 Task: Create a due date automation trigger when advanced on, on the monday after a card is due add basic with the blue label at 11:00 AM.
Action: Mouse moved to (1213, 362)
Screenshot: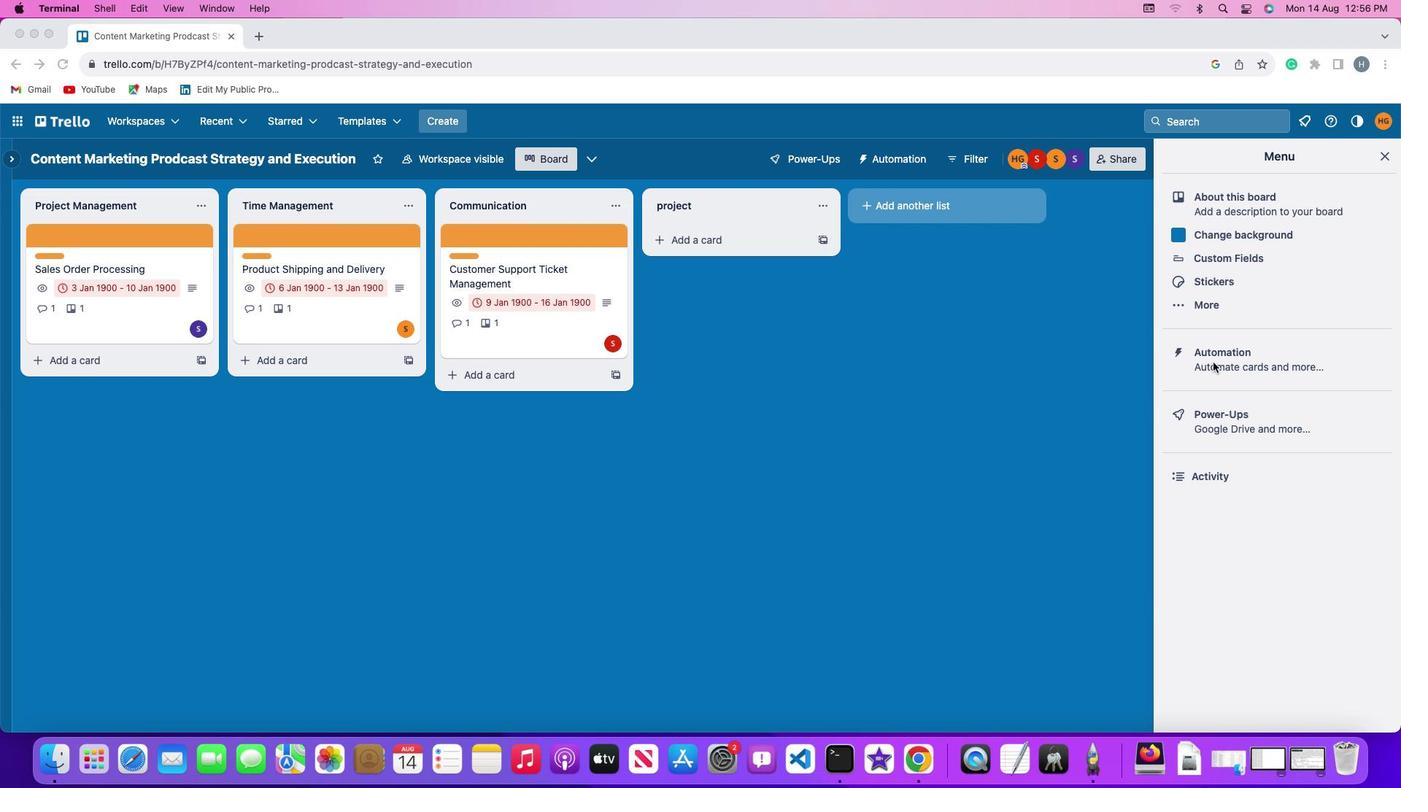 
Action: Mouse pressed left at (1213, 362)
Screenshot: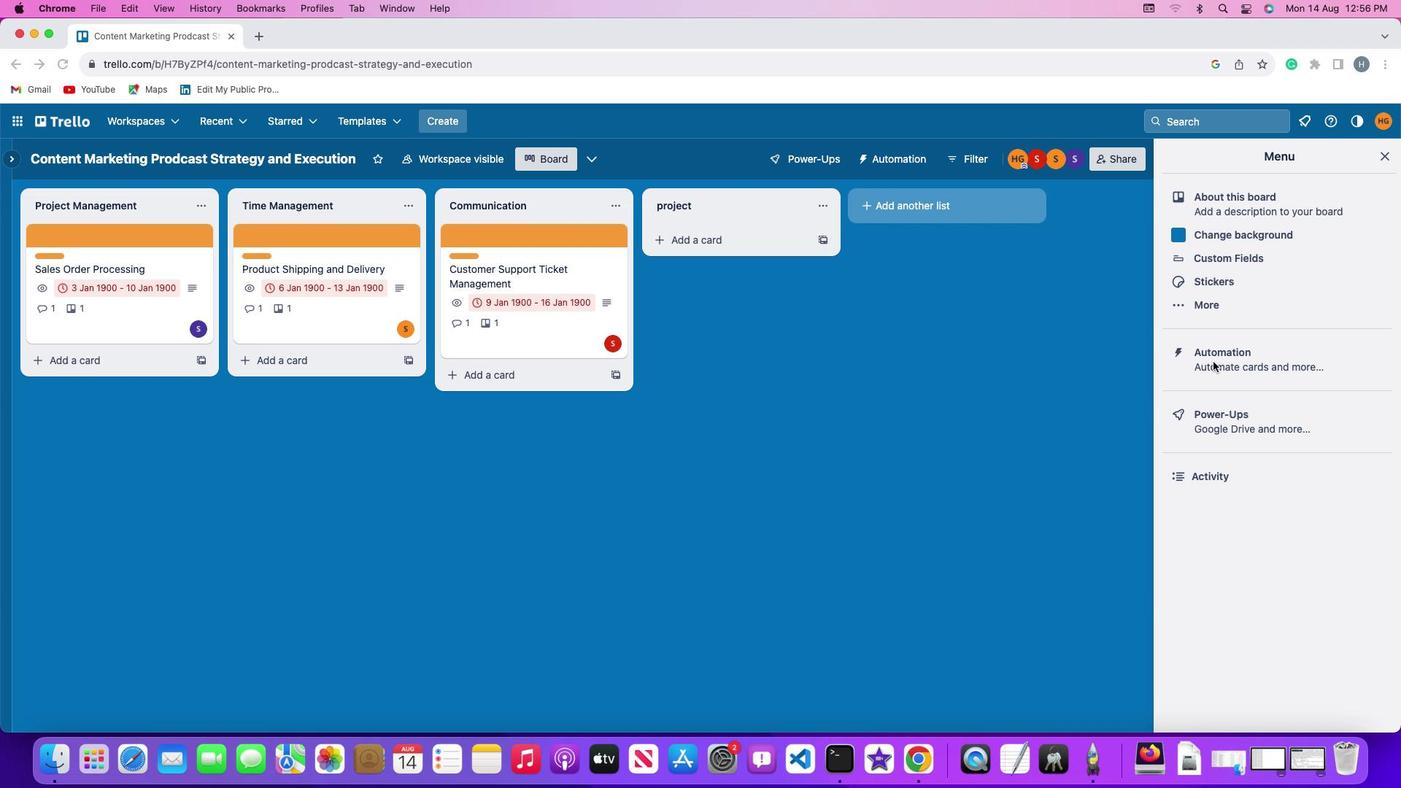 
Action: Mouse moved to (1213, 362)
Screenshot: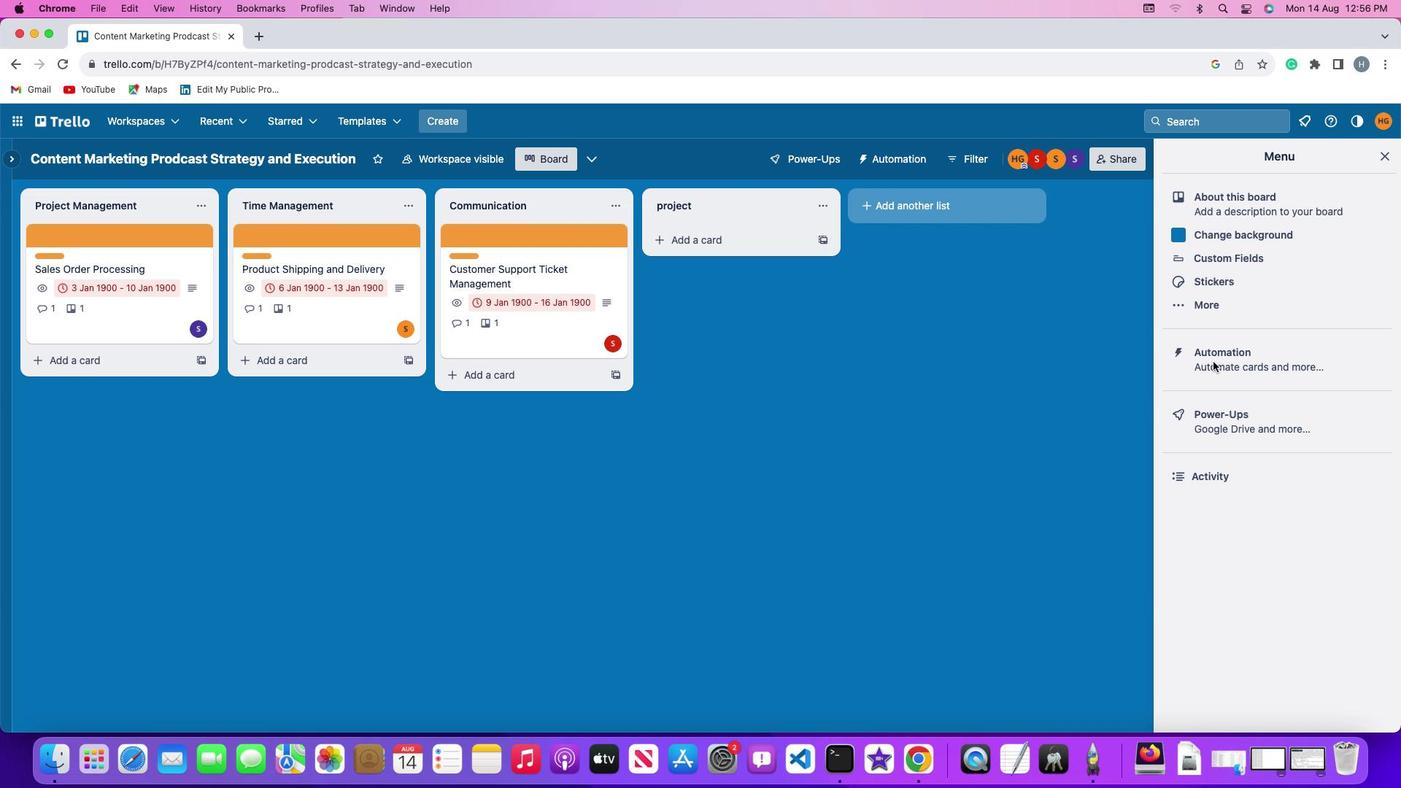 
Action: Mouse pressed left at (1213, 362)
Screenshot: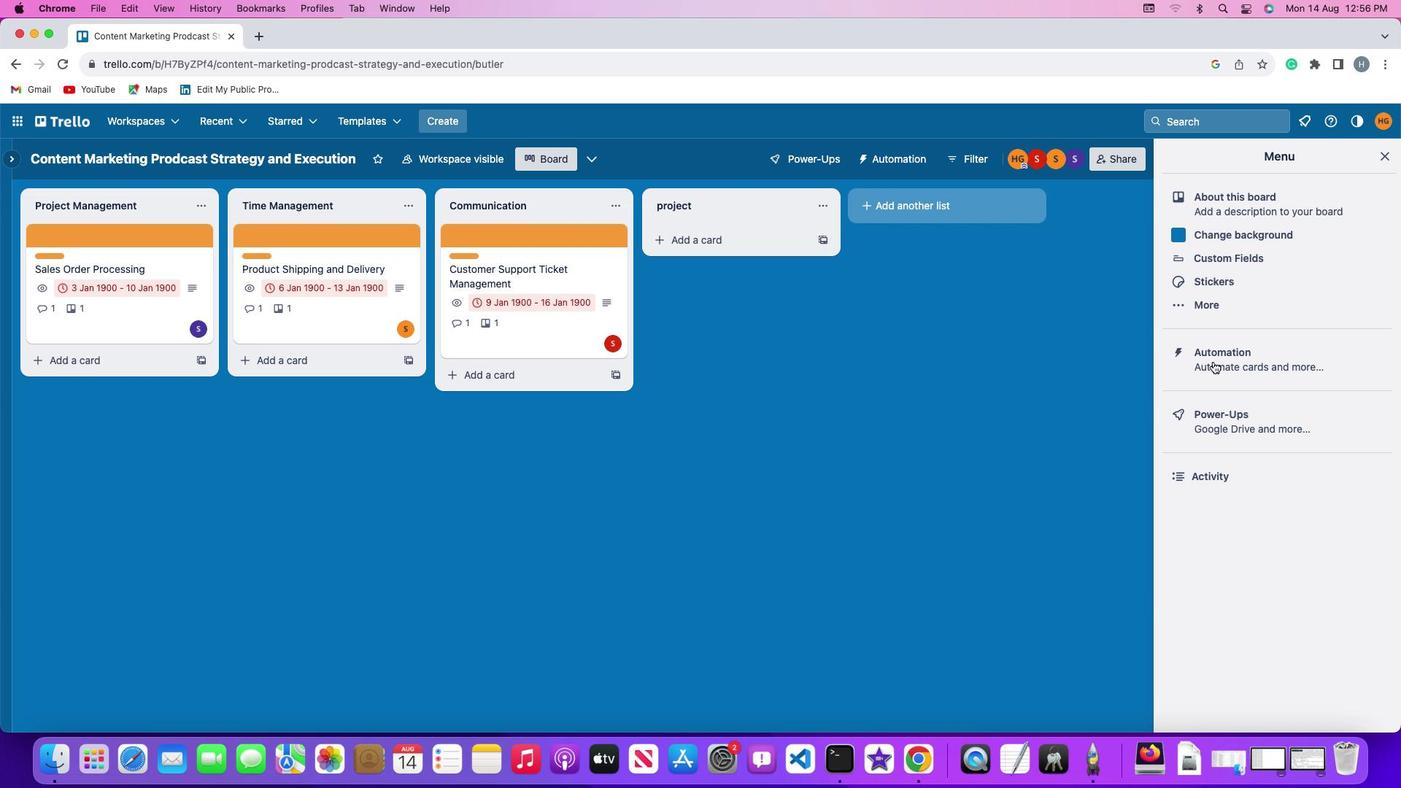 
Action: Mouse moved to (112, 348)
Screenshot: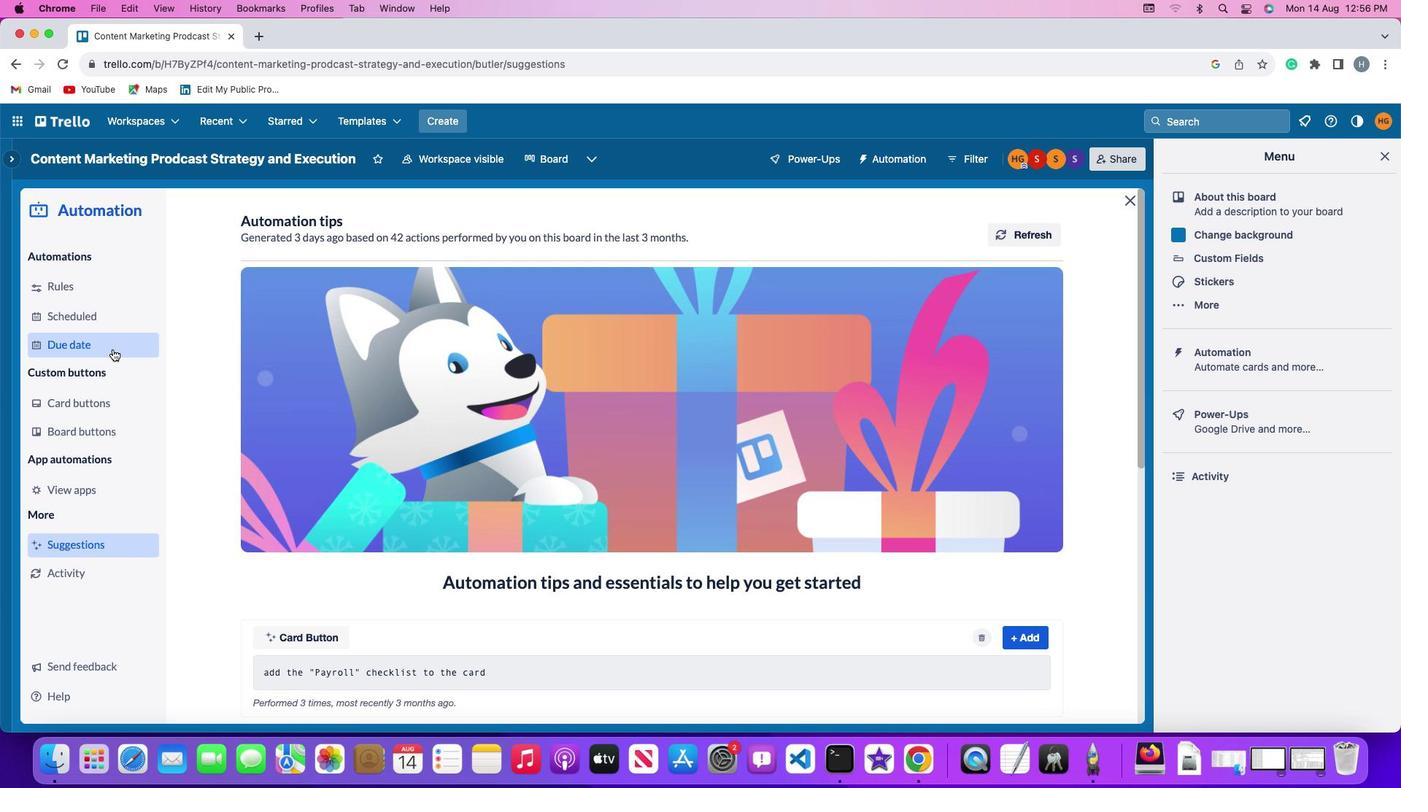 
Action: Mouse pressed left at (112, 348)
Screenshot: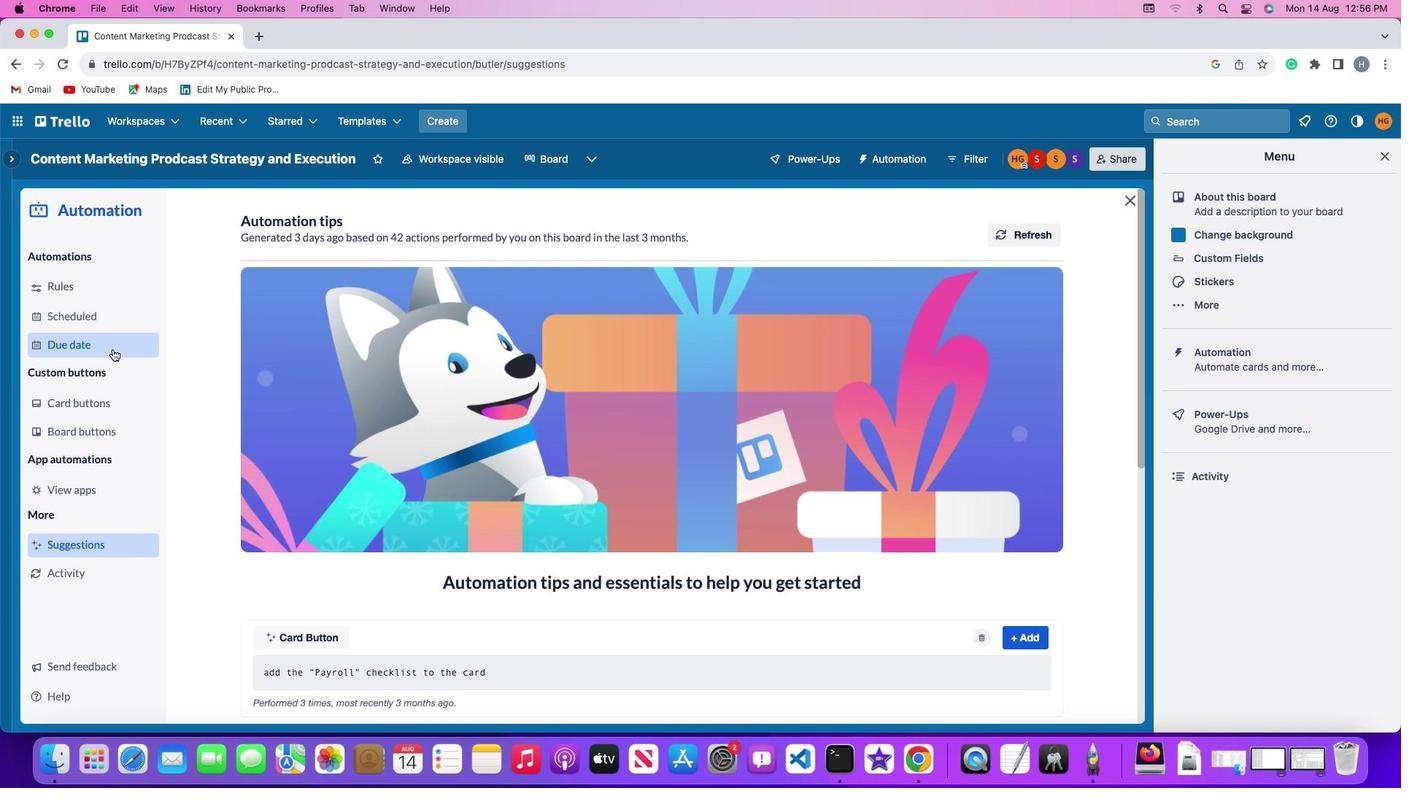 
Action: Mouse moved to (989, 226)
Screenshot: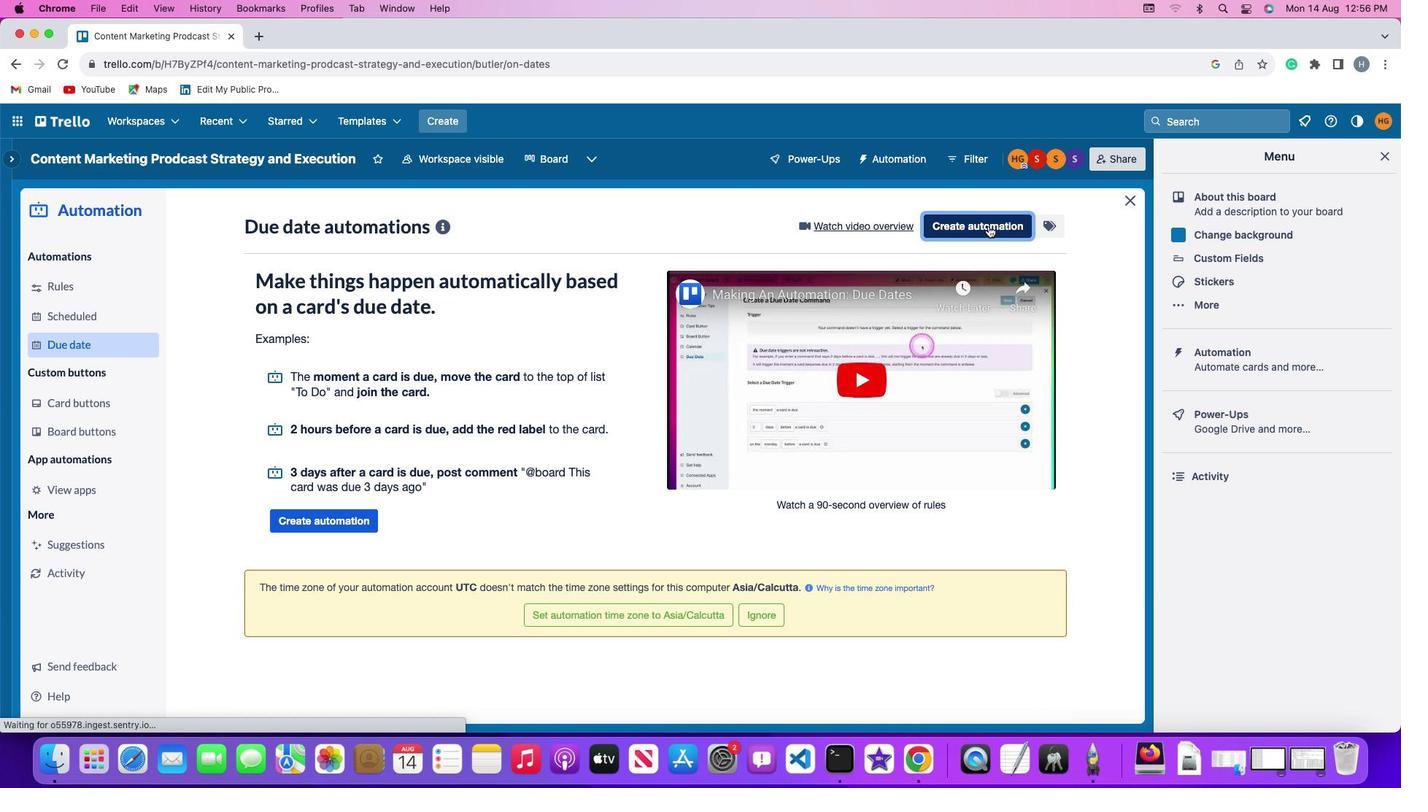 
Action: Mouse pressed left at (989, 226)
Screenshot: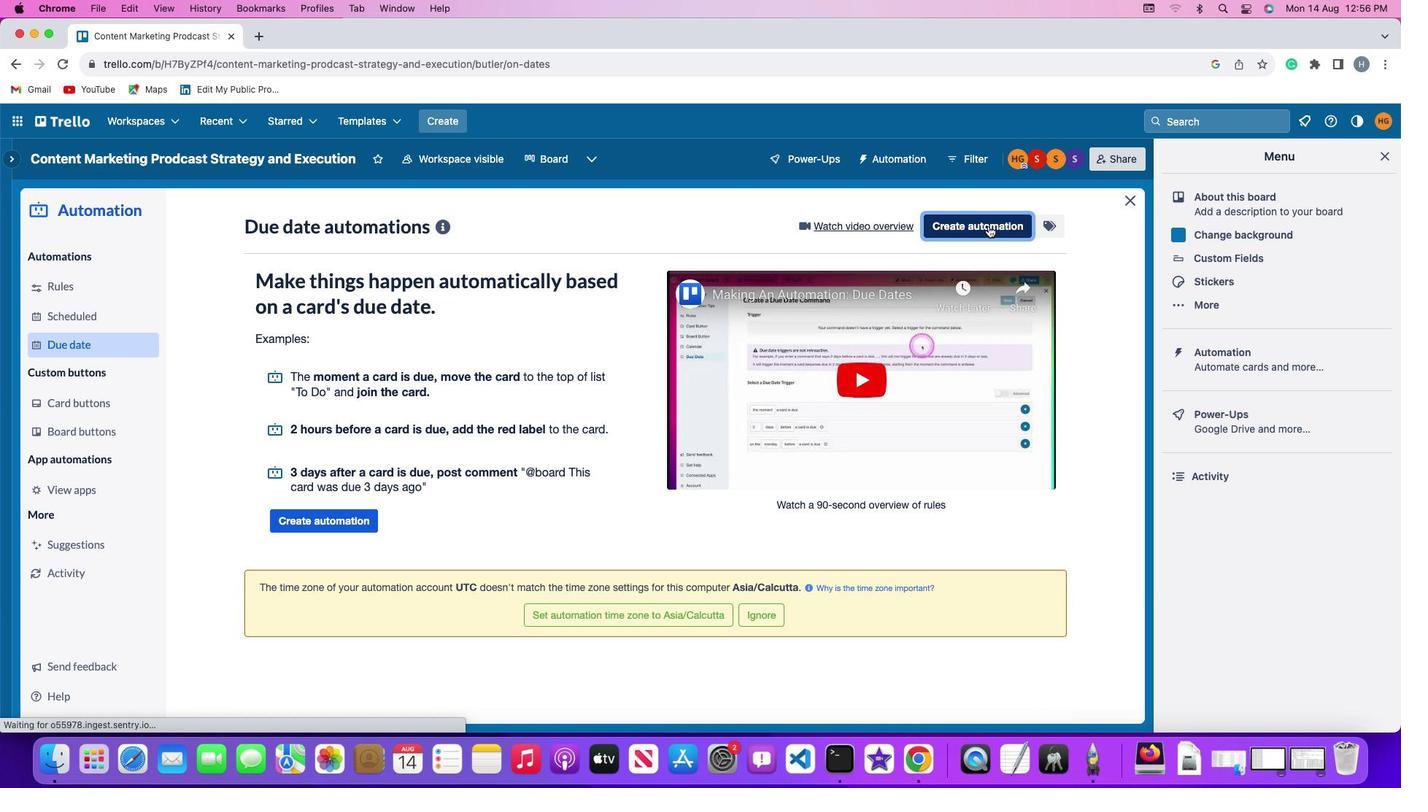 
Action: Mouse moved to (291, 364)
Screenshot: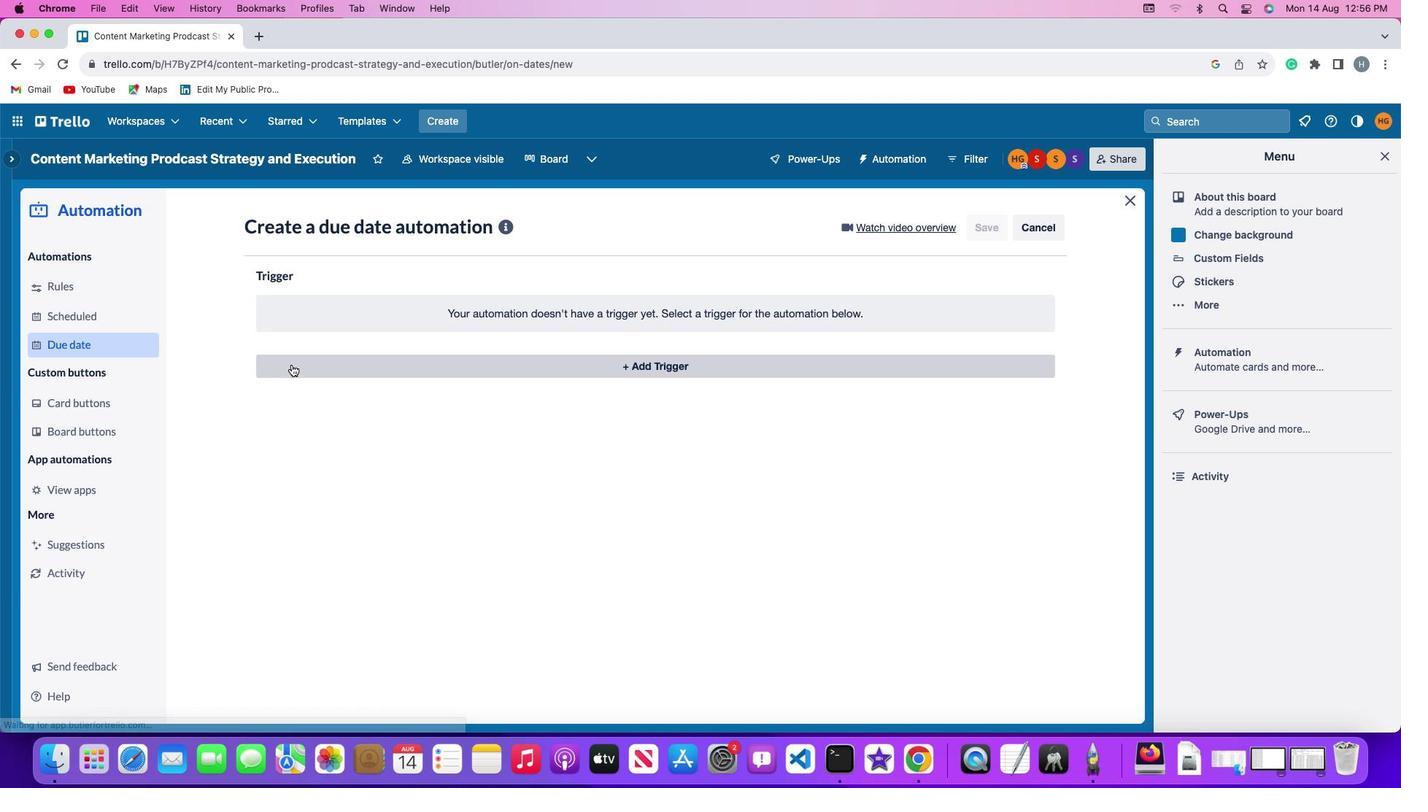 
Action: Mouse pressed left at (291, 364)
Screenshot: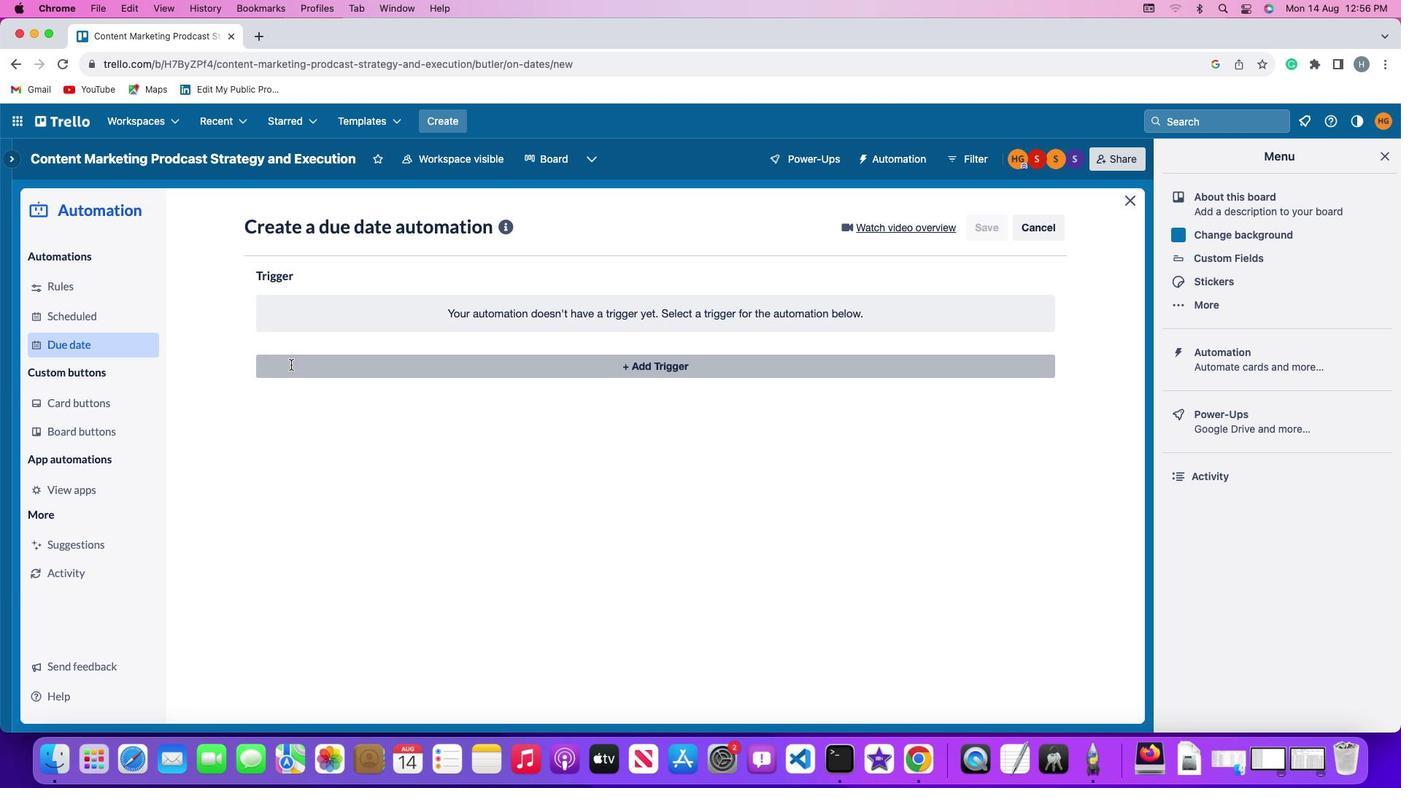 
Action: Mouse moved to (315, 625)
Screenshot: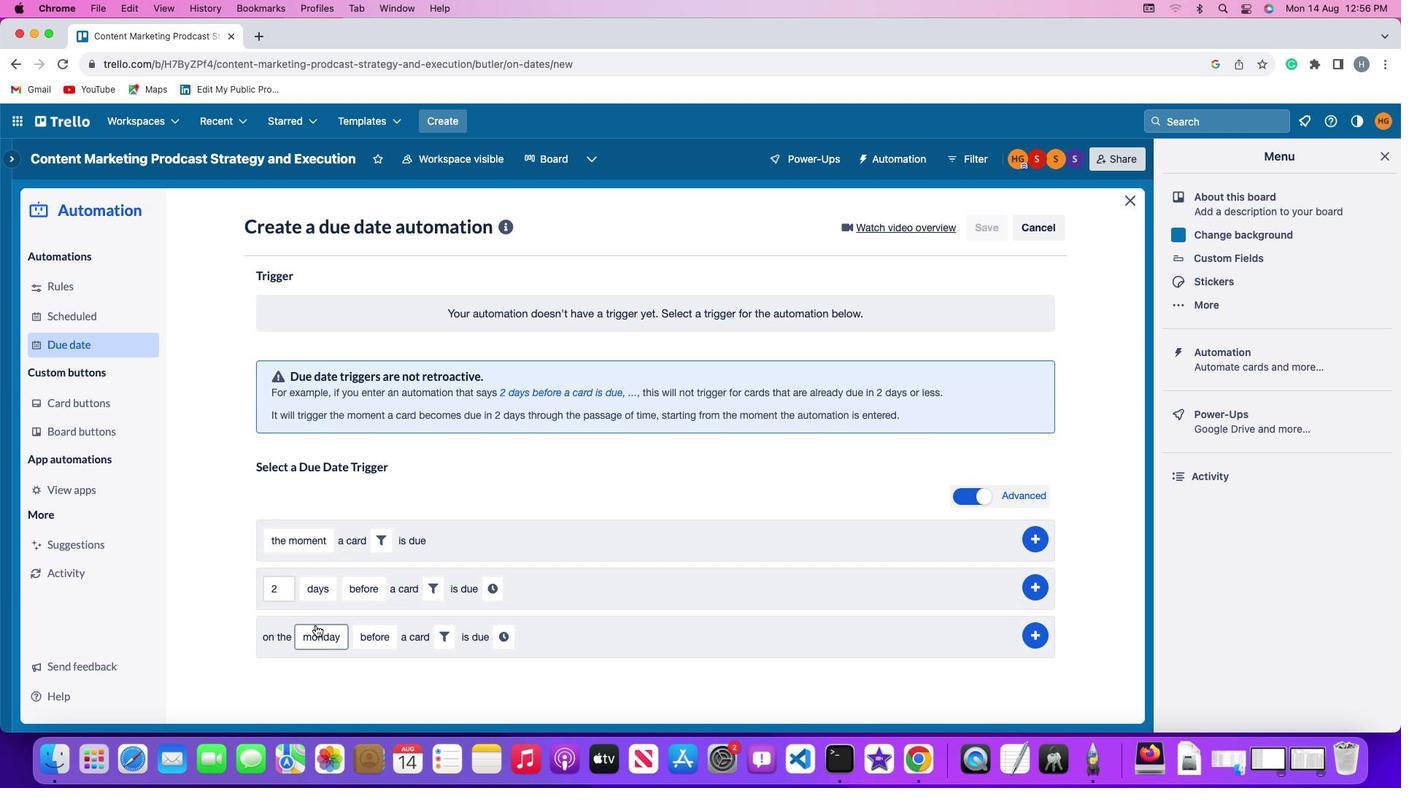 
Action: Mouse pressed left at (315, 625)
Screenshot: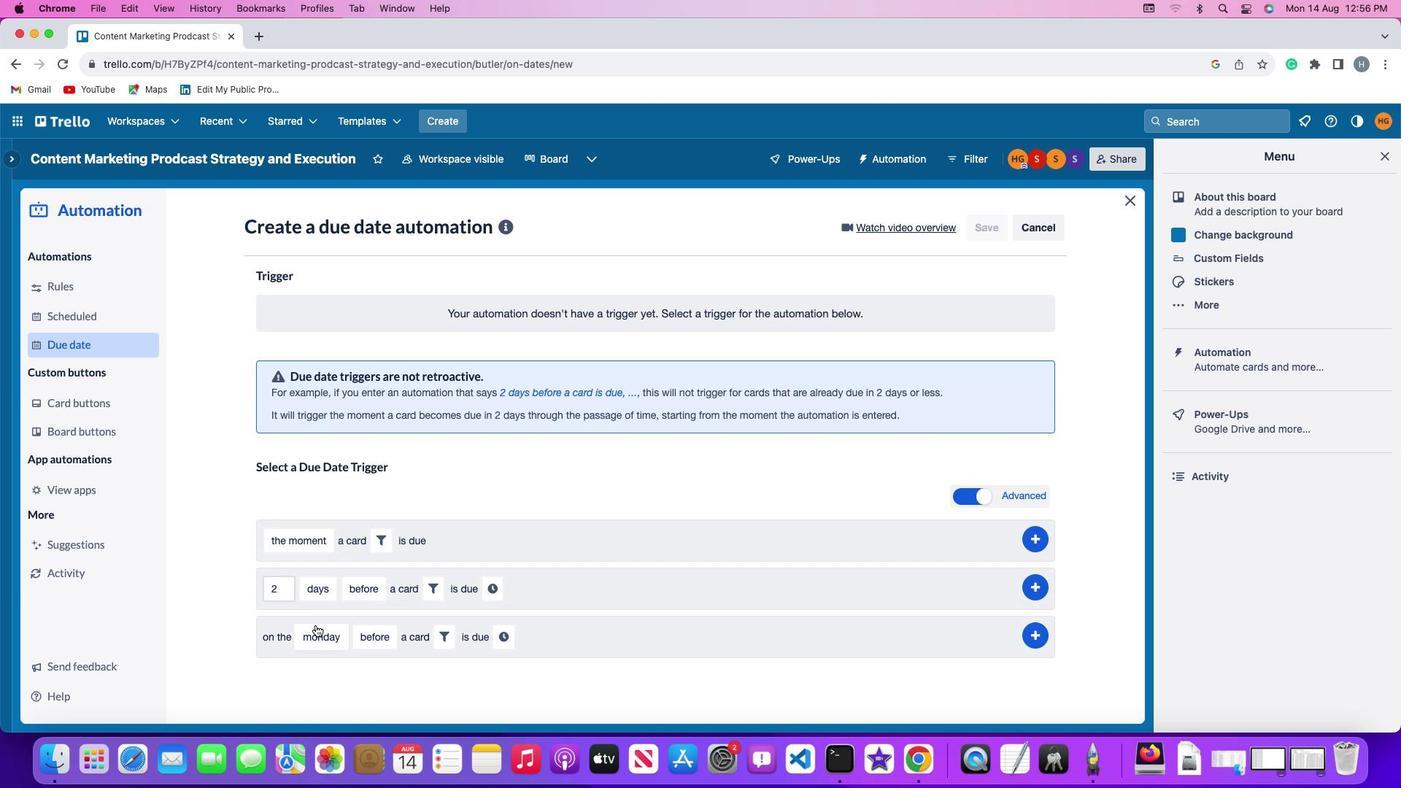 
Action: Mouse moved to (328, 437)
Screenshot: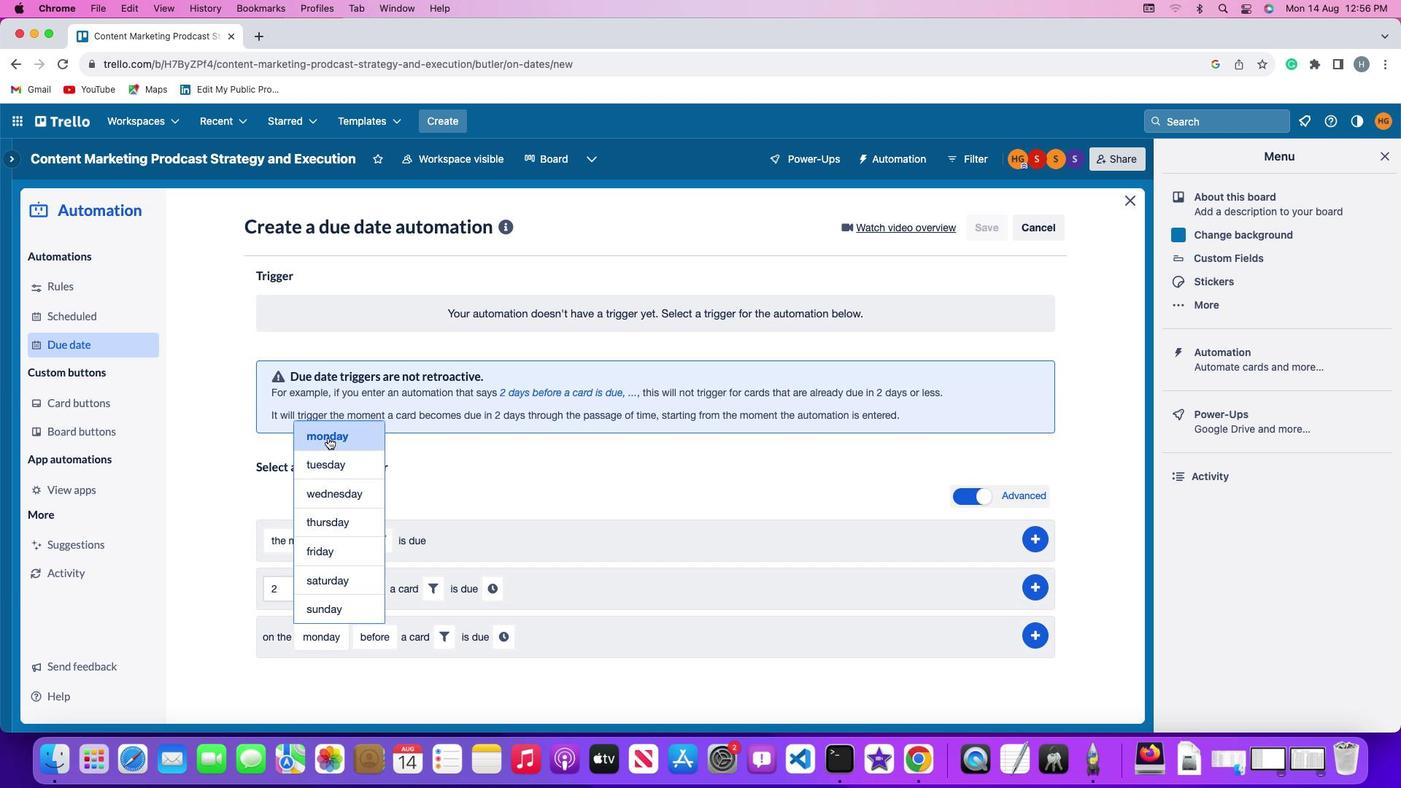 
Action: Mouse pressed left at (328, 437)
Screenshot: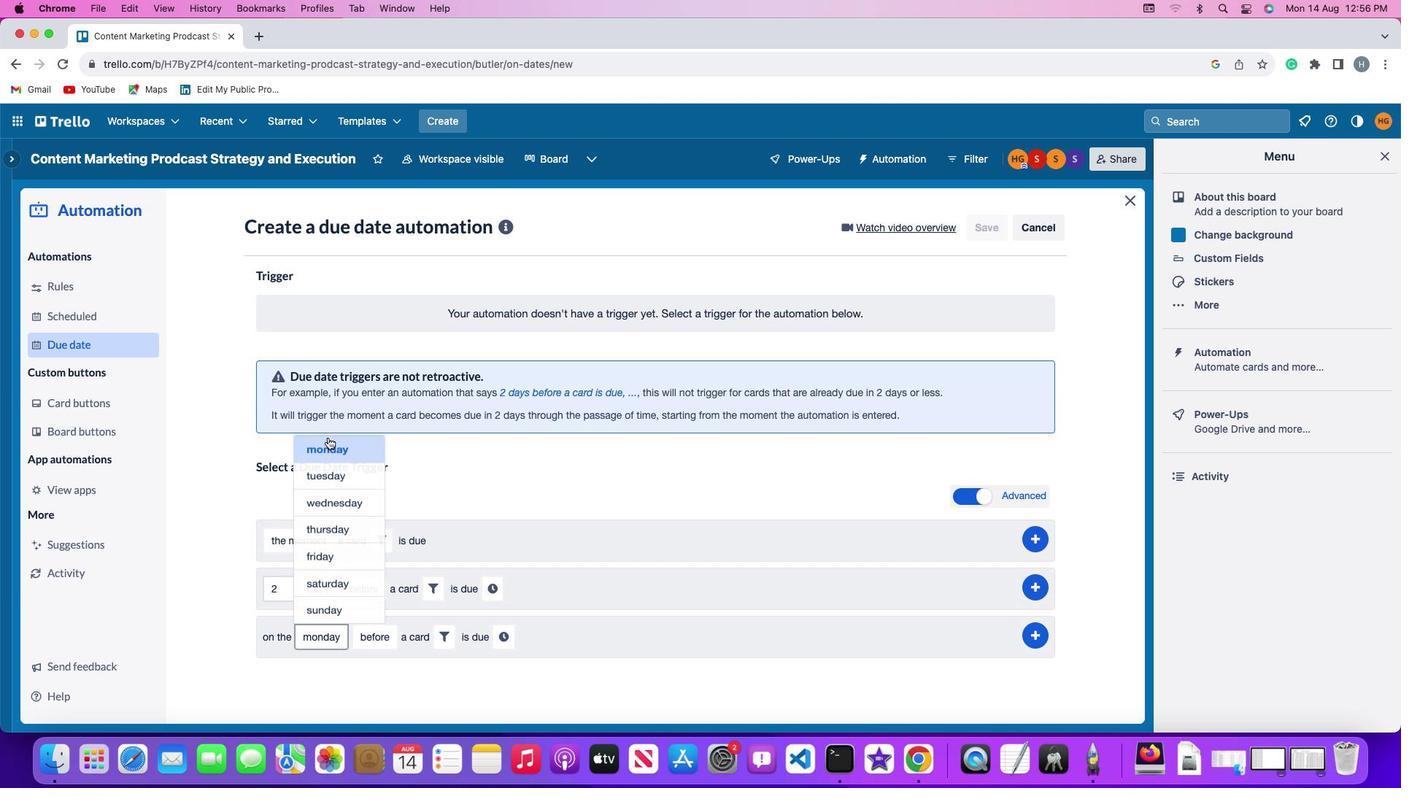 
Action: Mouse moved to (375, 636)
Screenshot: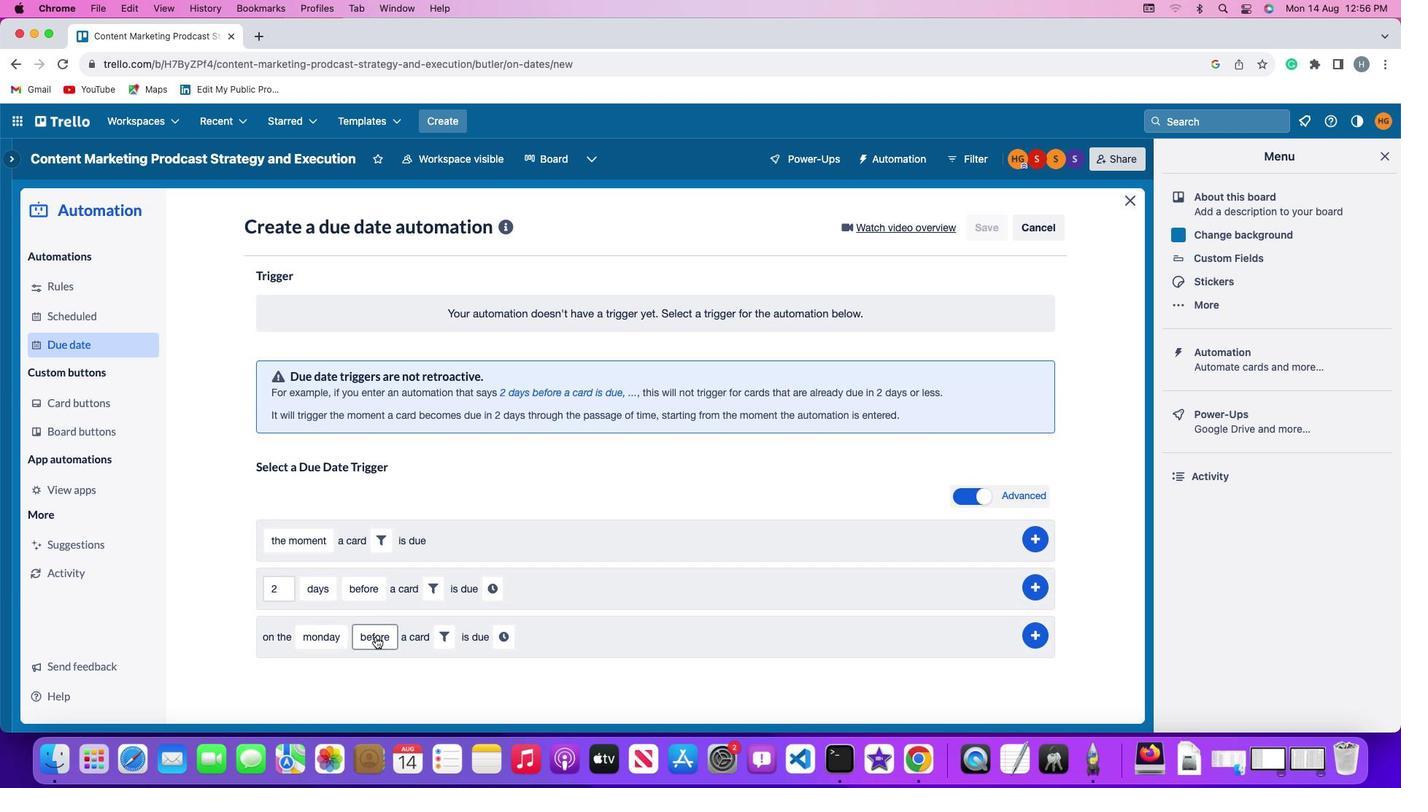 
Action: Mouse pressed left at (375, 636)
Screenshot: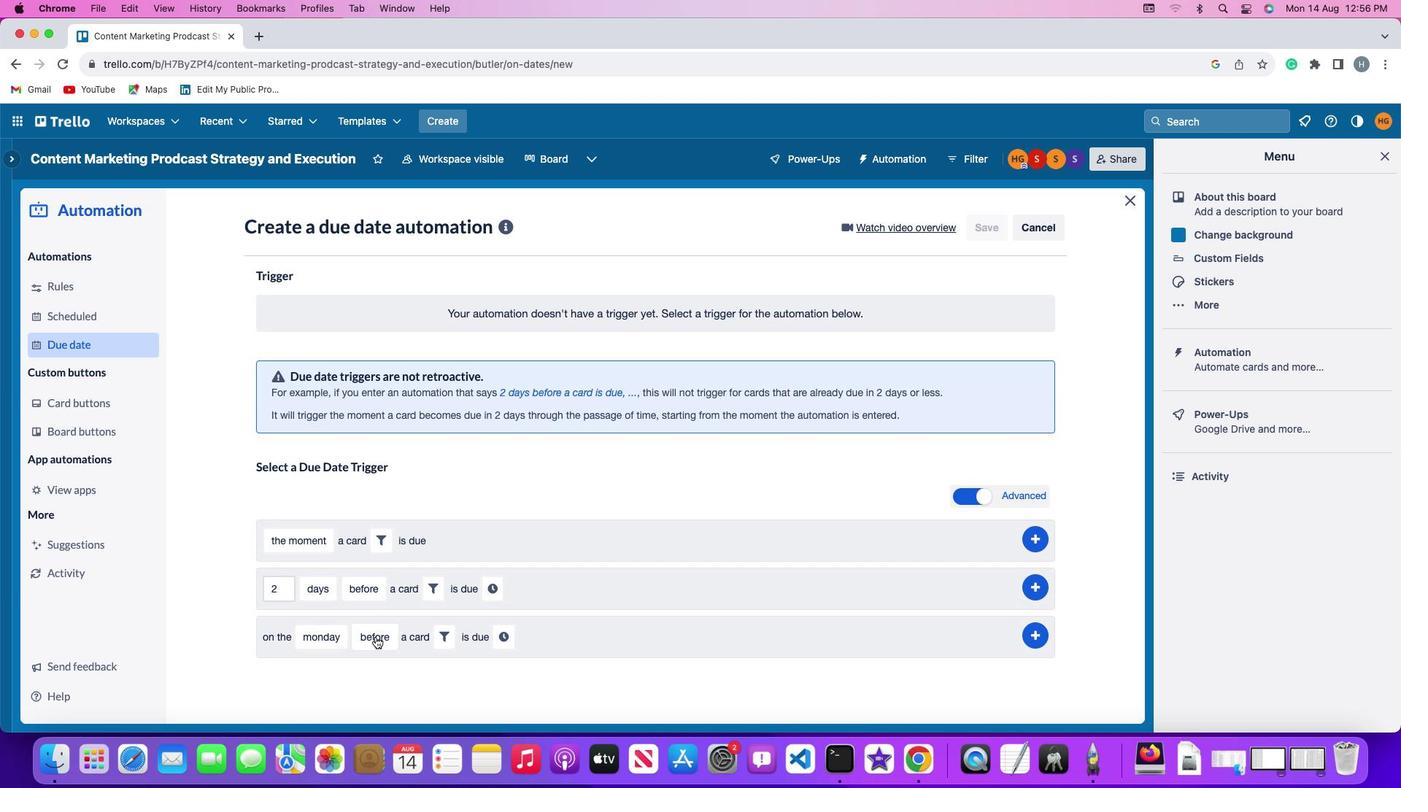 
Action: Mouse moved to (405, 543)
Screenshot: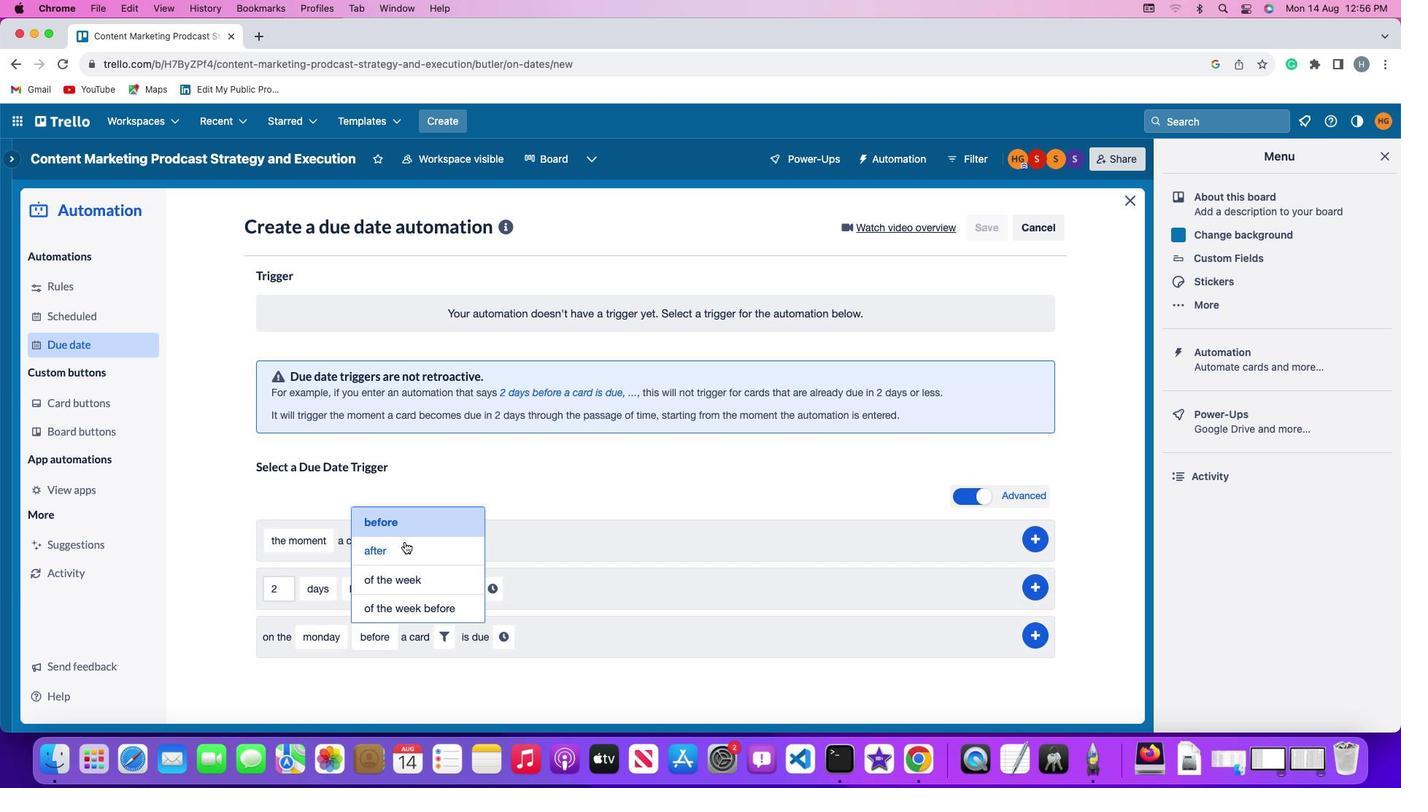 
Action: Mouse pressed left at (405, 543)
Screenshot: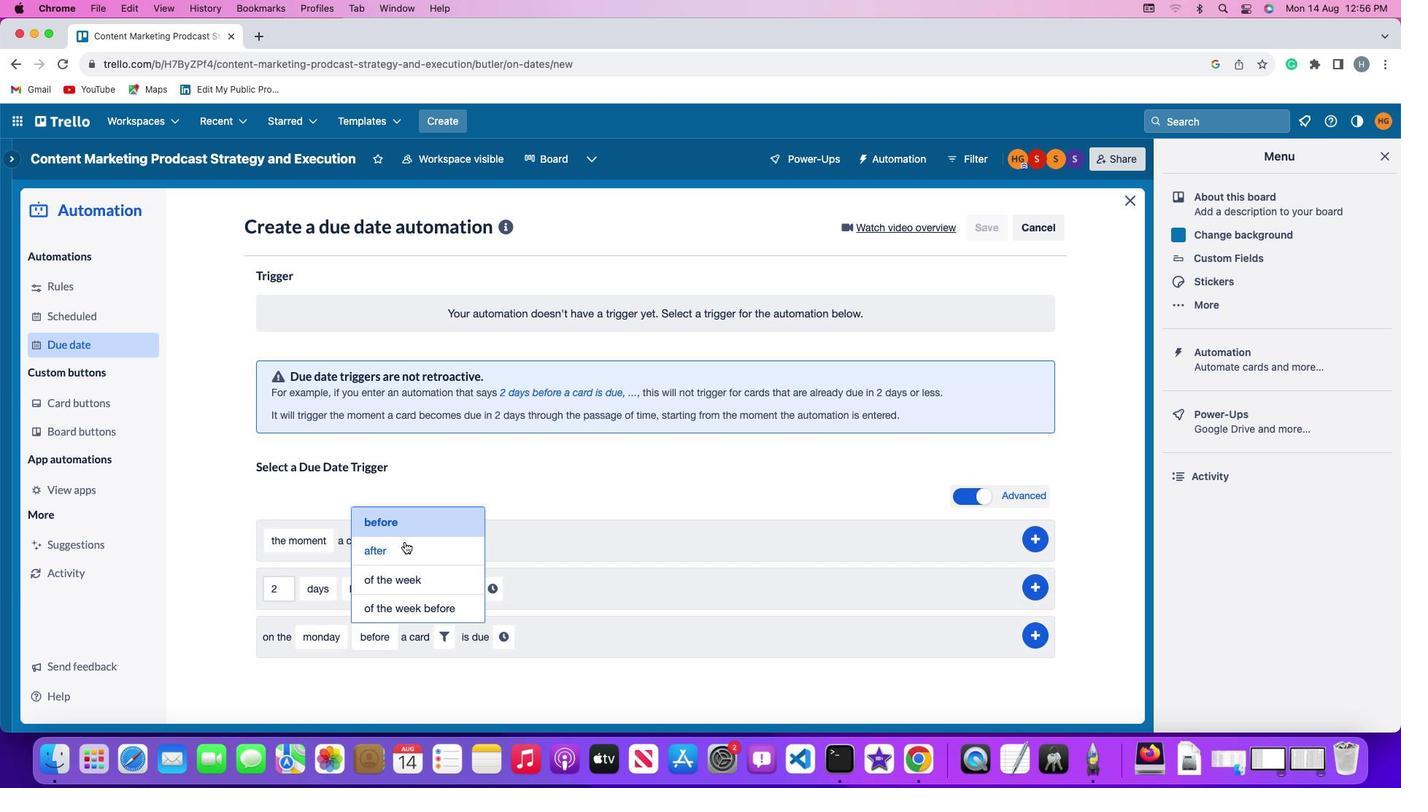 
Action: Mouse moved to (442, 632)
Screenshot: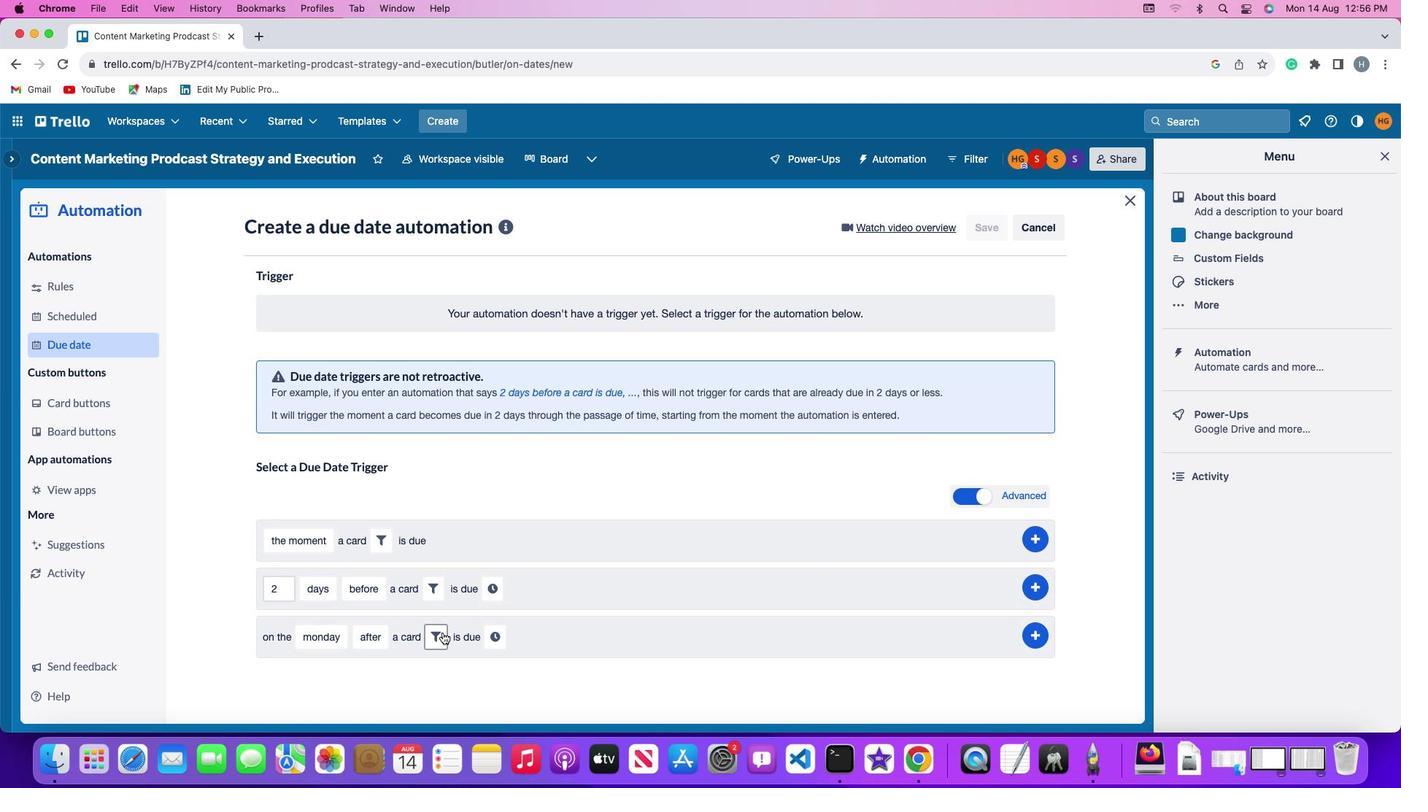 
Action: Mouse pressed left at (442, 632)
Screenshot: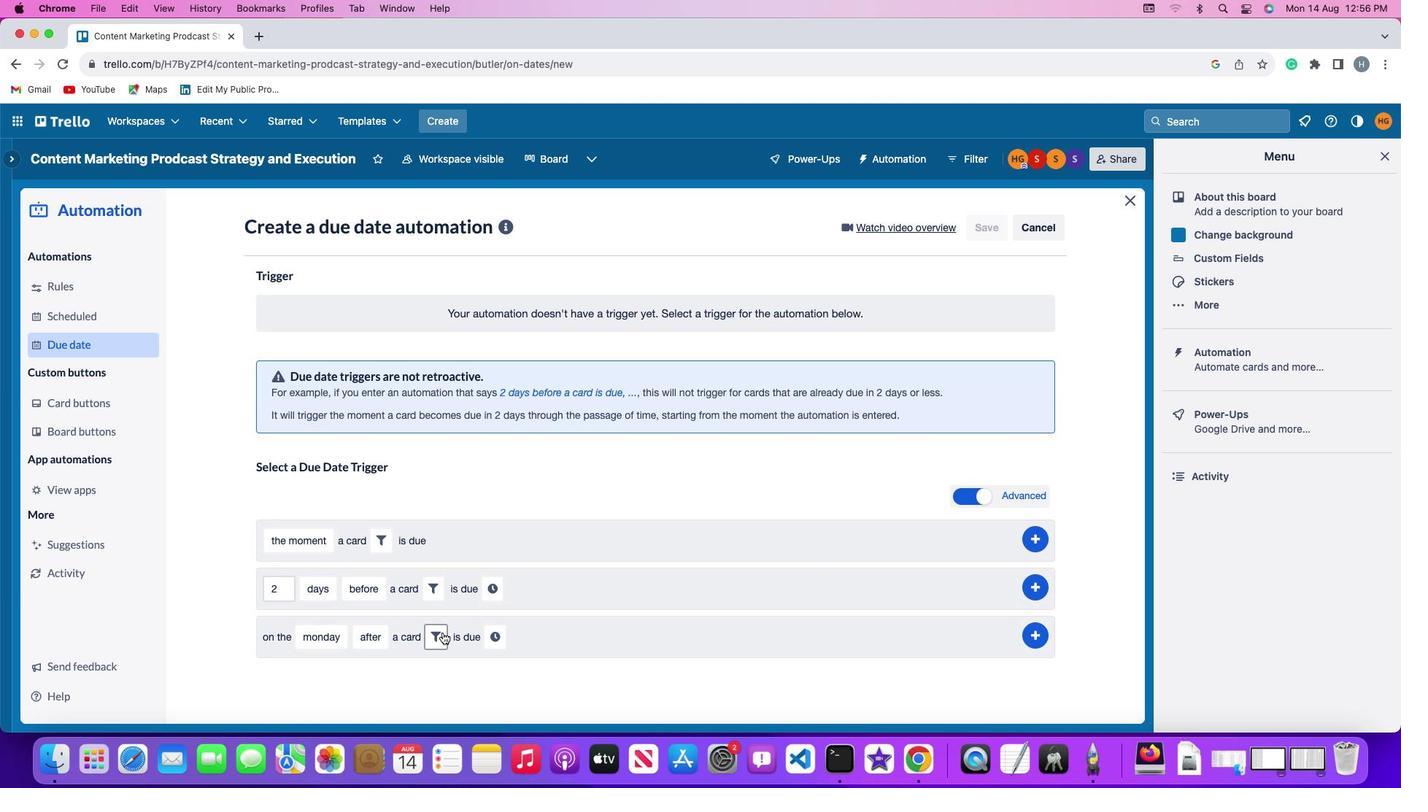
Action: Mouse moved to (397, 687)
Screenshot: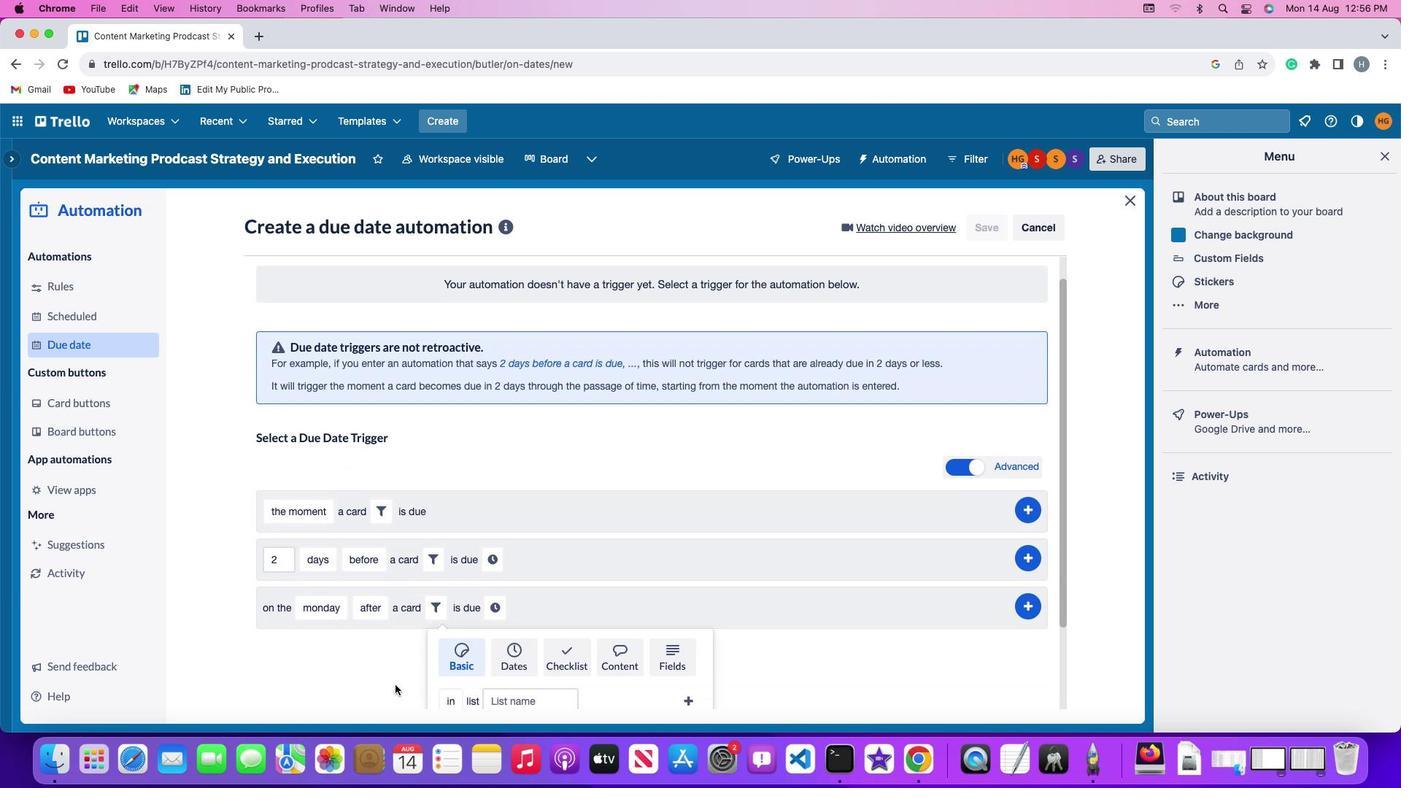
Action: Mouse scrolled (397, 687) with delta (0, 0)
Screenshot: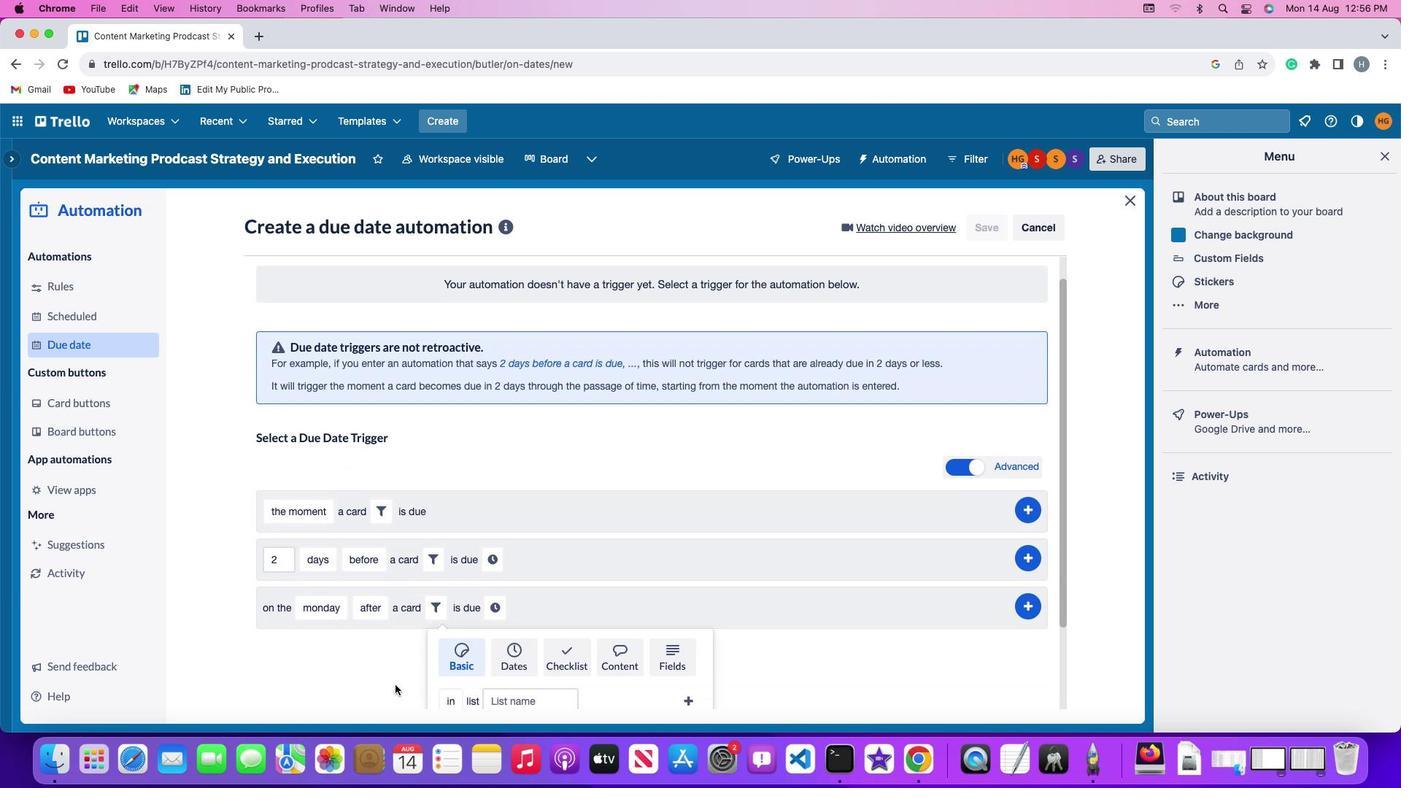 
Action: Mouse scrolled (397, 687) with delta (0, 0)
Screenshot: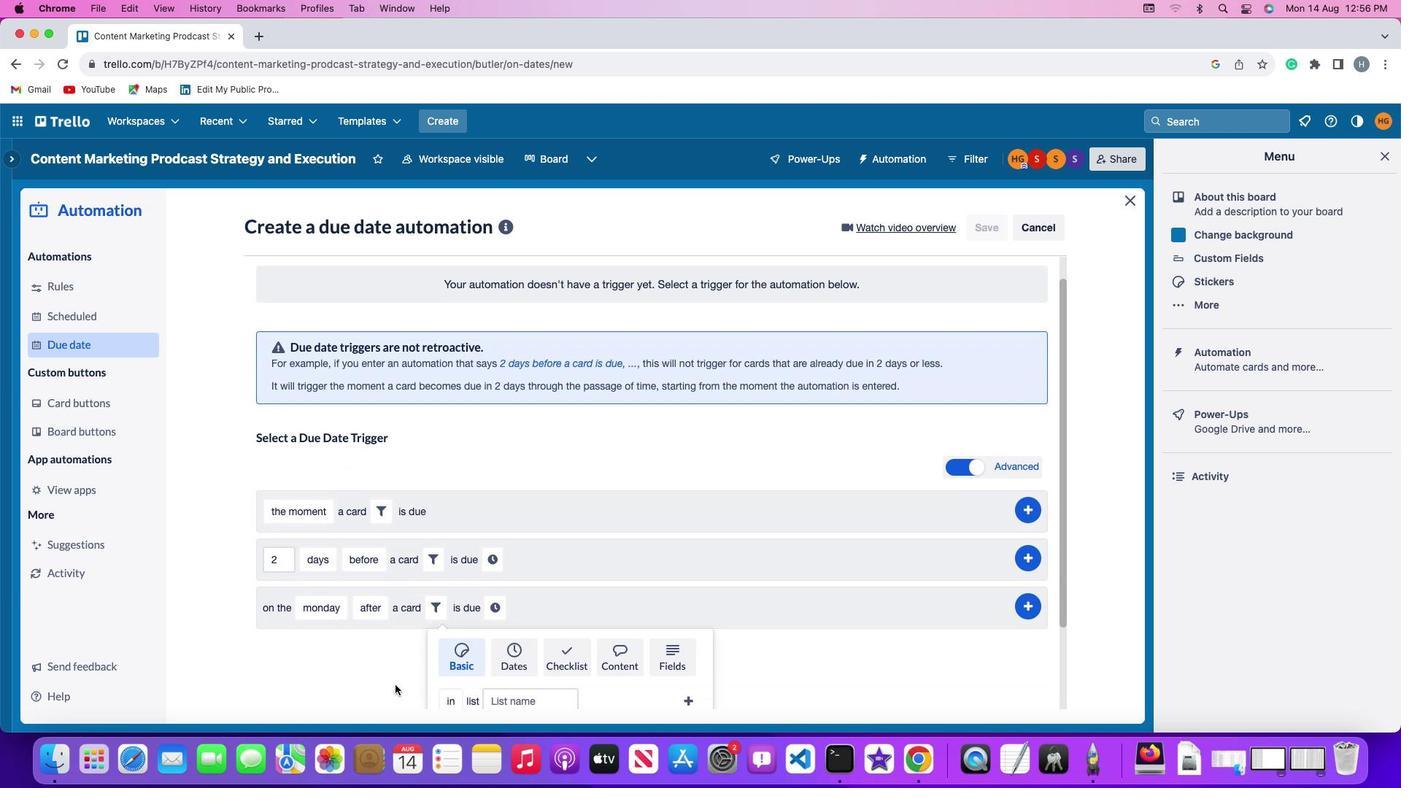 
Action: Mouse scrolled (397, 687) with delta (0, -2)
Screenshot: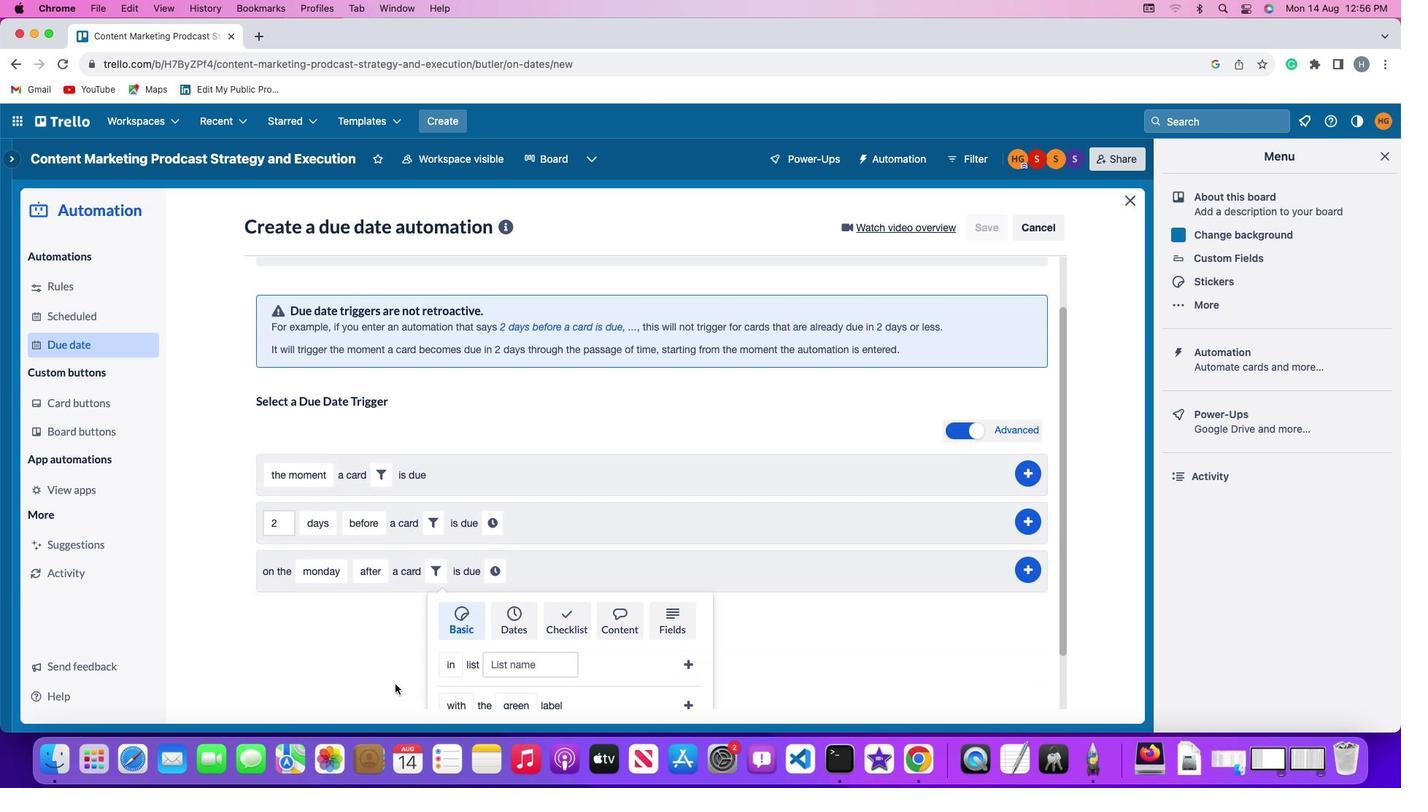 
Action: Mouse moved to (396, 686)
Screenshot: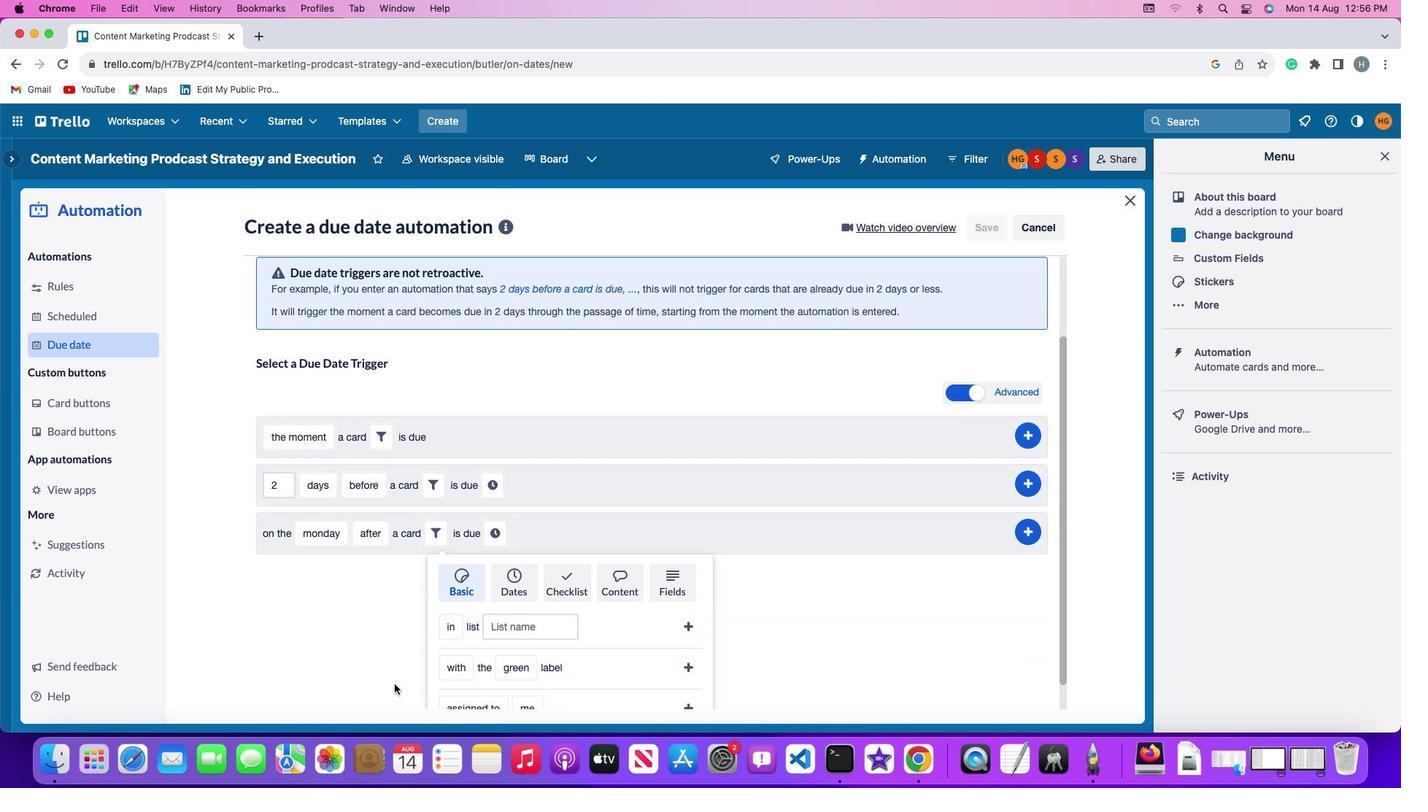 
Action: Mouse scrolled (396, 686) with delta (0, -3)
Screenshot: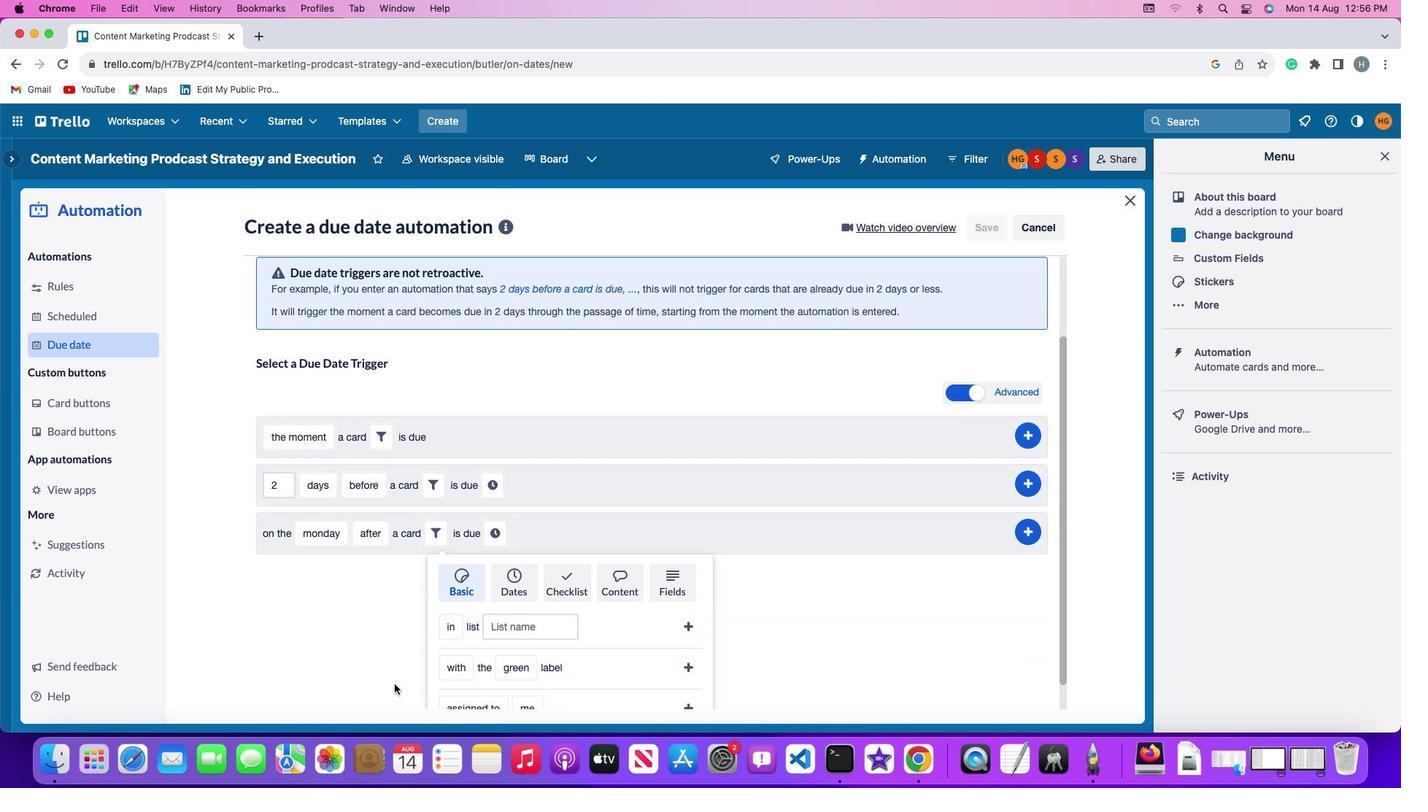 
Action: Mouse moved to (393, 683)
Screenshot: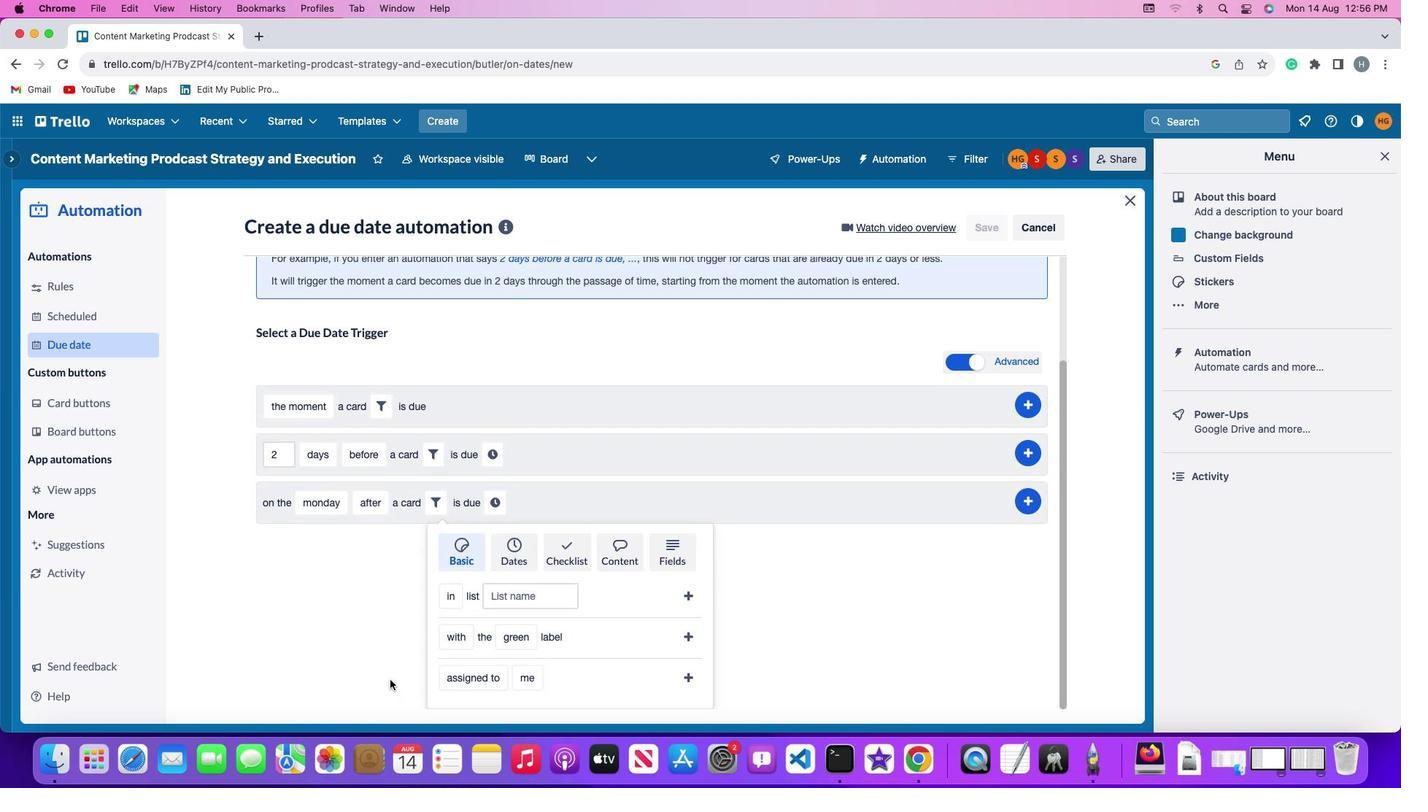 
Action: Mouse scrolled (393, 683) with delta (0, 0)
Screenshot: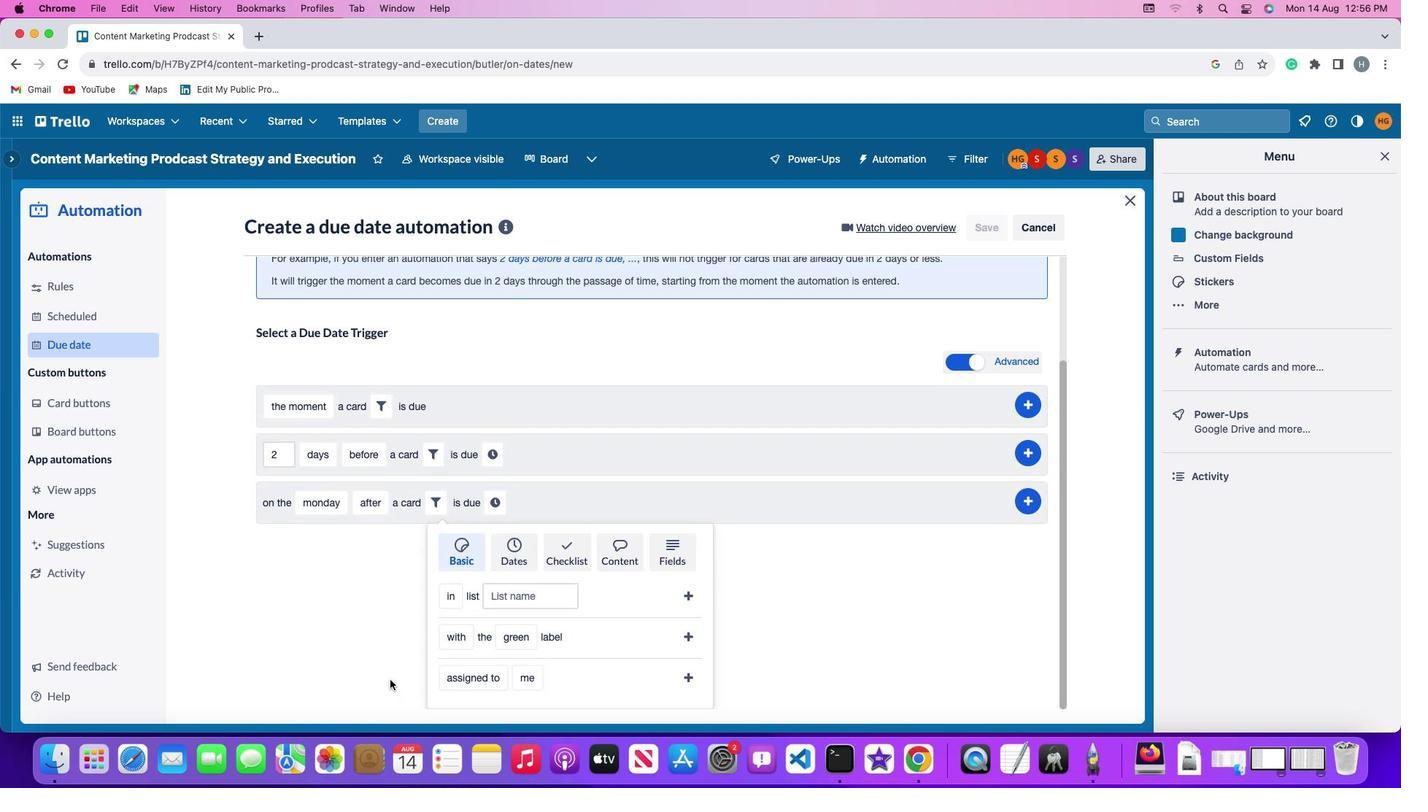 
Action: Mouse scrolled (393, 683) with delta (0, 0)
Screenshot: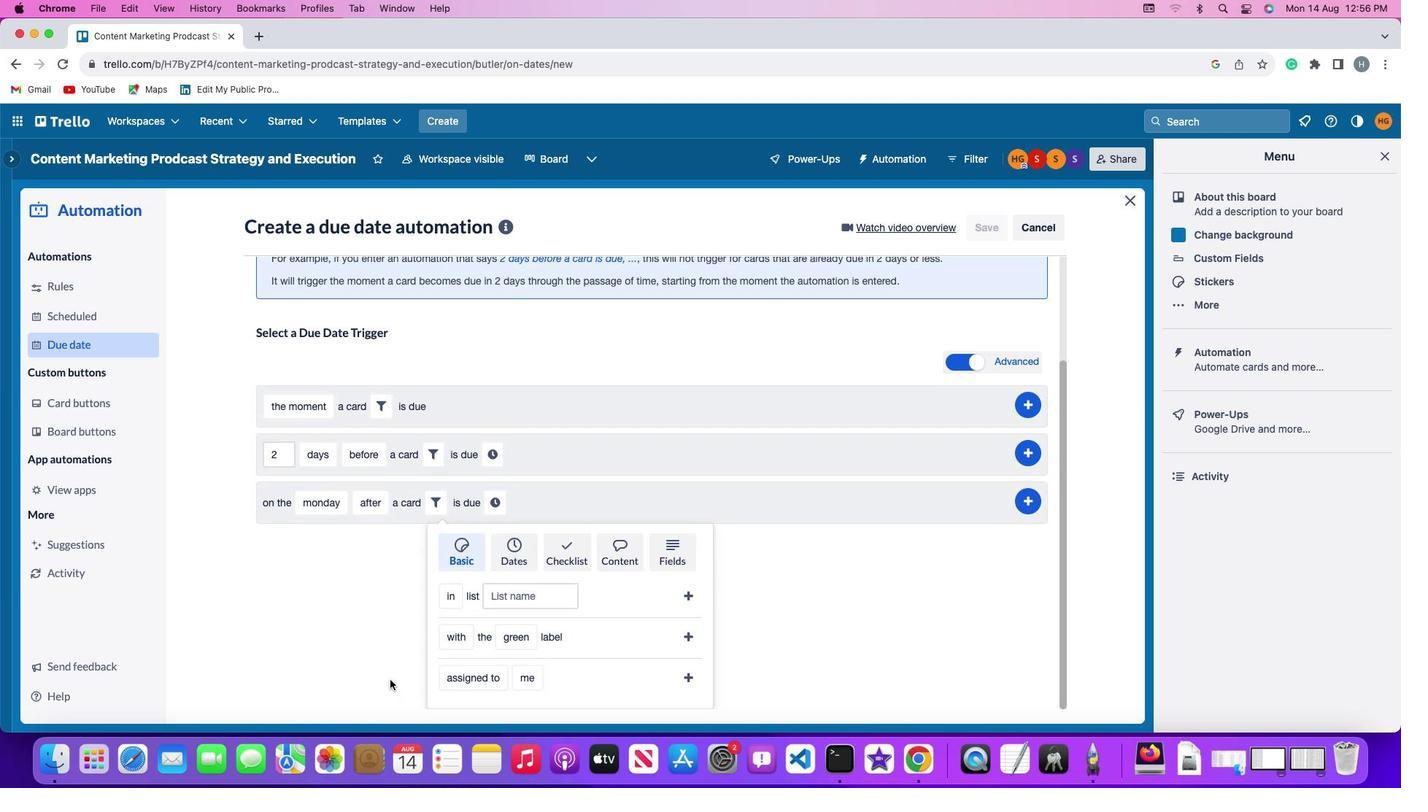 
Action: Mouse scrolled (393, 683) with delta (0, -2)
Screenshot: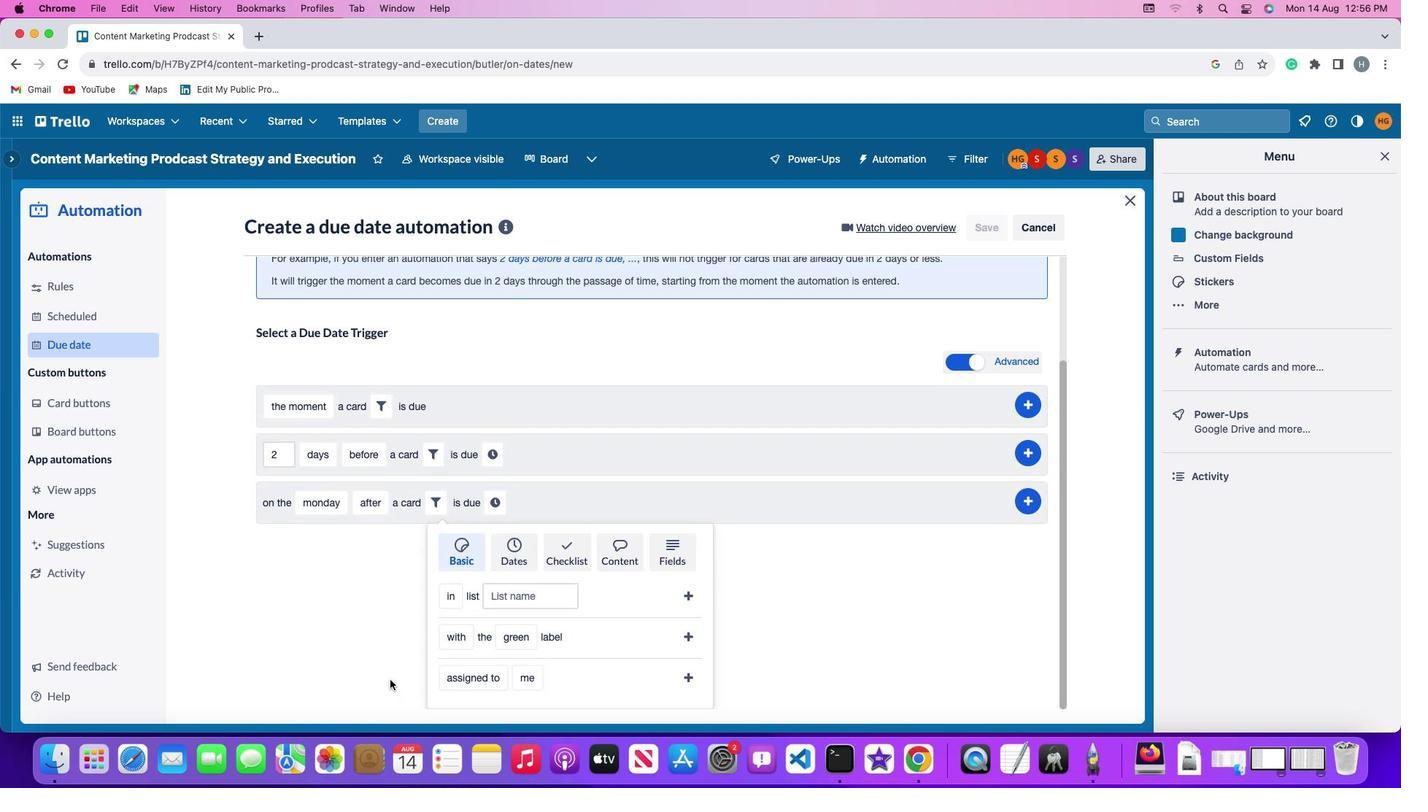 
Action: Mouse moved to (393, 683)
Screenshot: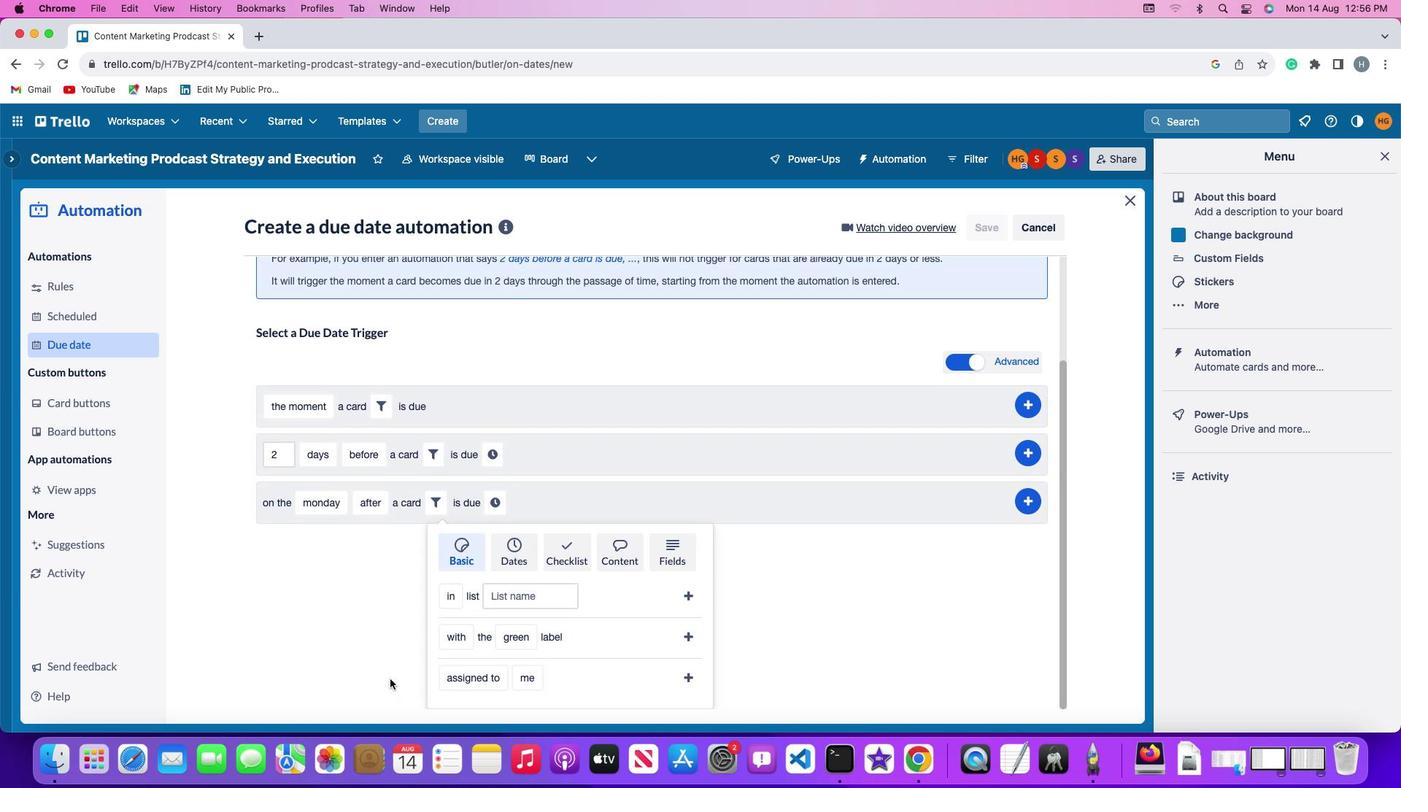 
Action: Mouse scrolled (393, 683) with delta (0, -3)
Screenshot: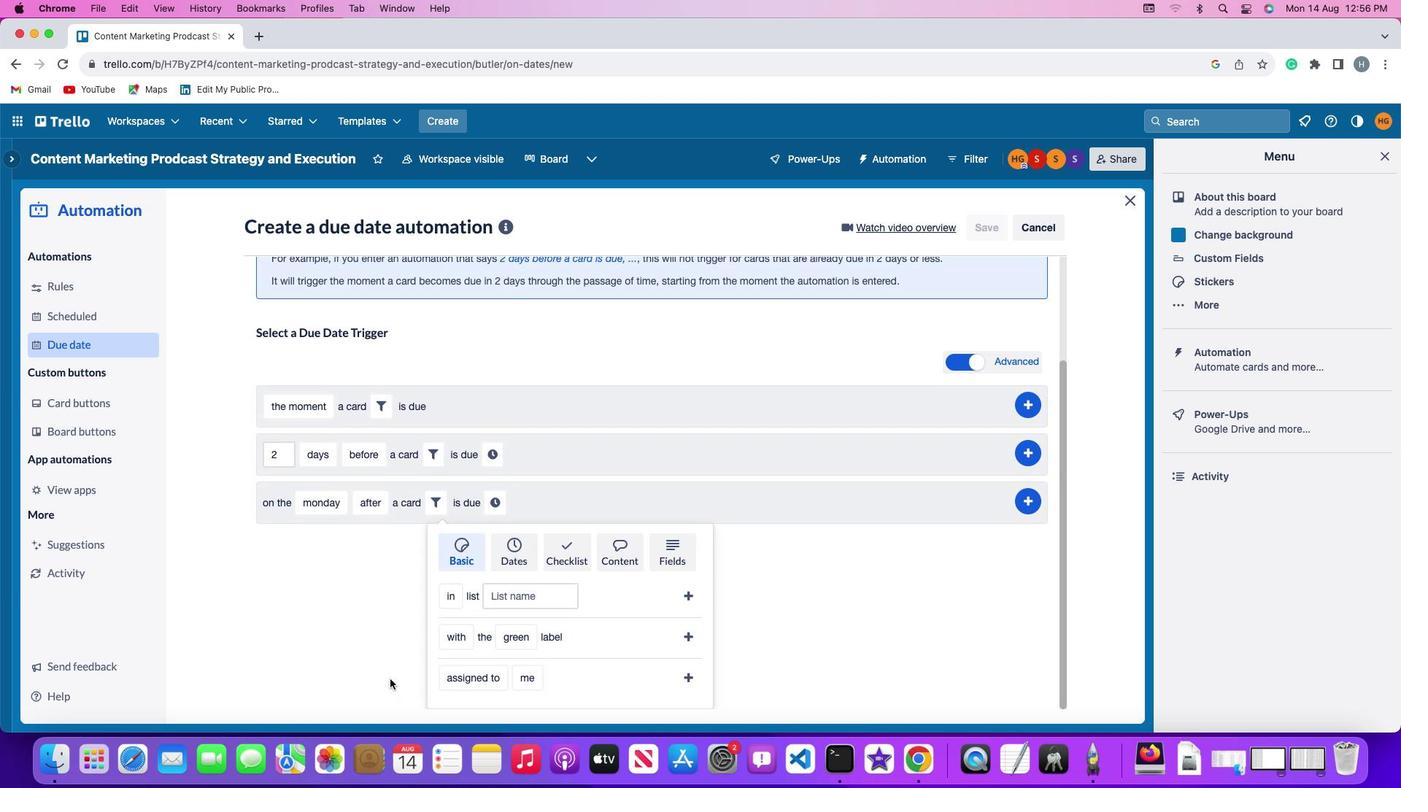 
Action: Mouse moved to (392, 683)
Screenshot: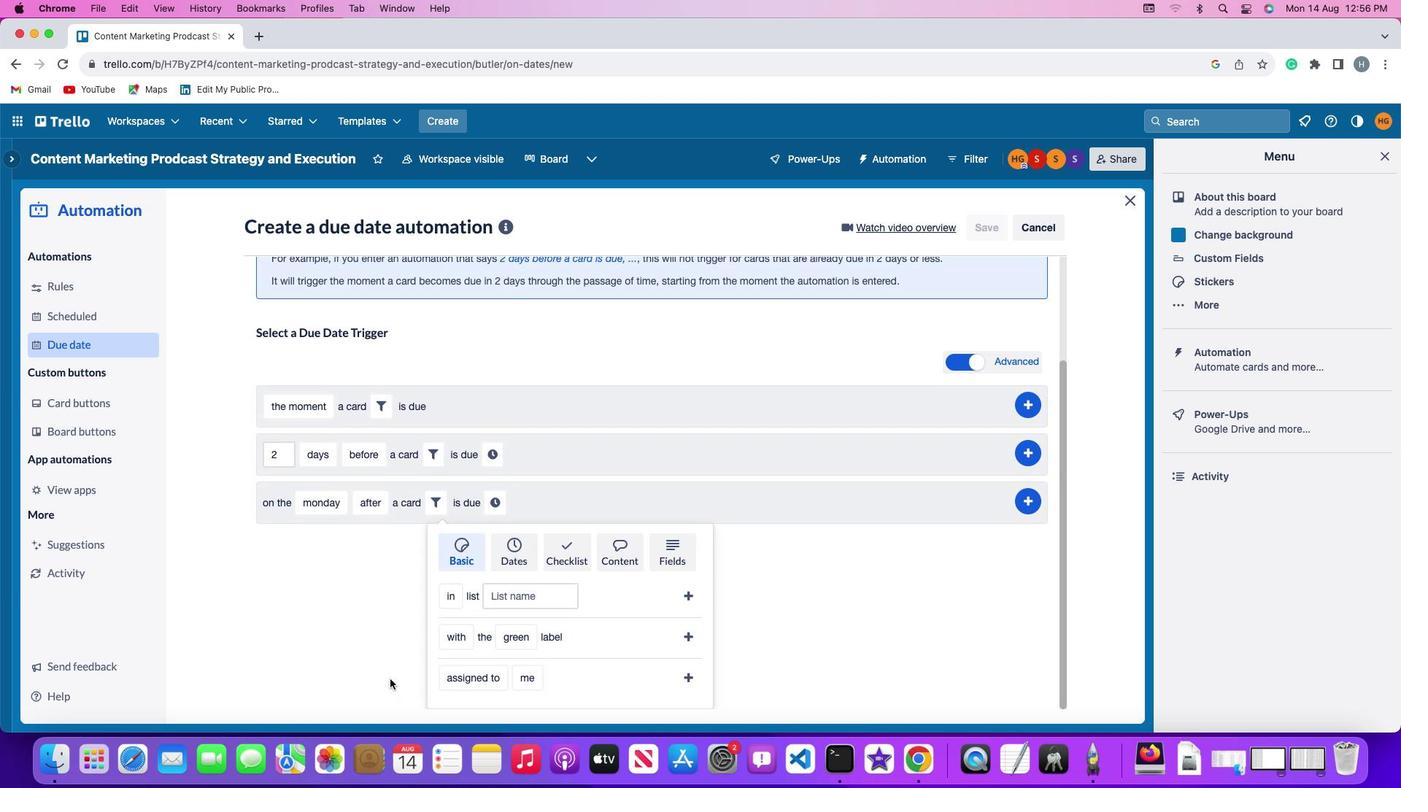 
Action: Mouse scrolled (392, 683) with delta (0, -4)
Screenshot: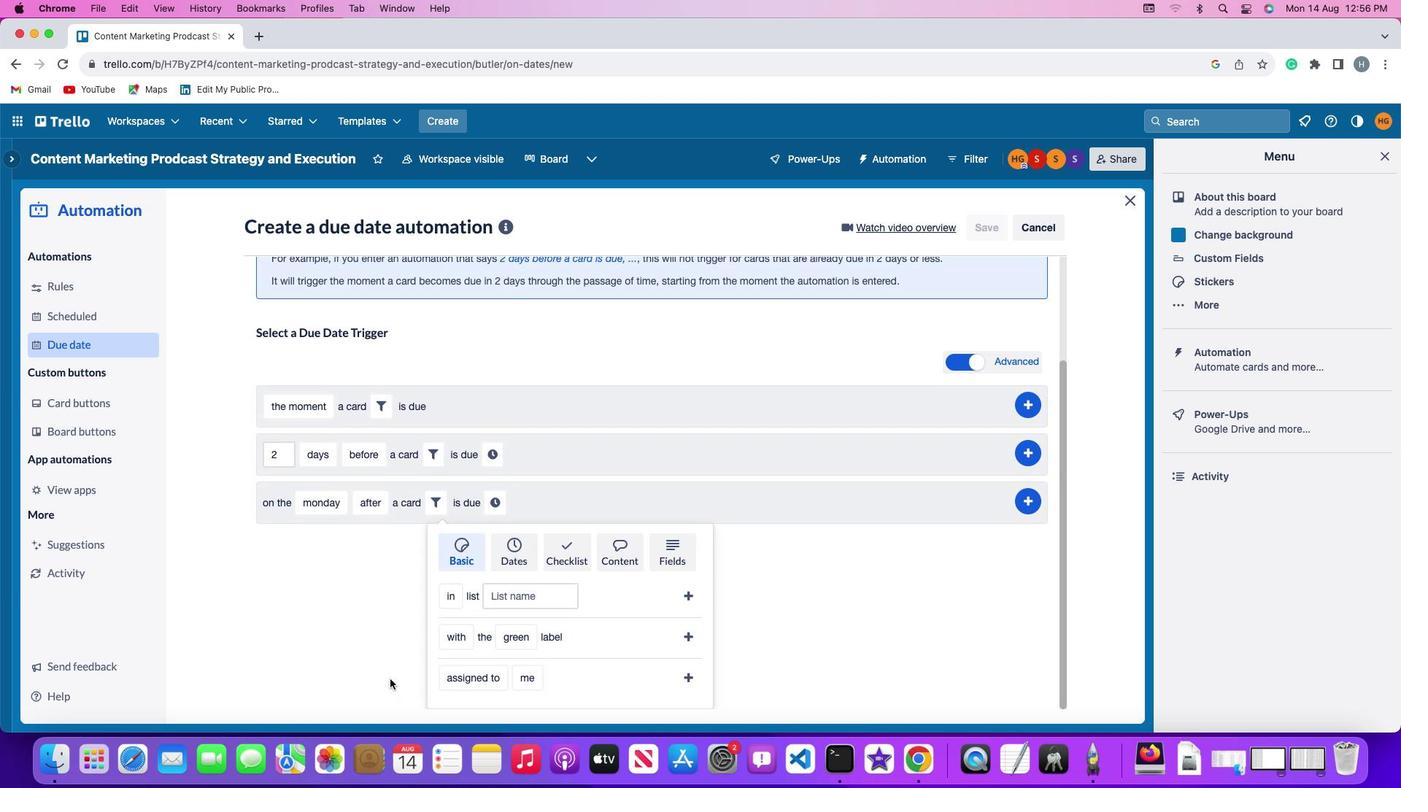 
Action: Mouse moved to (389, 679)
Screenshot: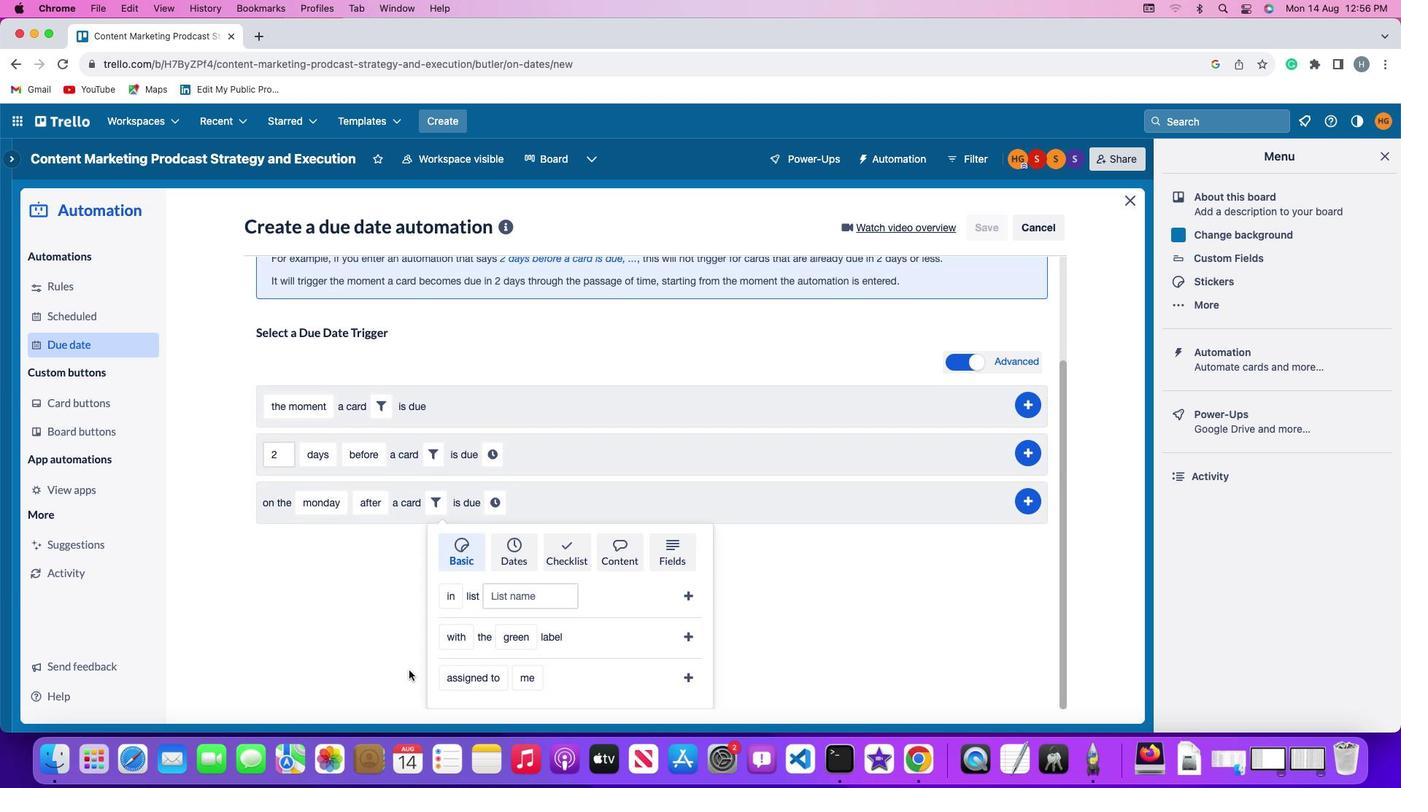 
Action: Mouse scrolled (389, 679) with delta (0, -4)
Screenshot: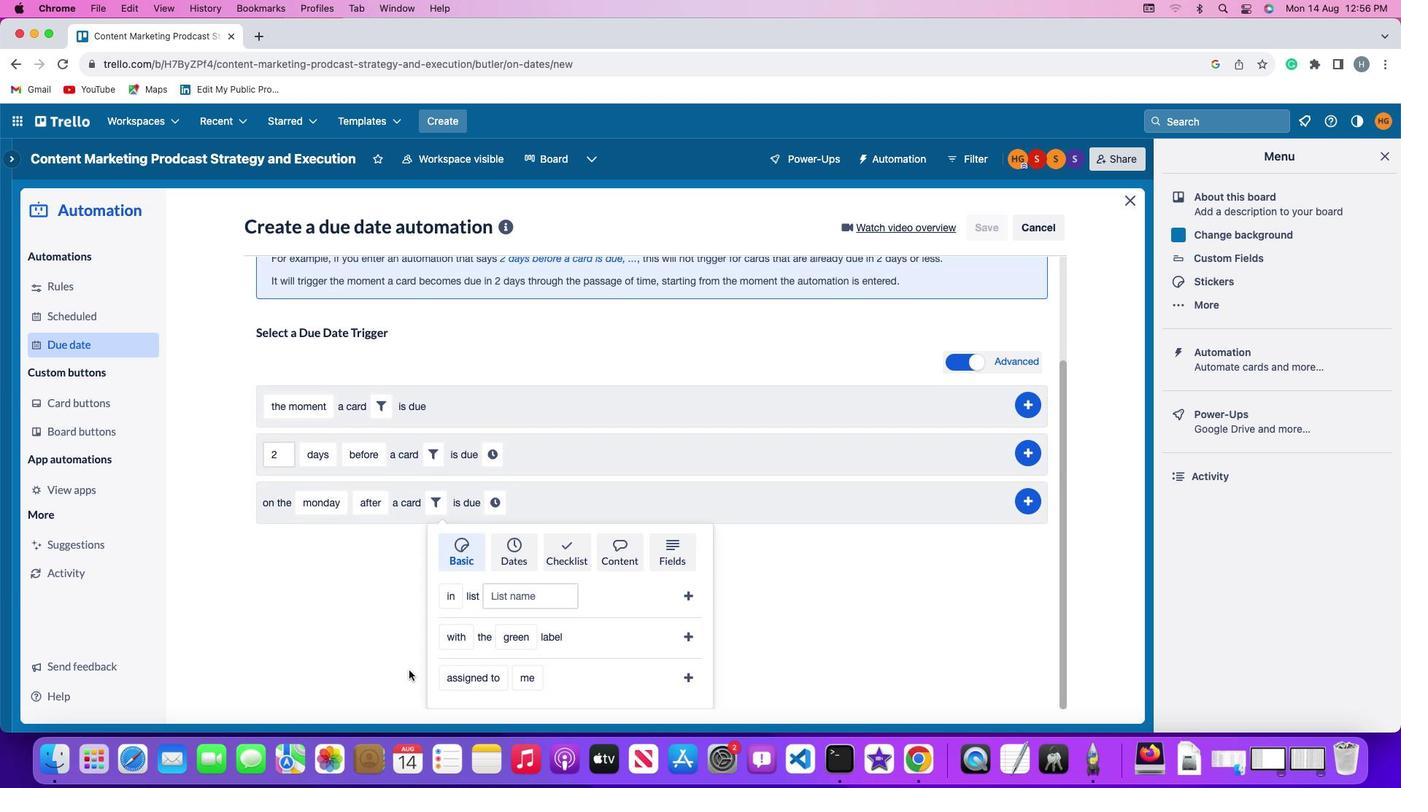 
Action: Mouse moved to (448, 641)
Screenshot: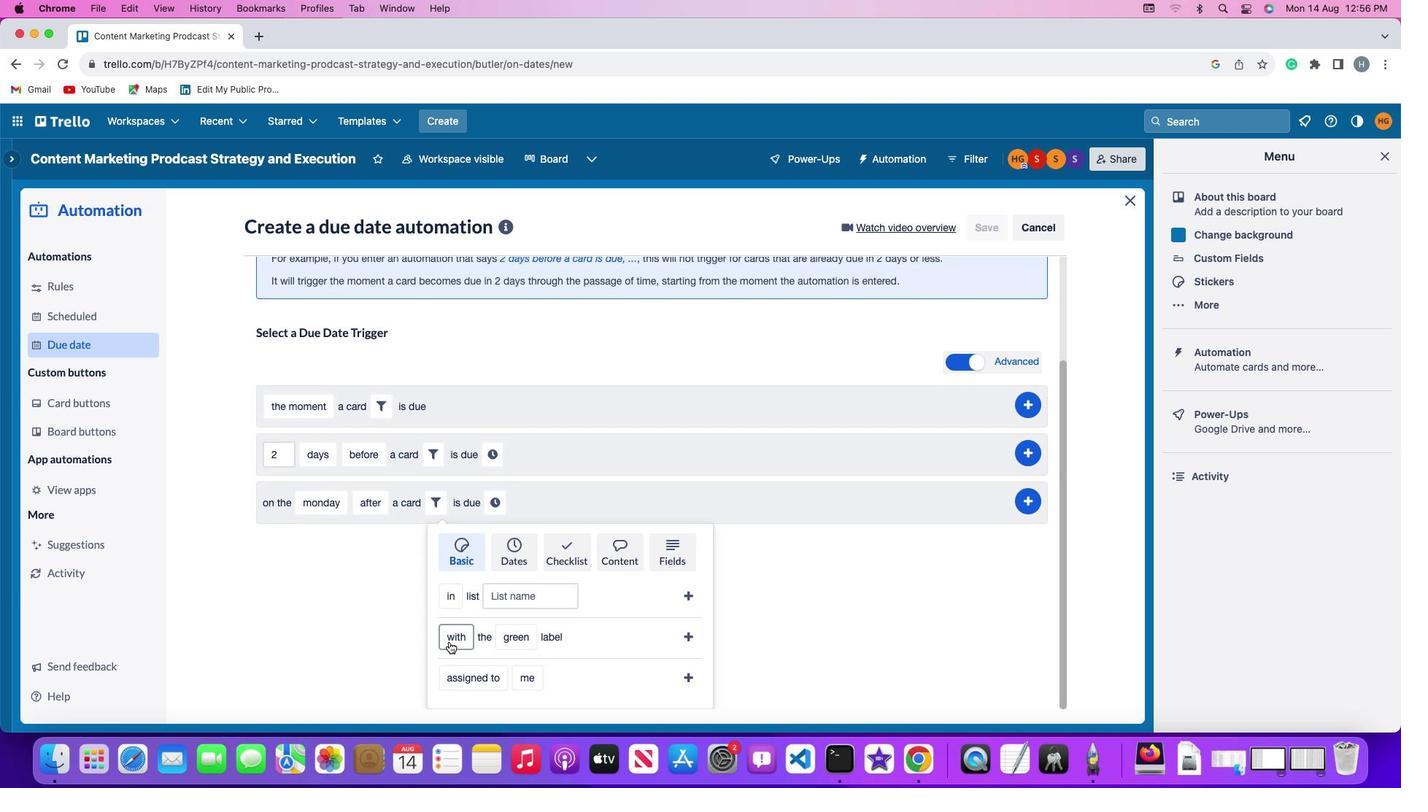 
Action: Mouse pressed left at (448, 641)
Screenshot: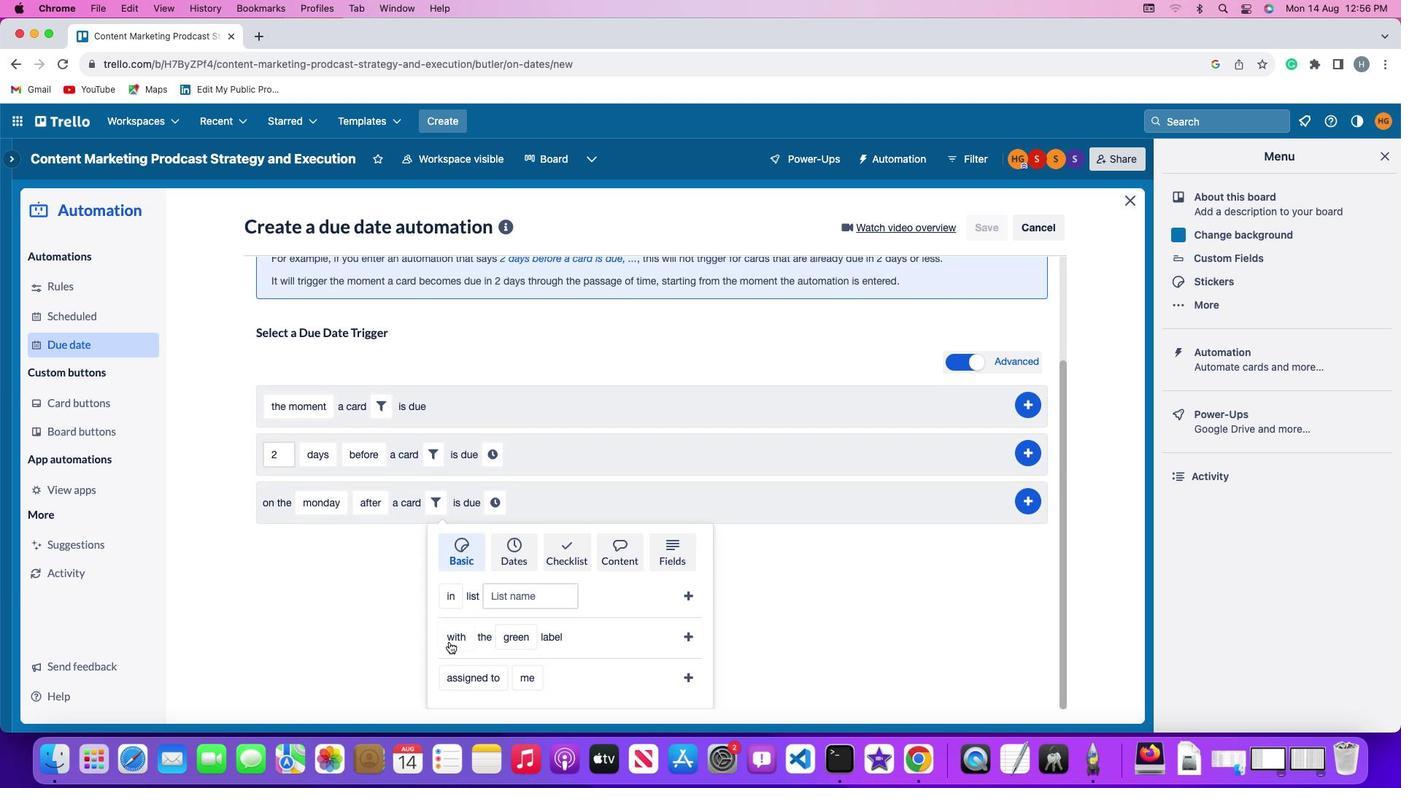 
Action: Mouse moved to (475, 551)
Screenshot: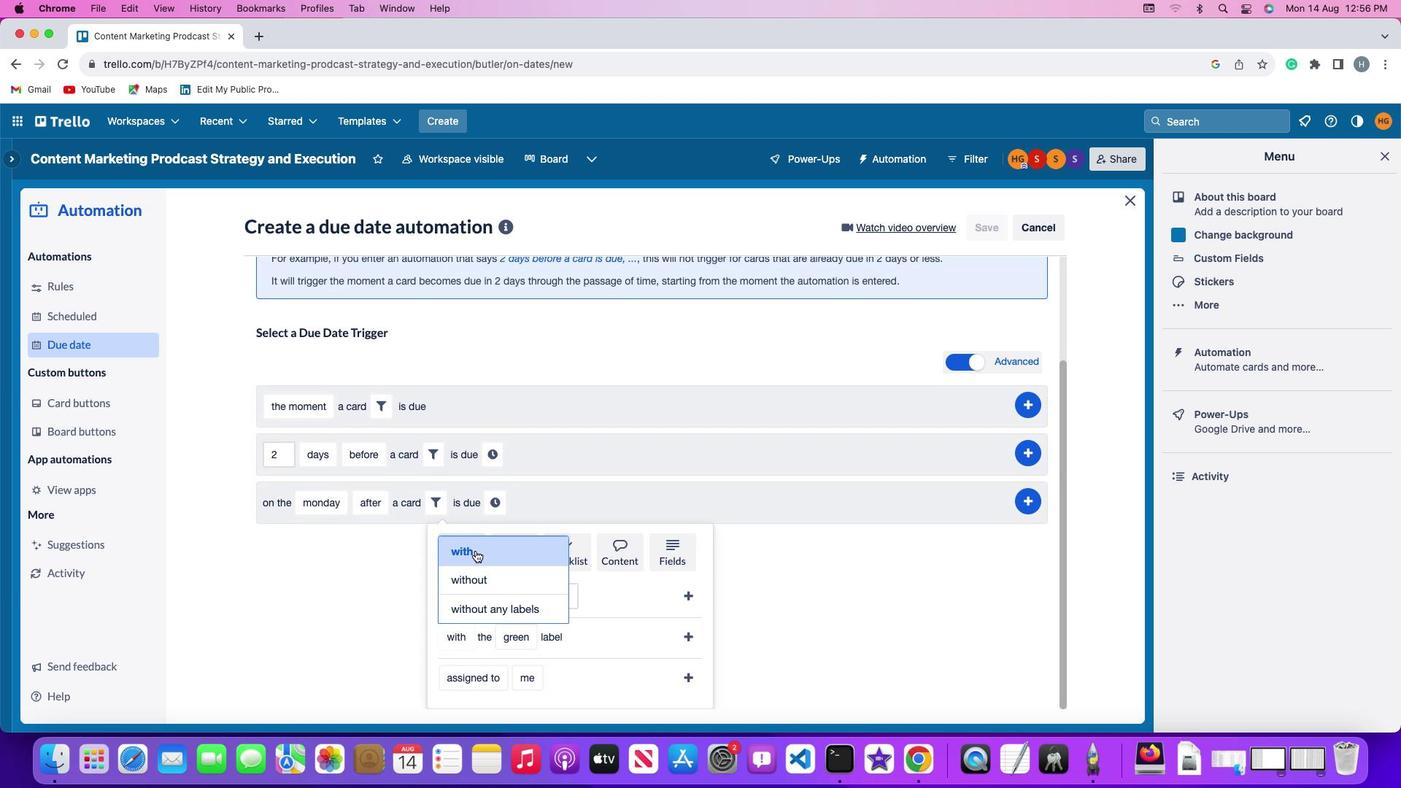 
Action: Mouse pressed left at (475, 551)
Screenshot: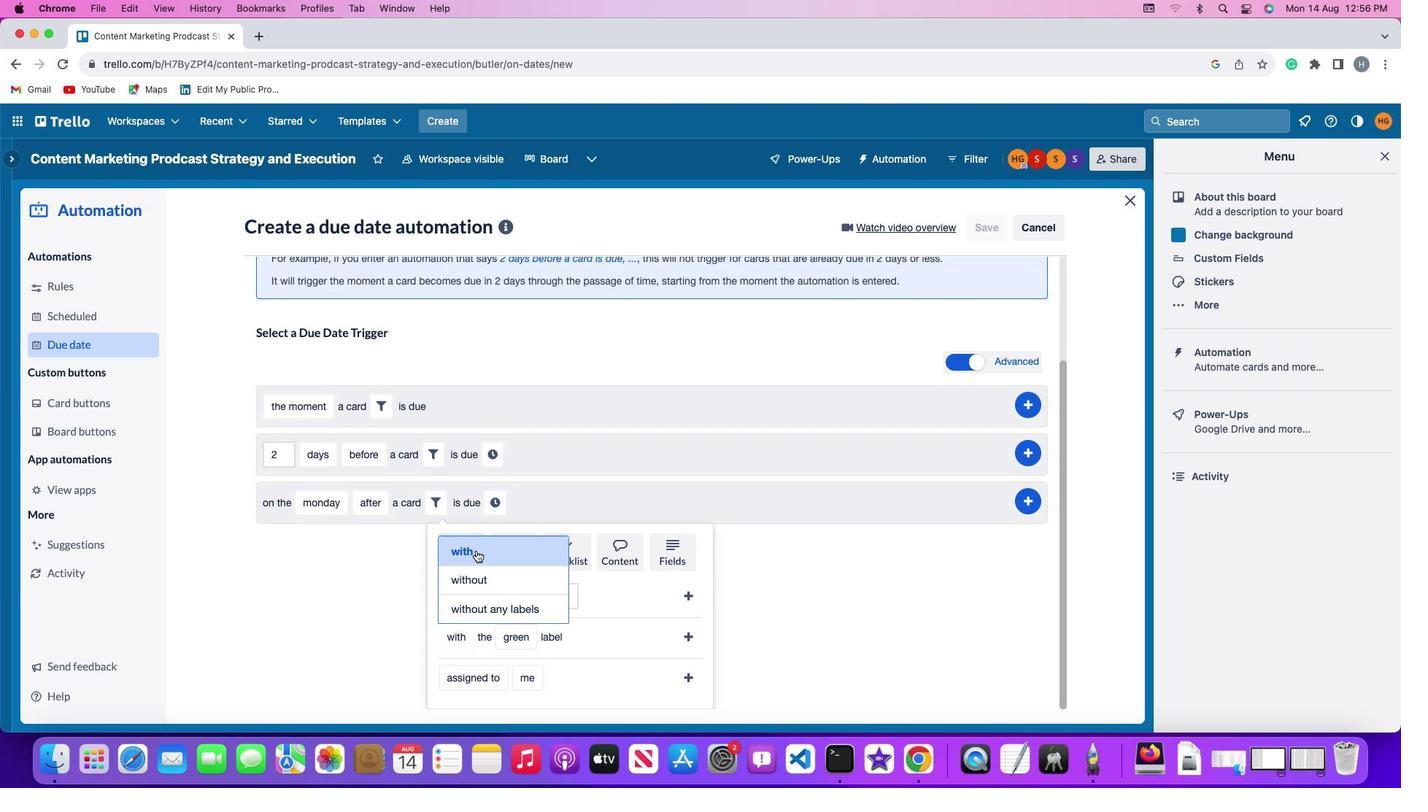 
Action: Mouse moved to (518, 633)
Screenshot: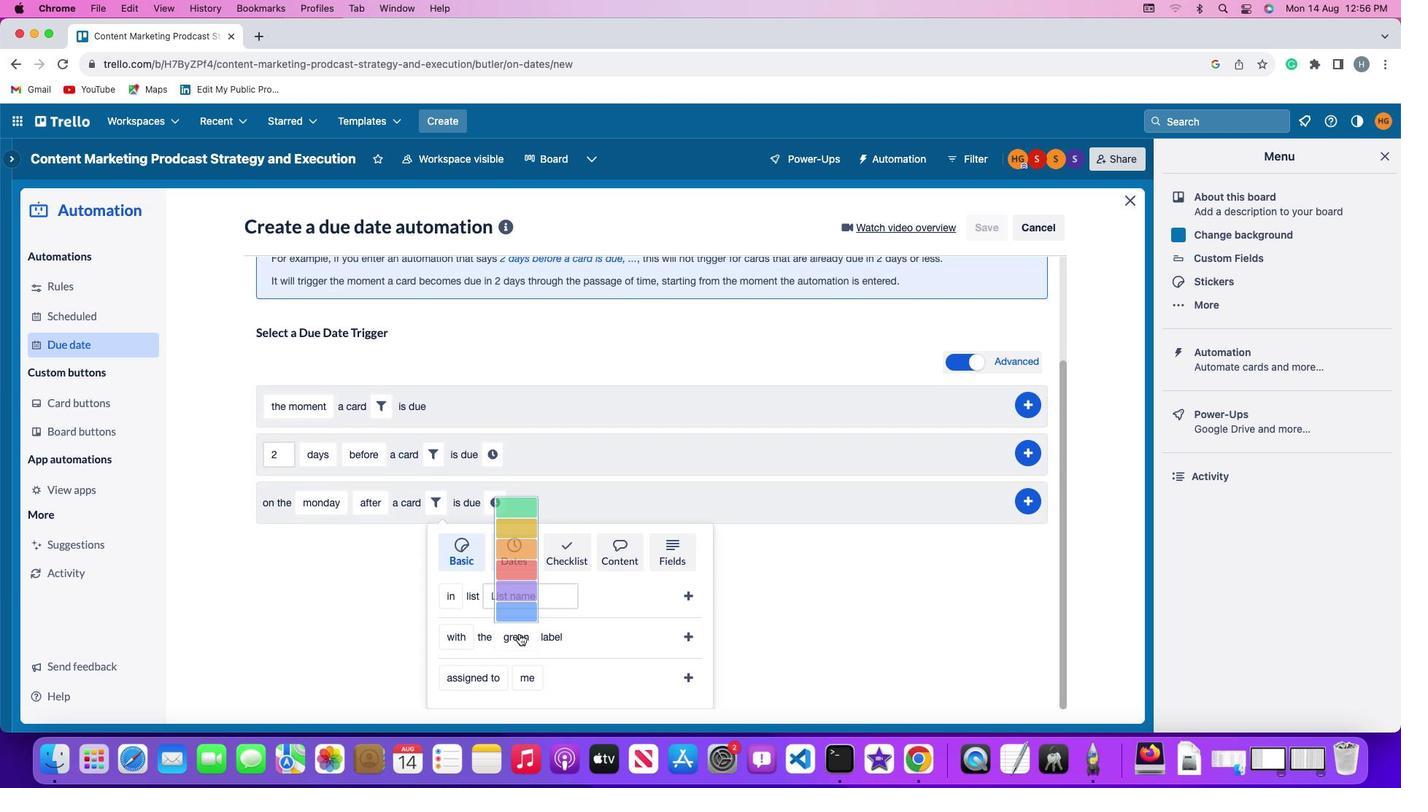 
Action: Mouse pressed left at (518, 633)
Screenshot: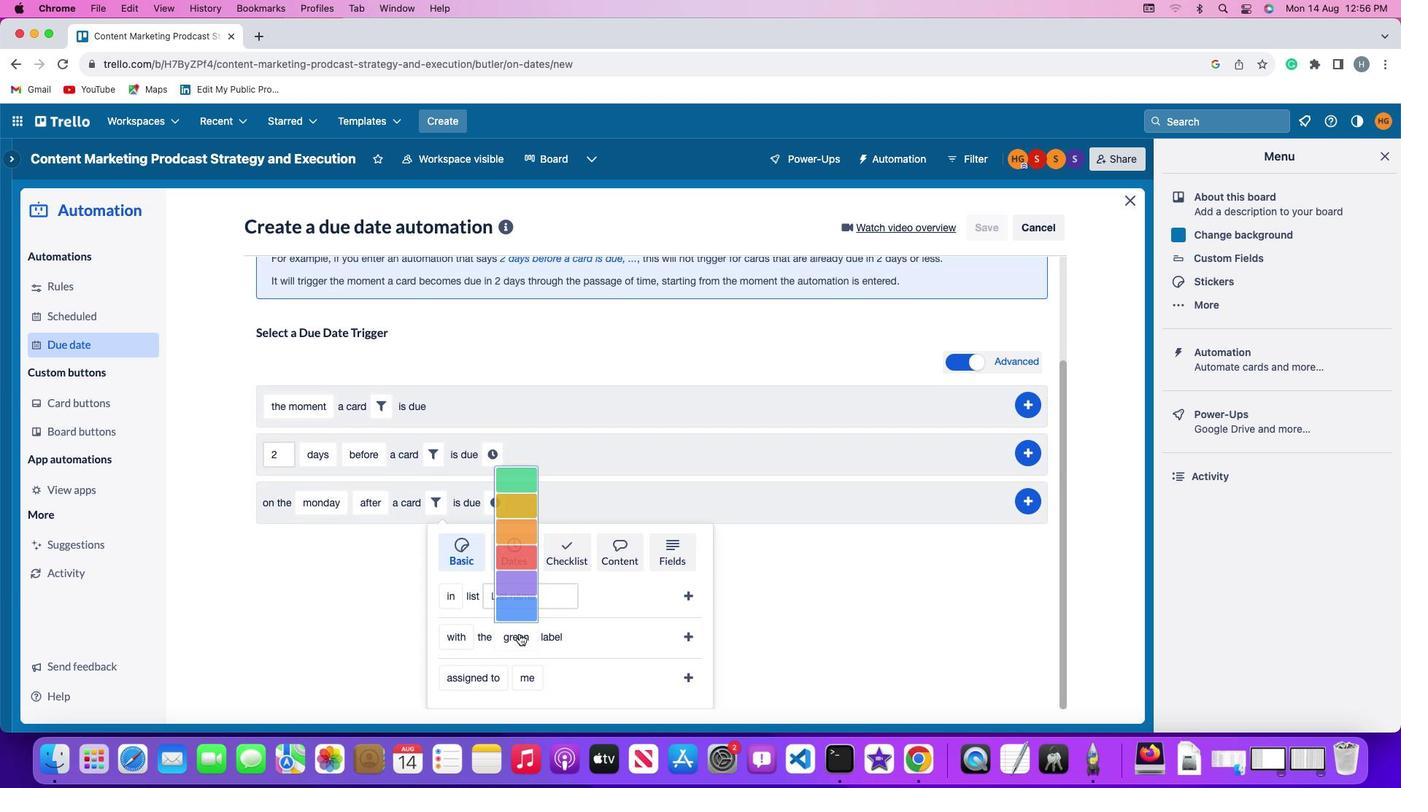 
Action: Mouse moved to (518, 604)
Screenshot: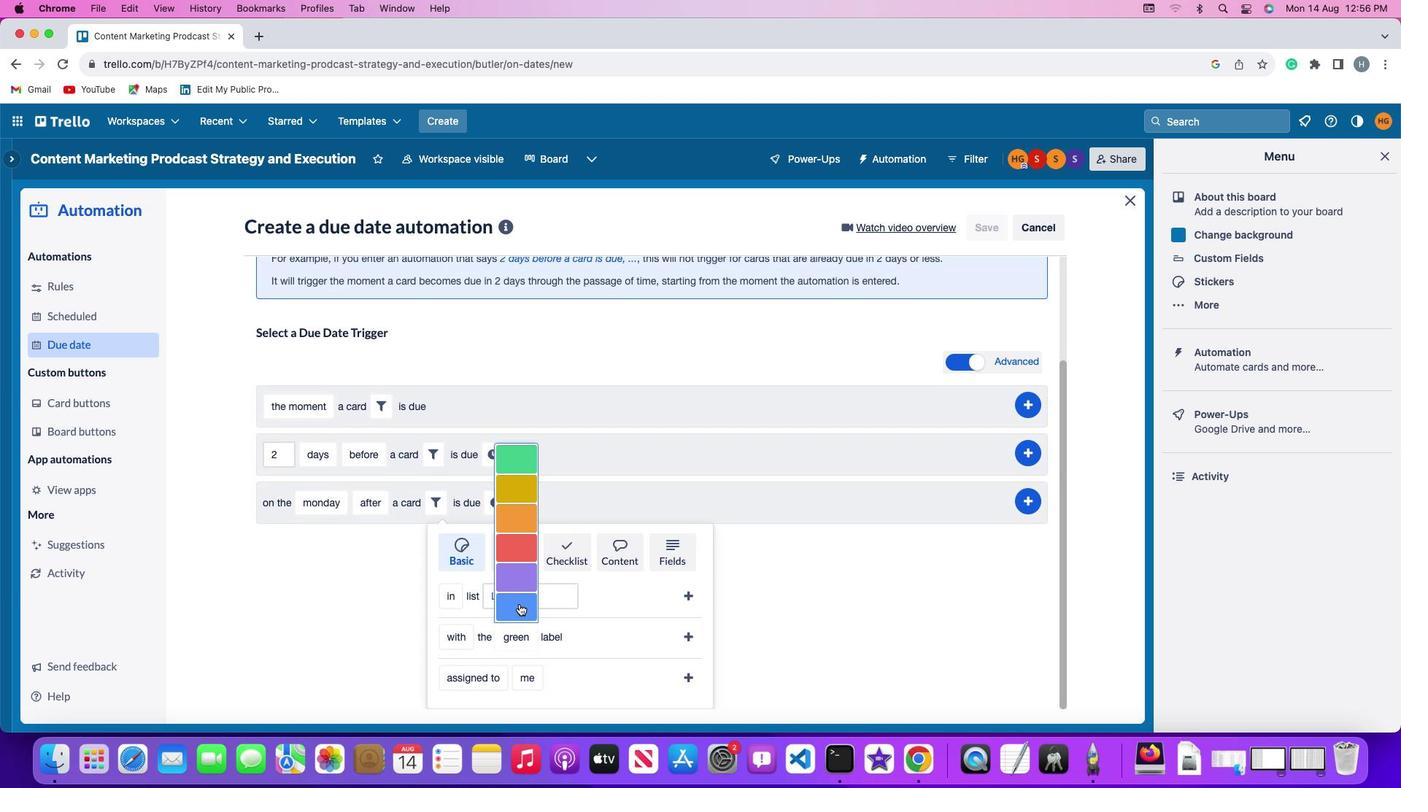 
Action: Mouse pressed left at (518, 604)
Screenshot: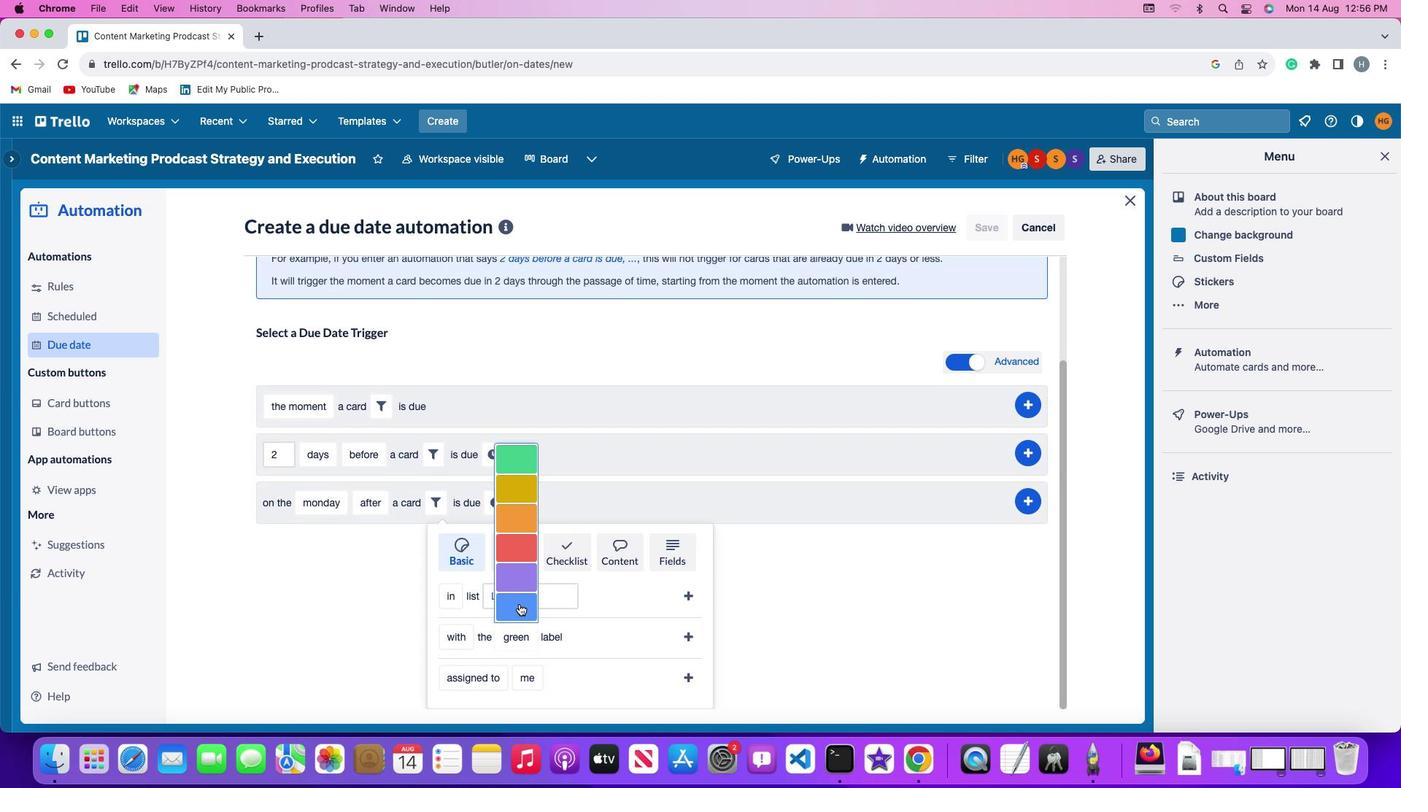 
Action: Mouse moved to (689, 634)
Screenshot: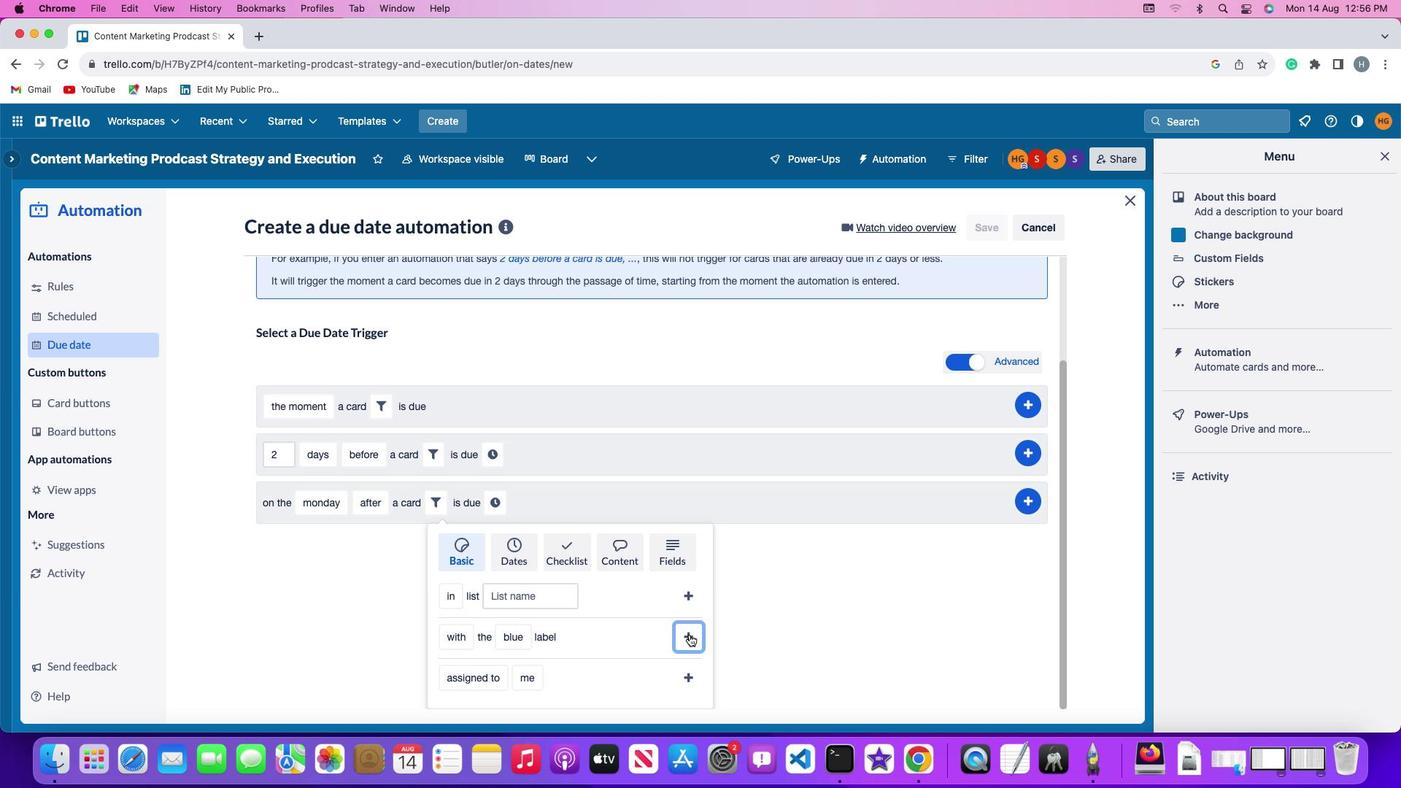 
Action: Mouse pressed left at (689, 634)
Screenshot: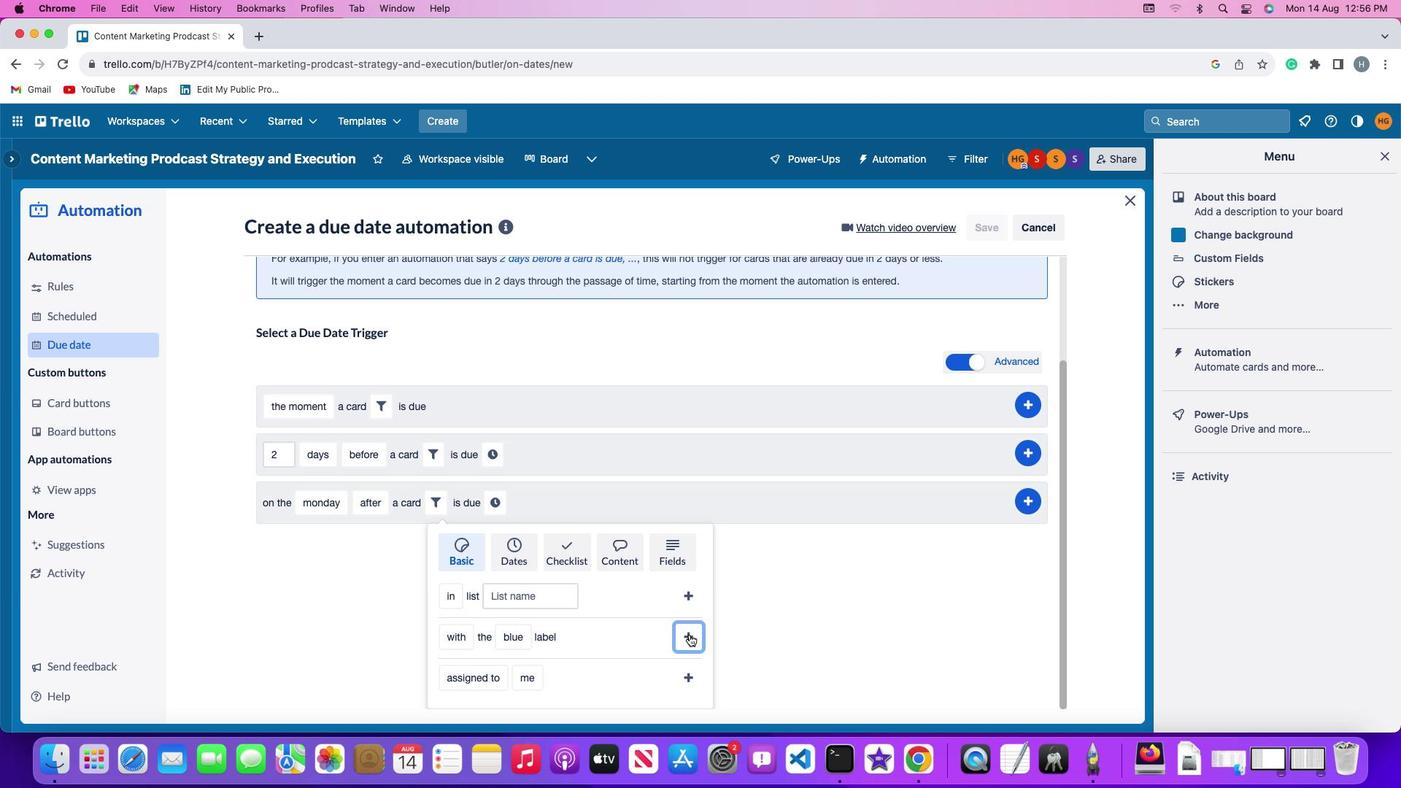 
Action: Mouse moved to (610, 632)
Screenshot: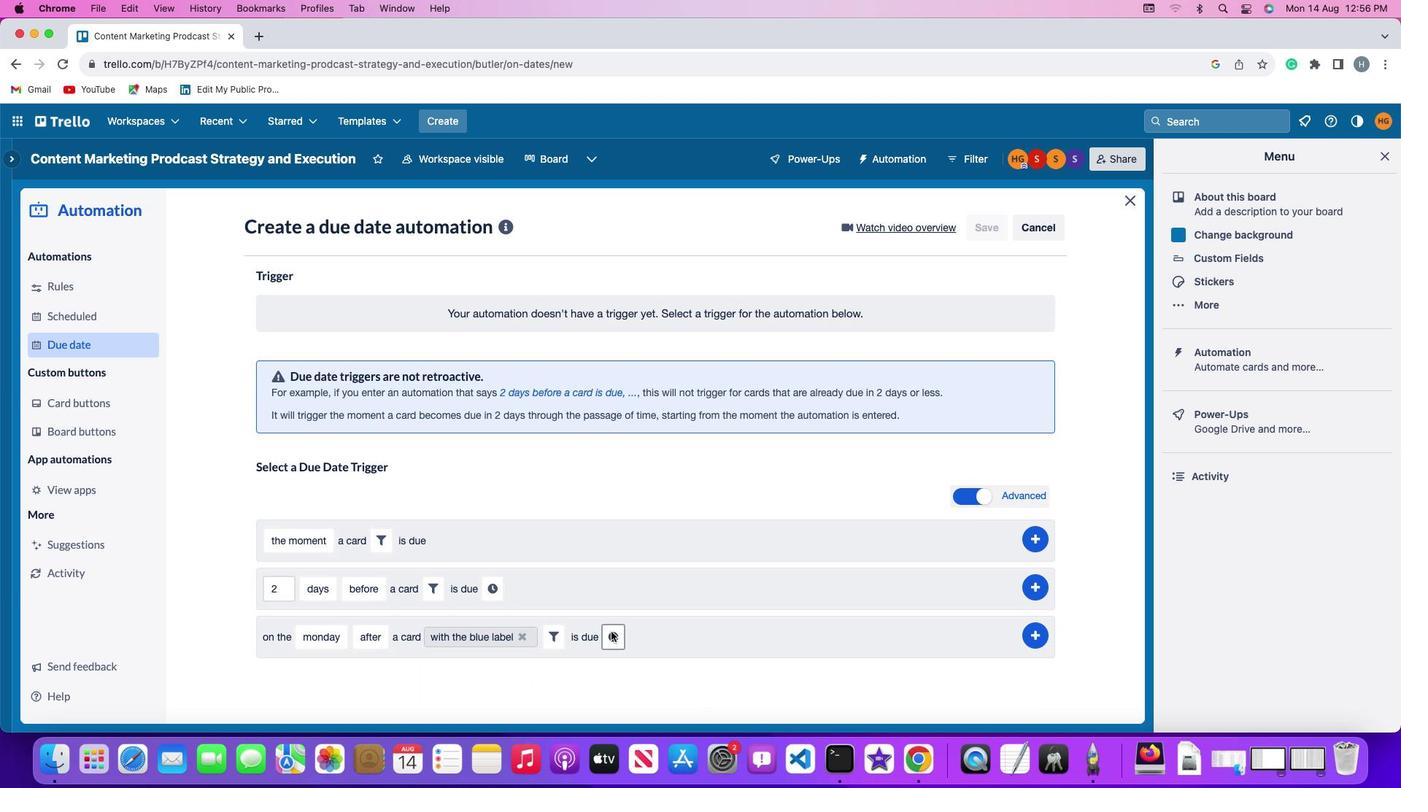 
Action: Mouse pressed left at (610, 632)
Screenshot: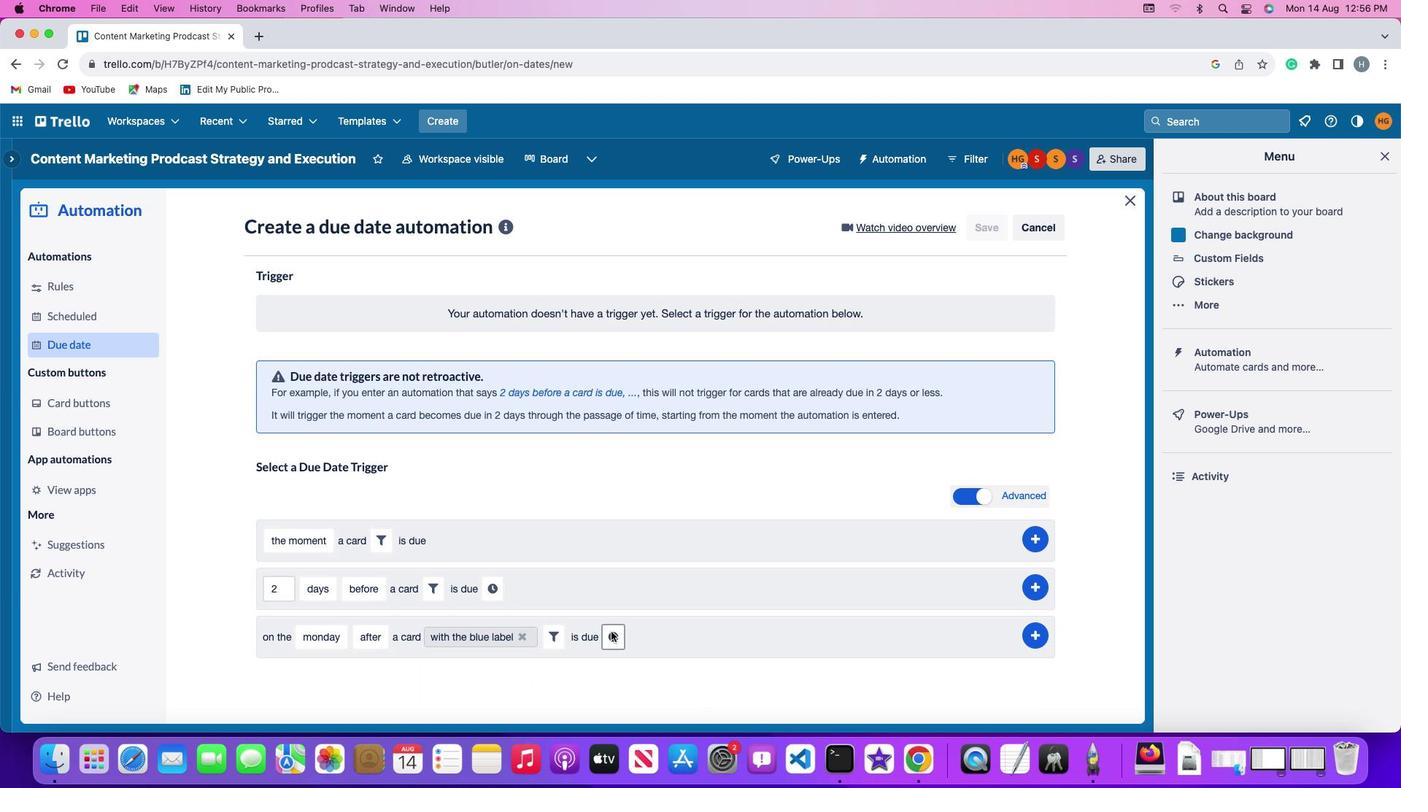 
Action: Mouse moved to (643, 637)
Screenshot: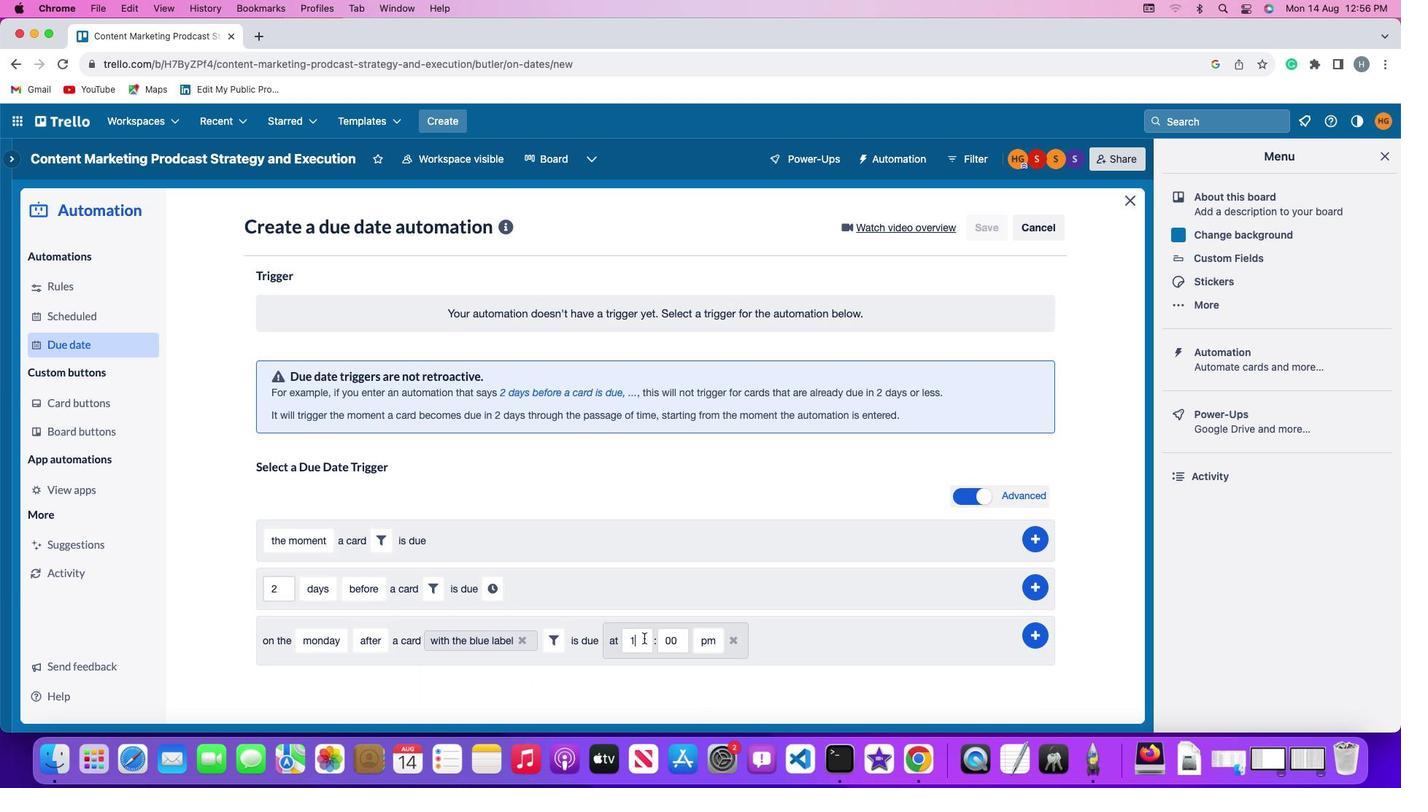 
Action: Mouse pressed left at (643, 637)
Screenshot: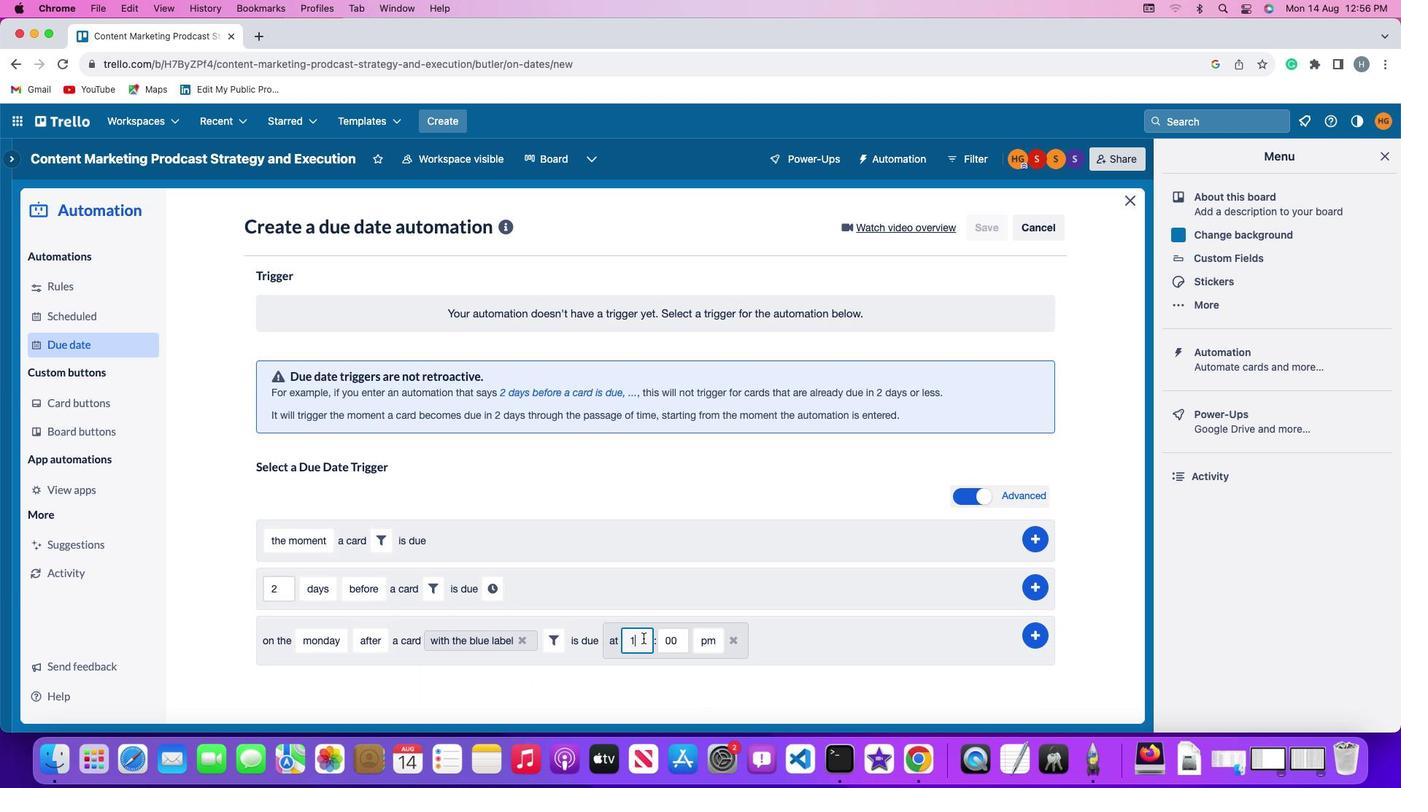 
Action: Mouse moved to (643, 637)
Screenshot: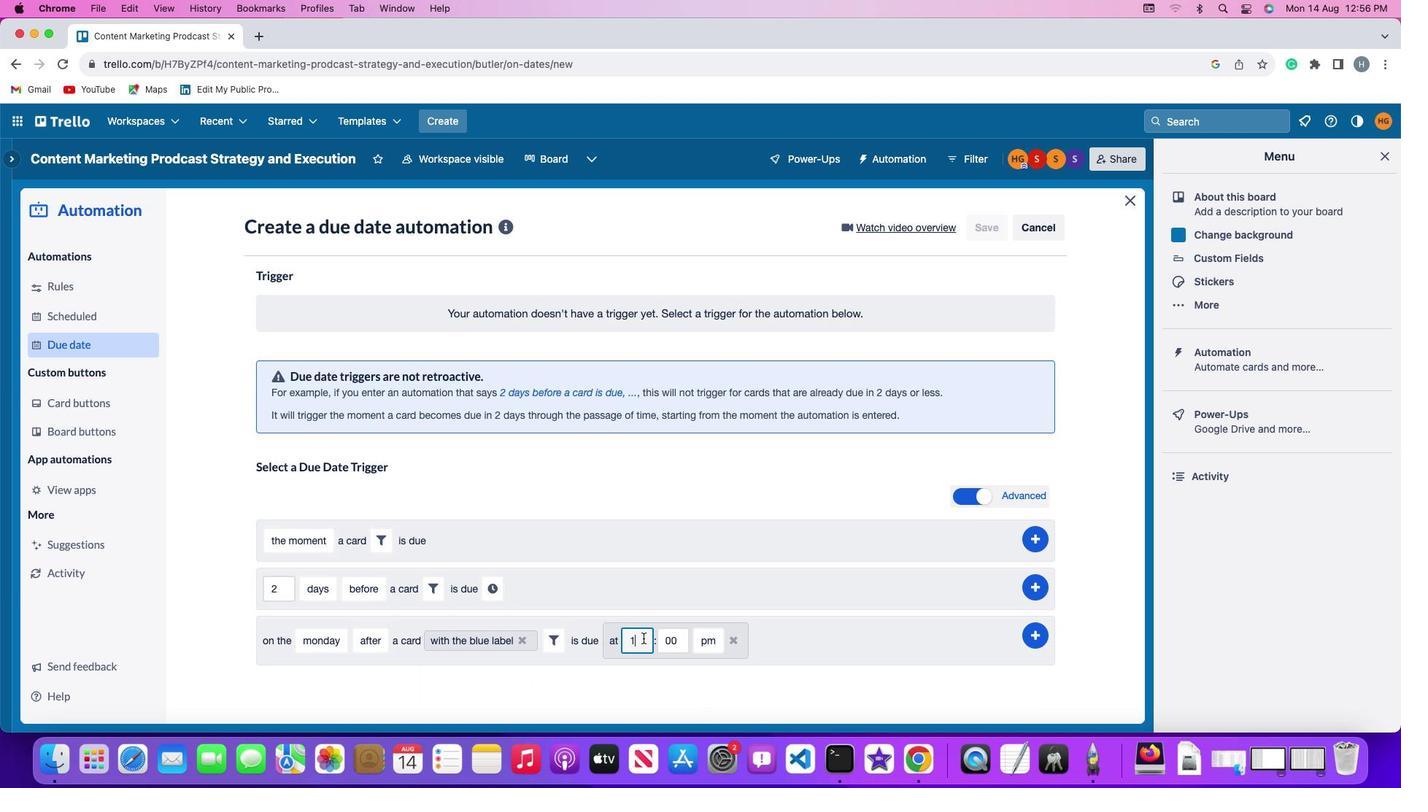 
Action: Key pressed Key.backspaceKey.backspace'1''1'
Screenshot: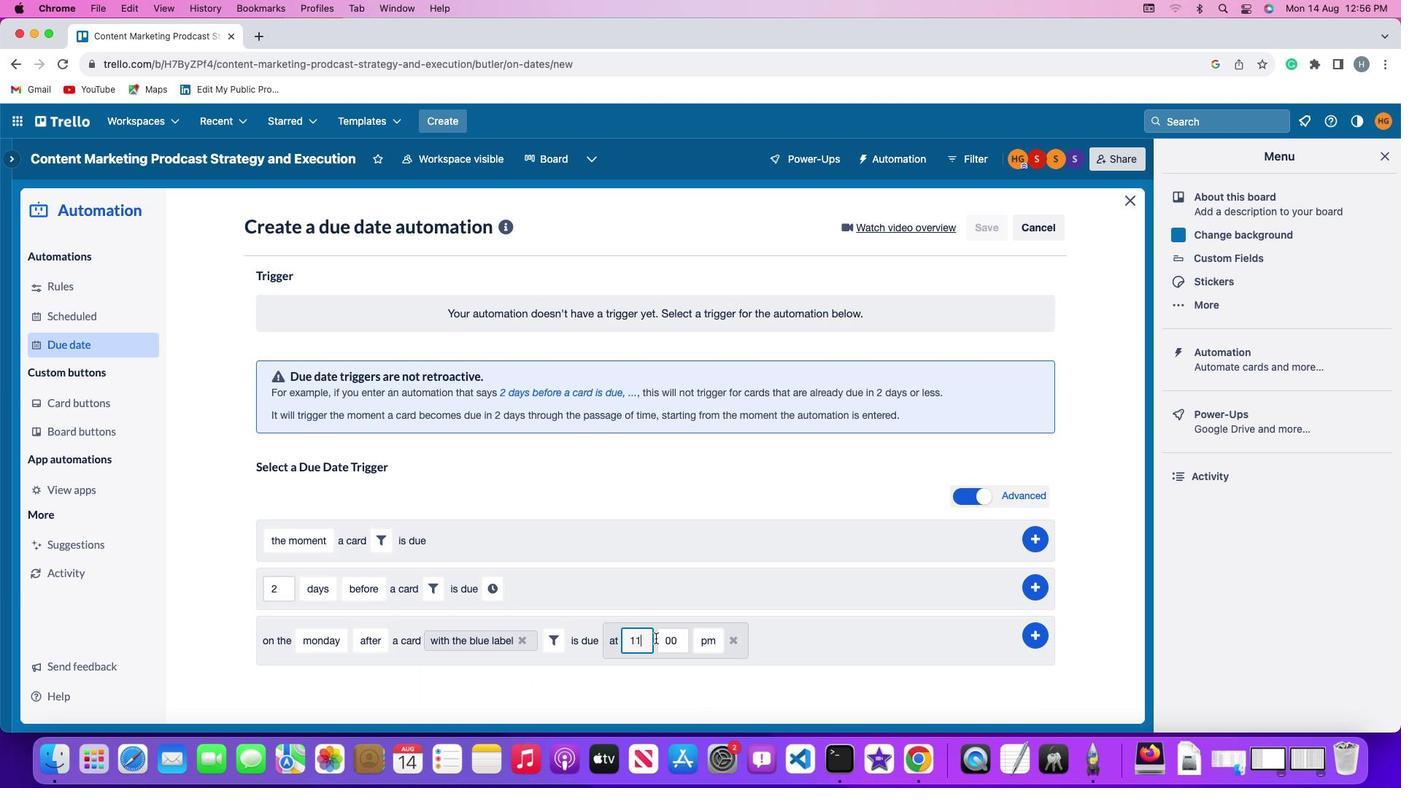 
Action: Mouse moved to (684, 643)
Screenshot: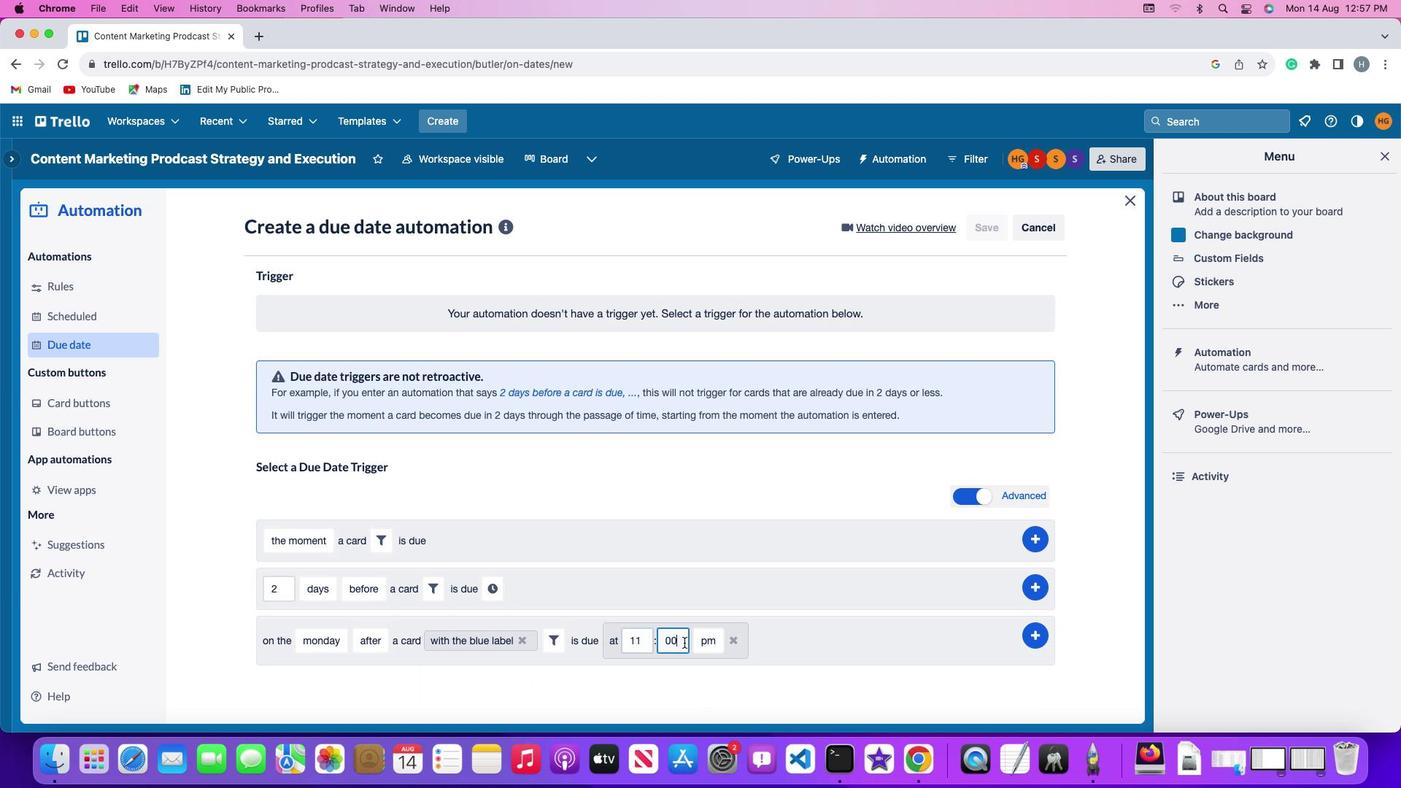 
Action: Mouse pressed left at (684, 643)
Screenshot: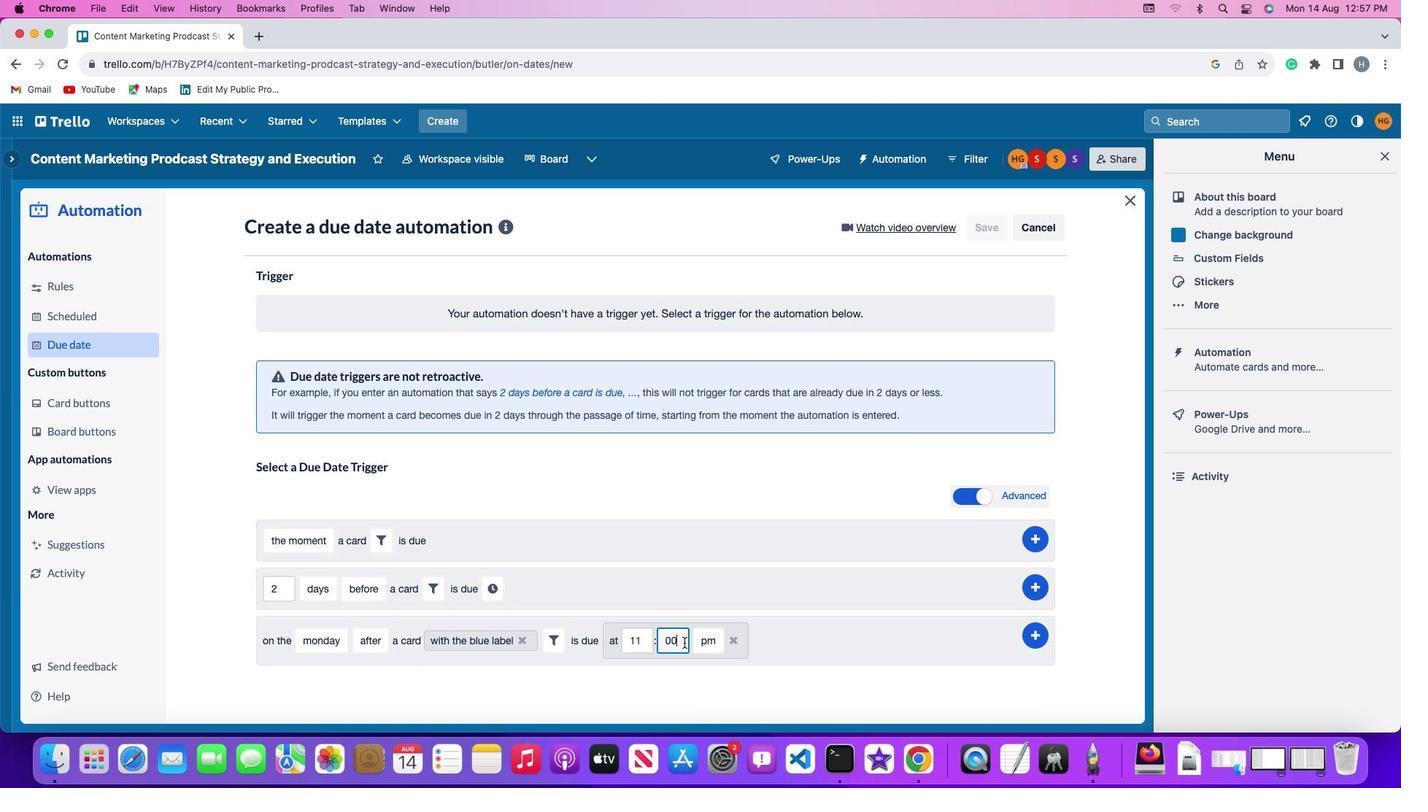 
Action: Mouse moved to (683, 642)
Screenshot: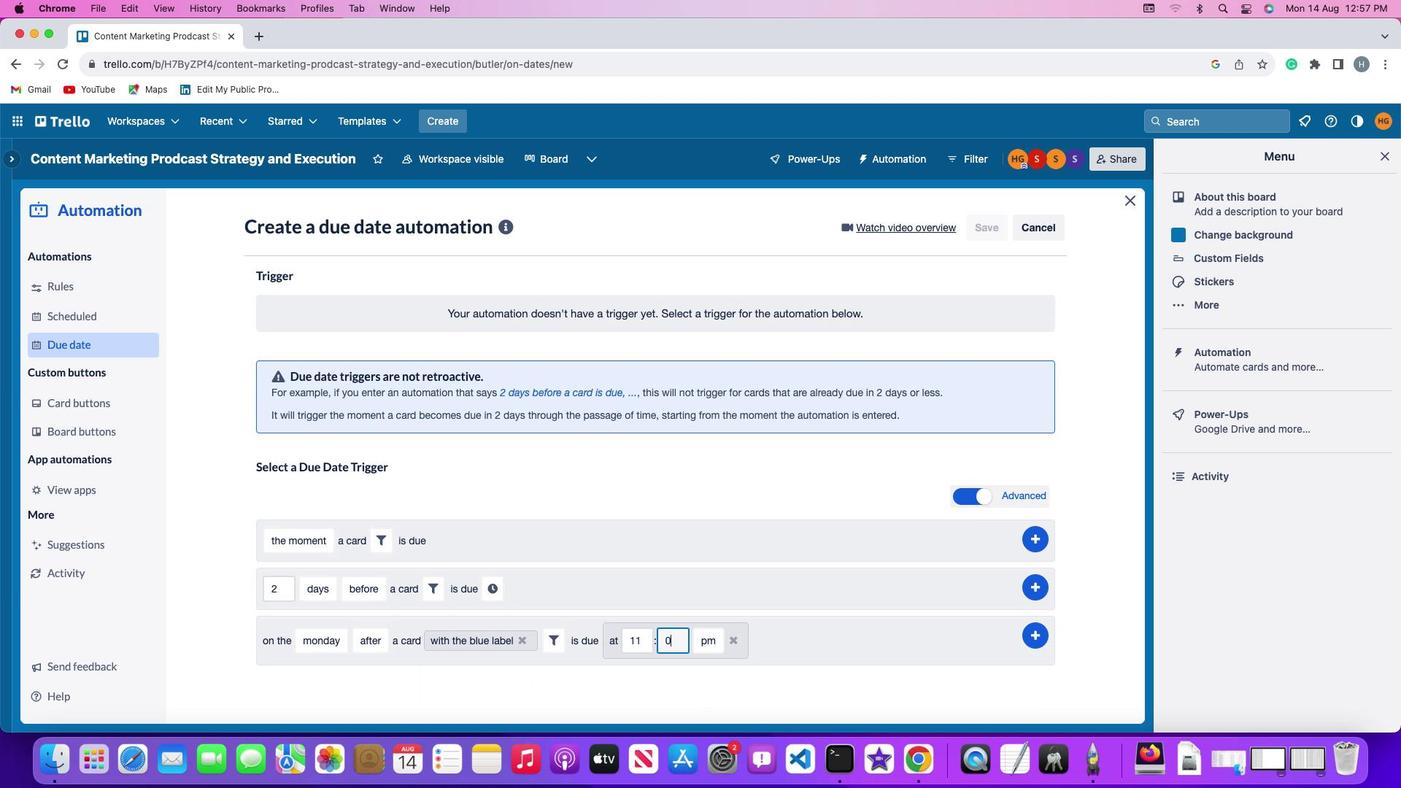 
Action: Key pressed Key.backspaceKey.backspaceKey.backspace'0''0'
Screenshot: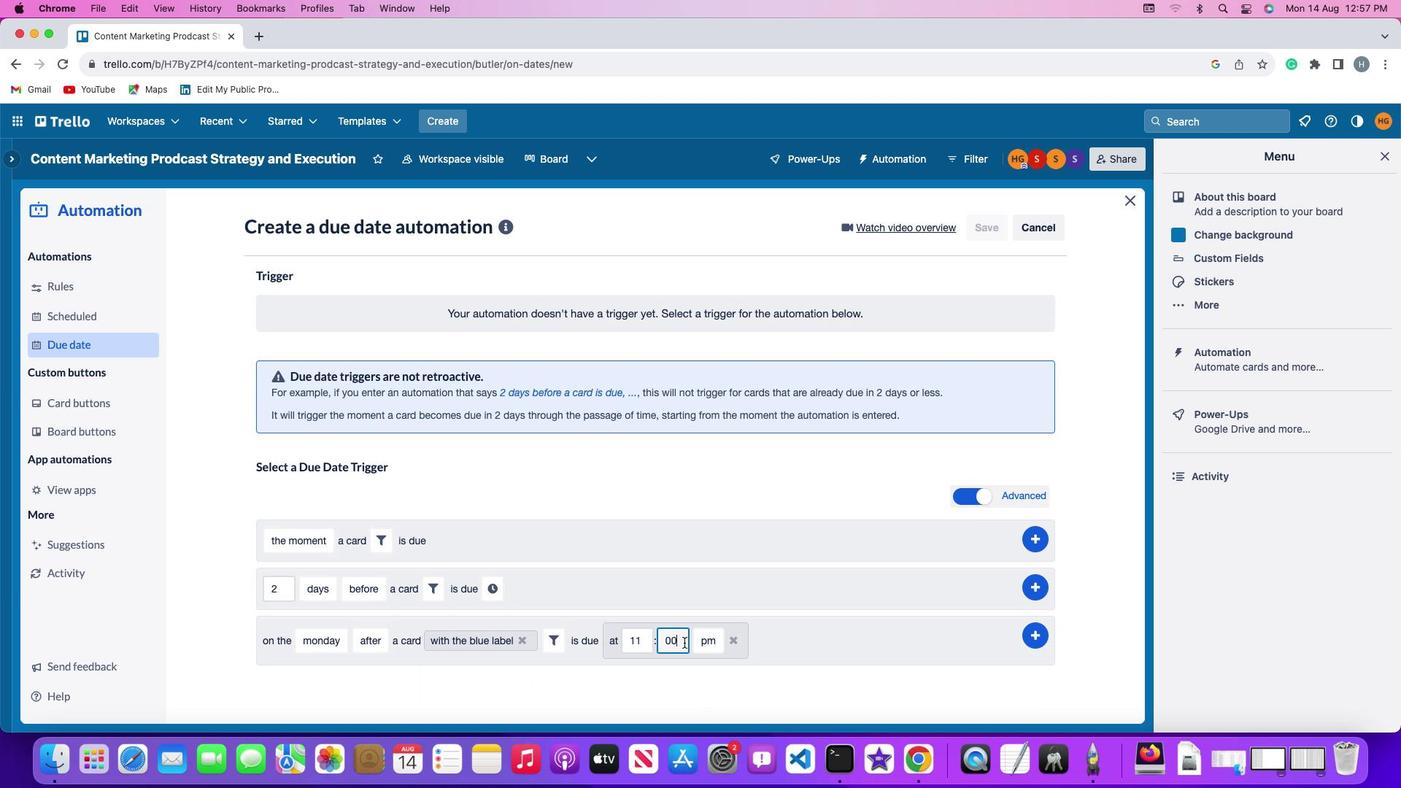 
Action: Mouse moved to (707, 640)
Screenshot: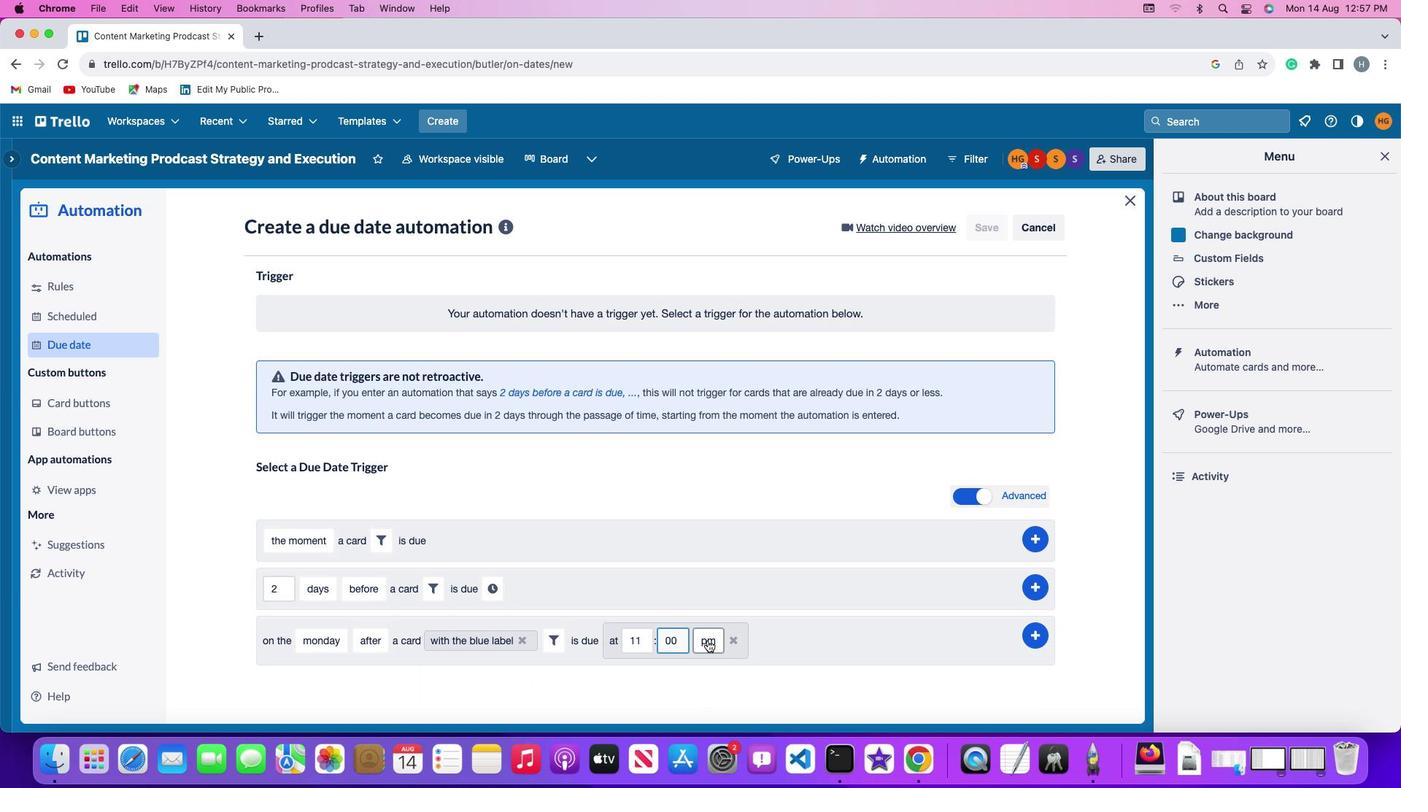 
Action: Mouse pressed left at (707, 640)
Screenshot: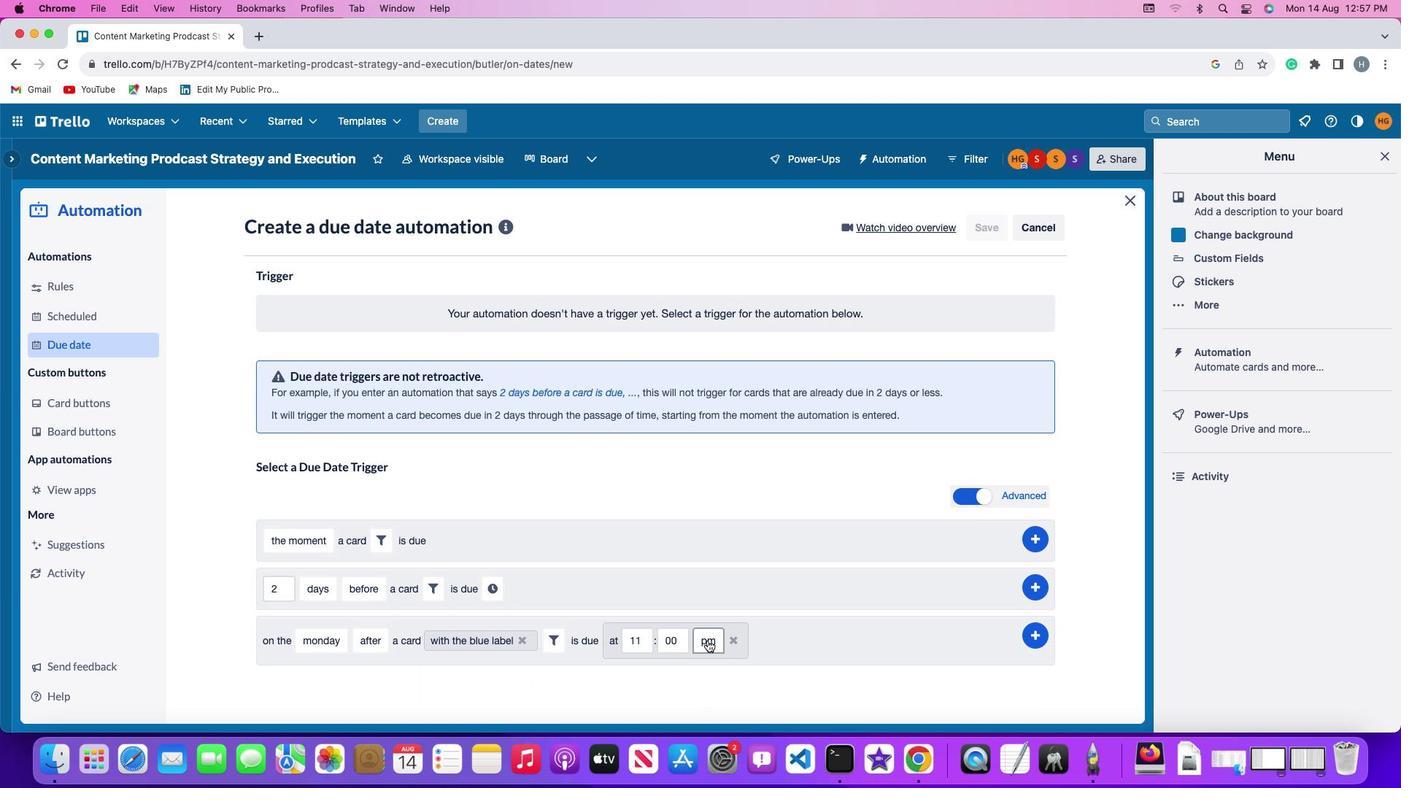 
Action: Mouse moved to (708, 662)
Screenshot: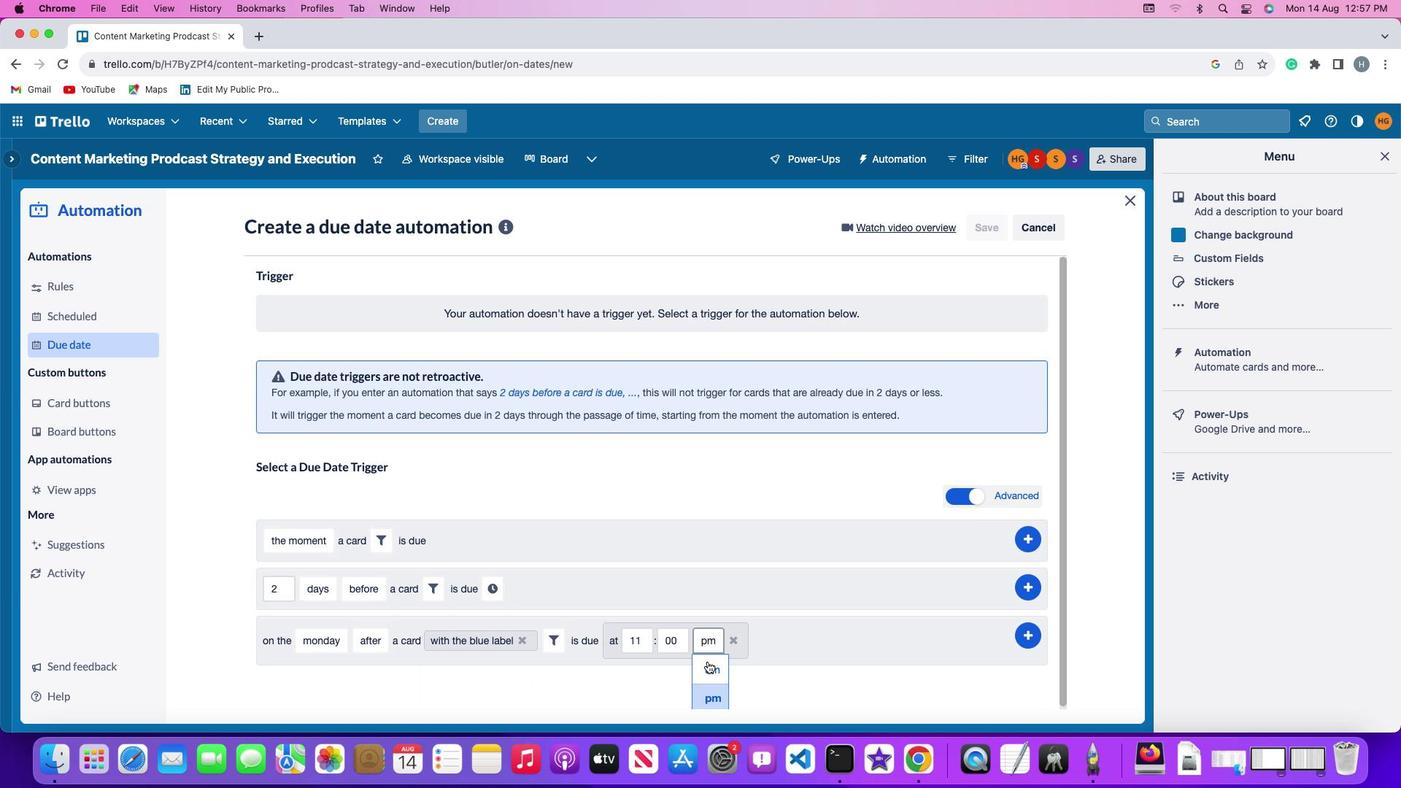 
Action: Mouse pressed left at (708, 662)
Screenshot: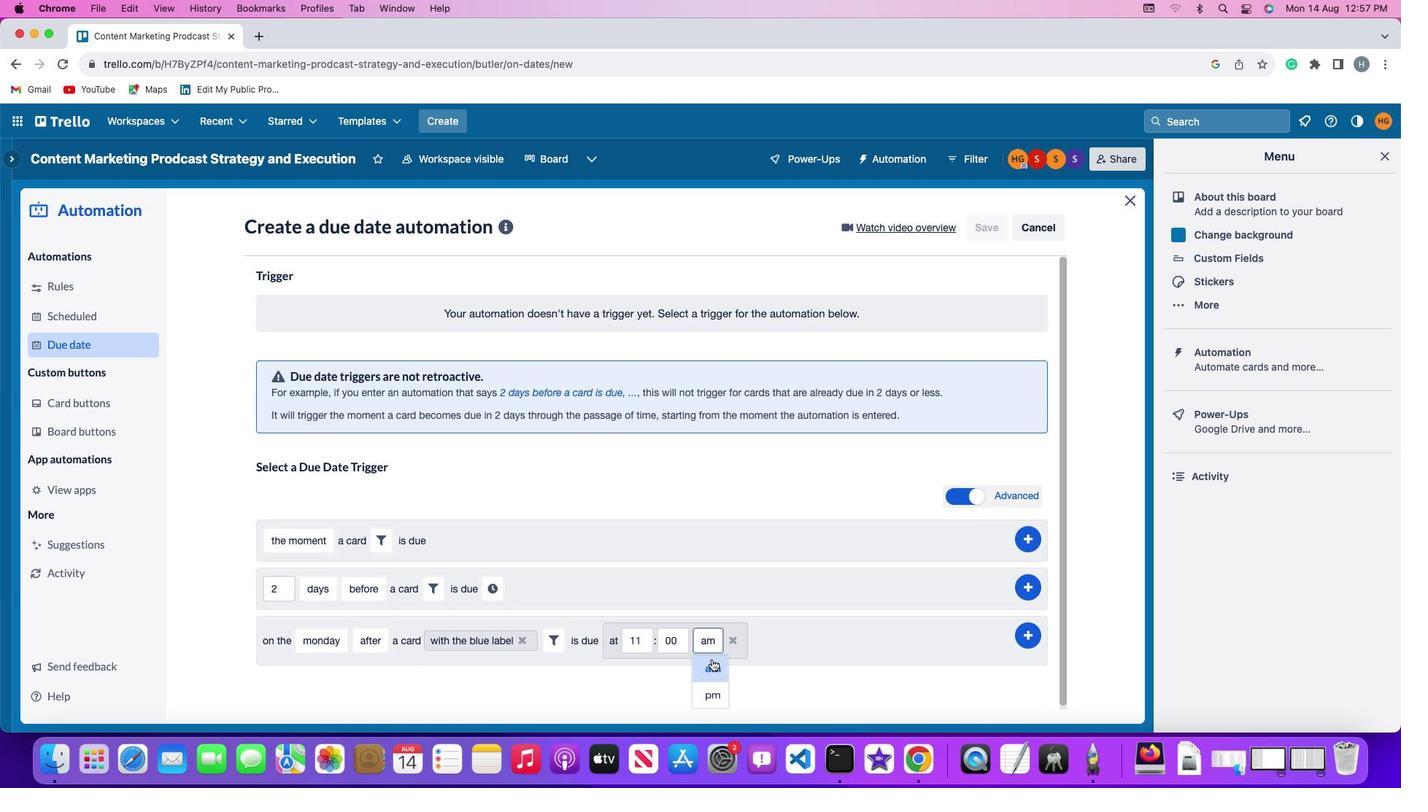 
Action: Mouse moved to (1033, 635)
Screenshot: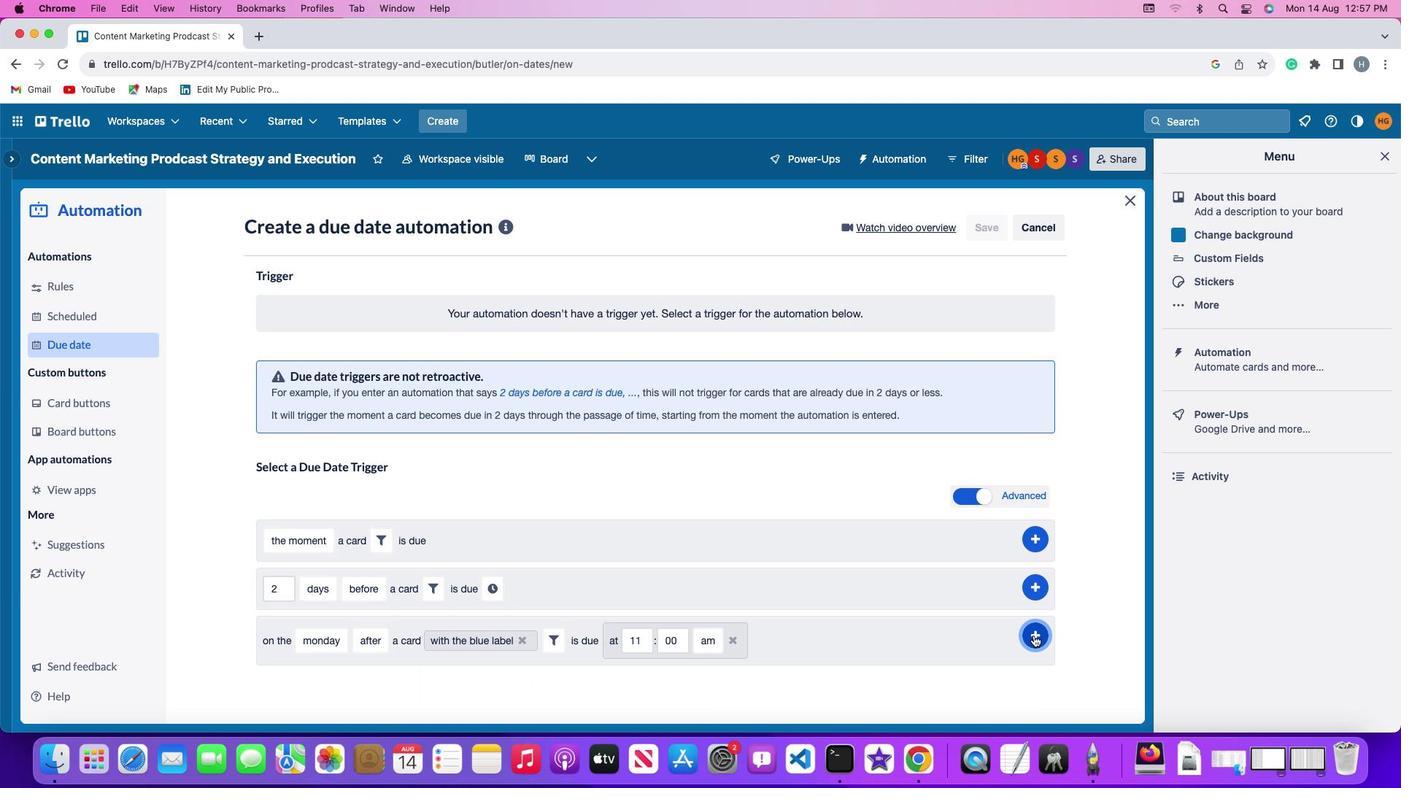 
Action: Mouse pressed left at (1033, 635)
Screenshot: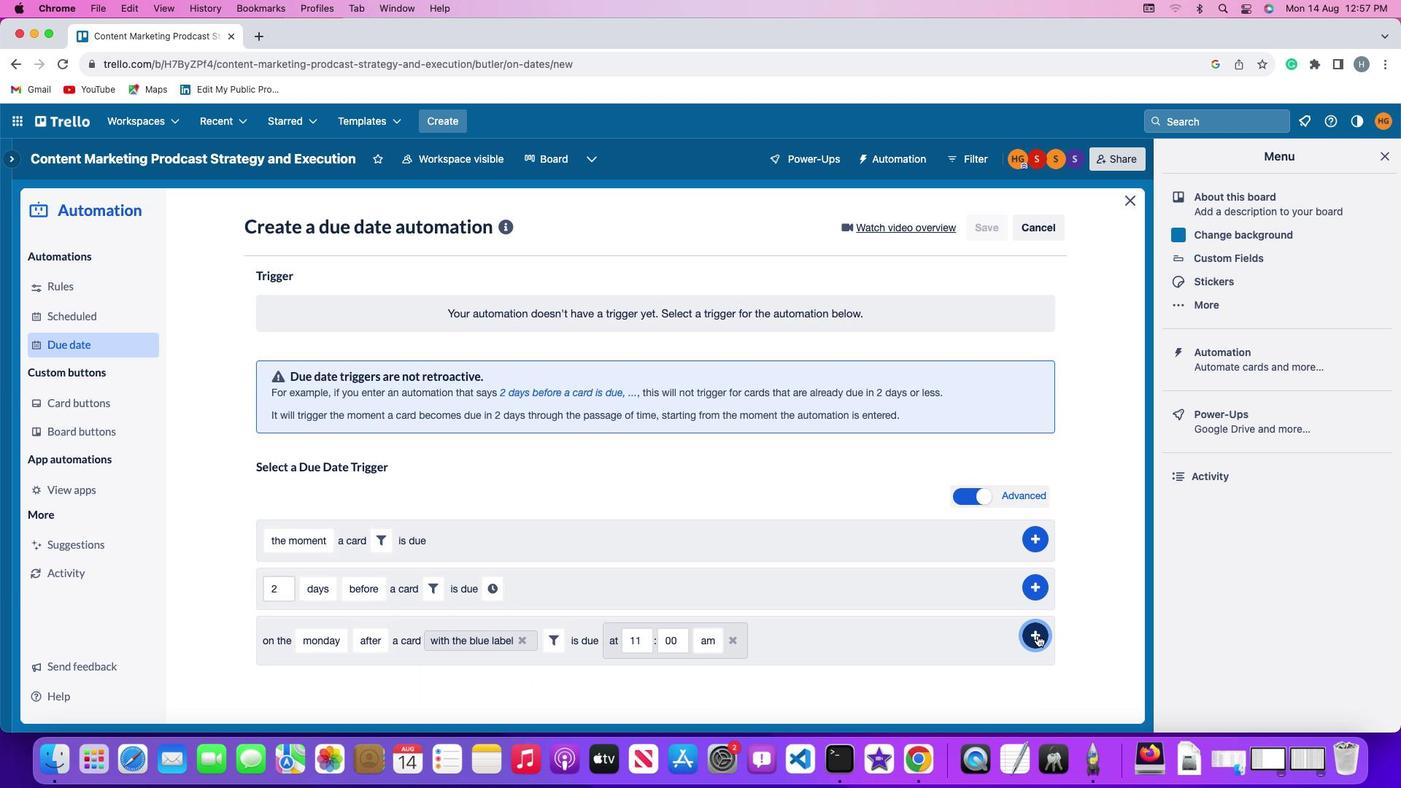 
Action: Mouse moved to (1099, 489)
Screenshot: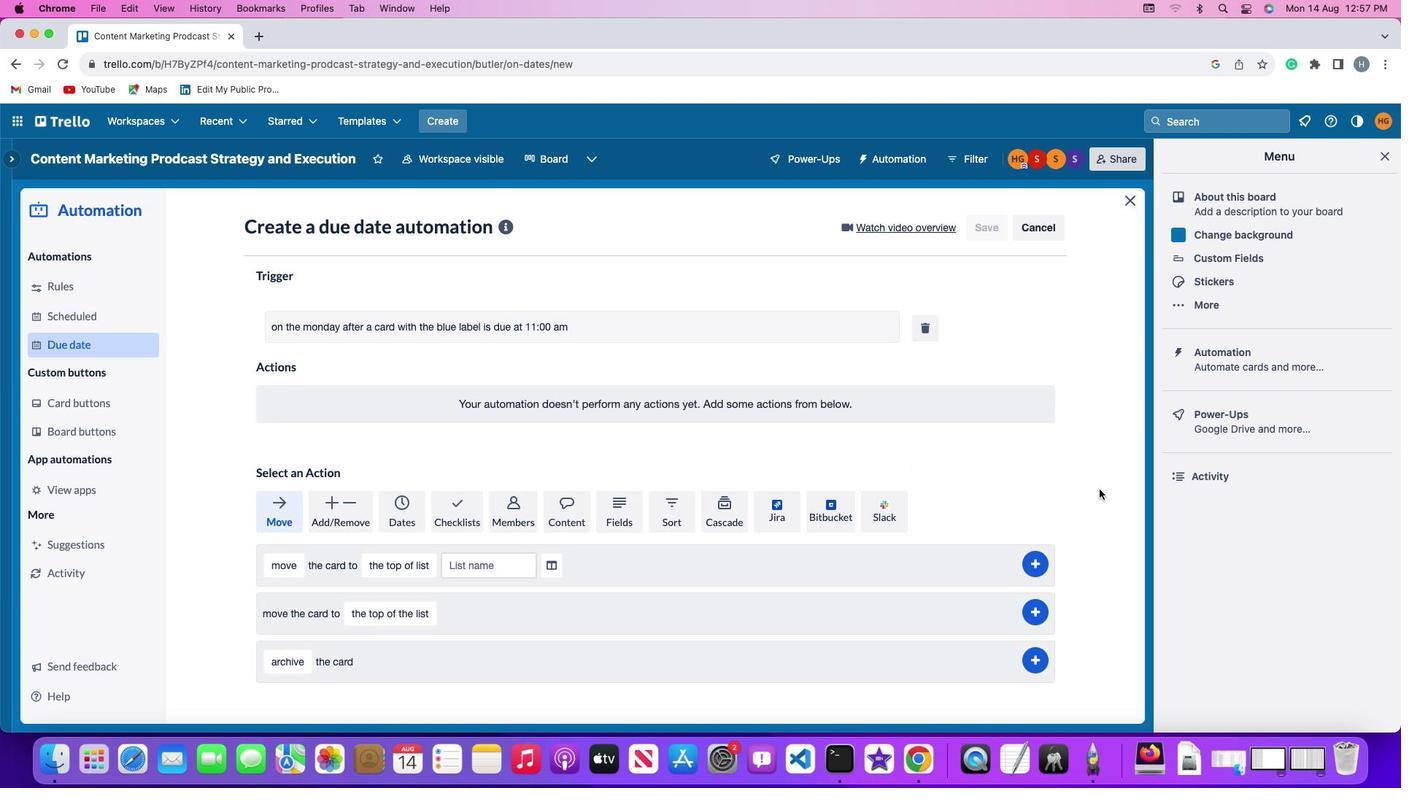 
